 Task: Search one way flight ticket for 5 adults, 1 child, 2 infants in seat and 1 infant on lap in business from Lake Charles: Lake Charles Regional Airport to Laramie: Laramie Regional Airport on 5-3-2023. Choice of flights is JetBlue. Number of bags: 11 checked bags. Price is upto 81000. Outbound departure time preference is 15:15.
Action: Mouse moved to (294, 116)
Screenshot: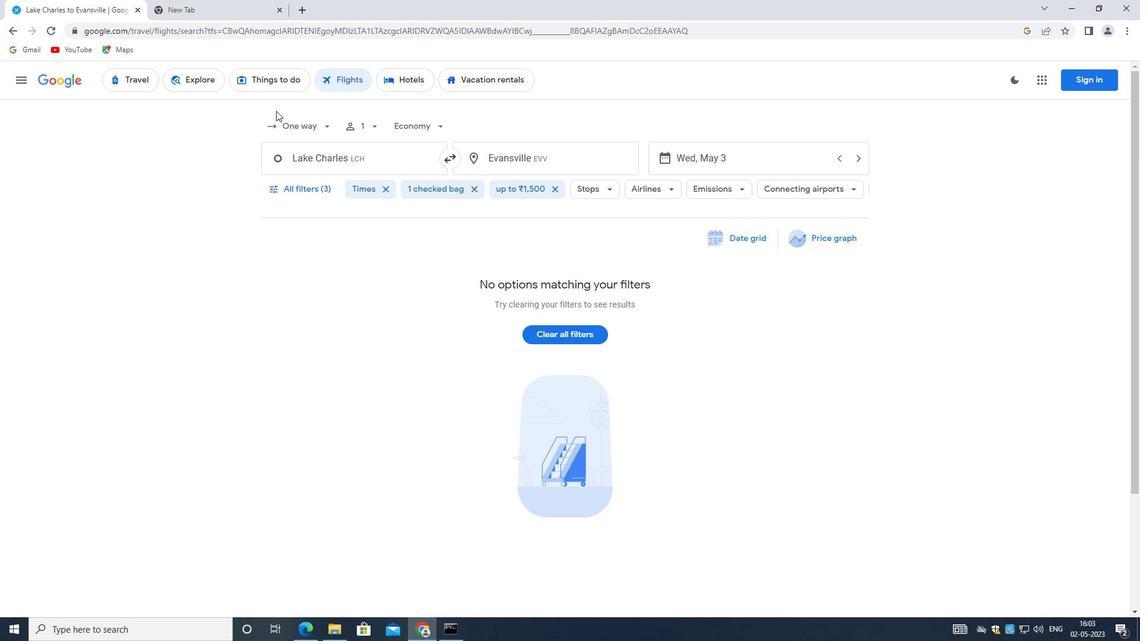 
Action: Mouse pressed left at (294, 116)
Screenshot: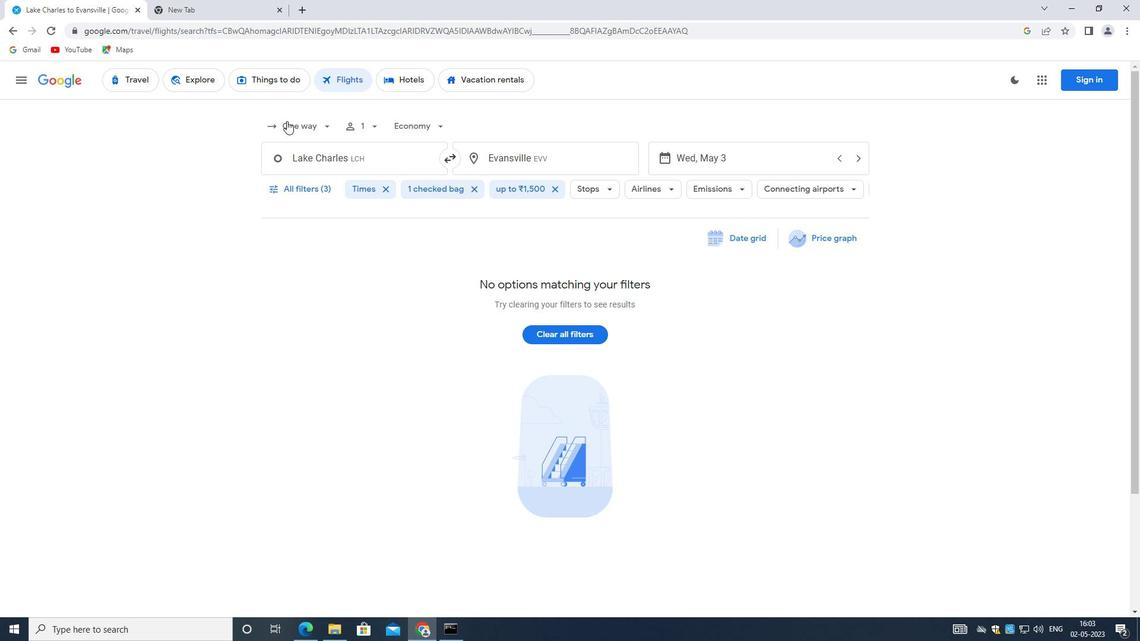 
Action: Mouse moved to (324, 181)
Screenshot: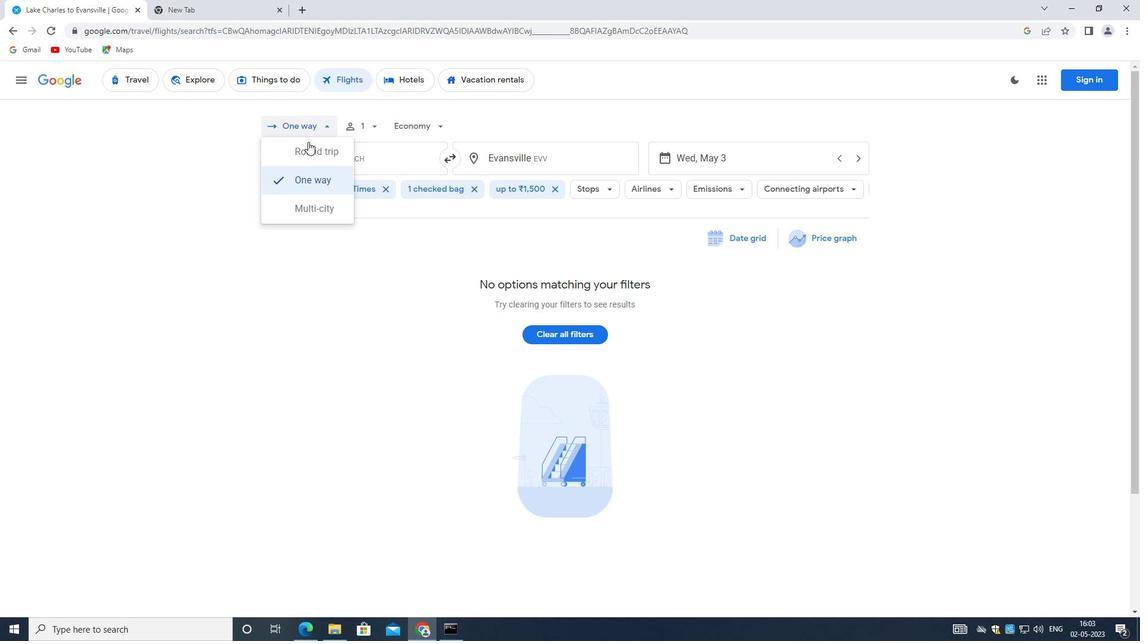 
Action: Mouse pressed left at (324, 181)
Screenshot: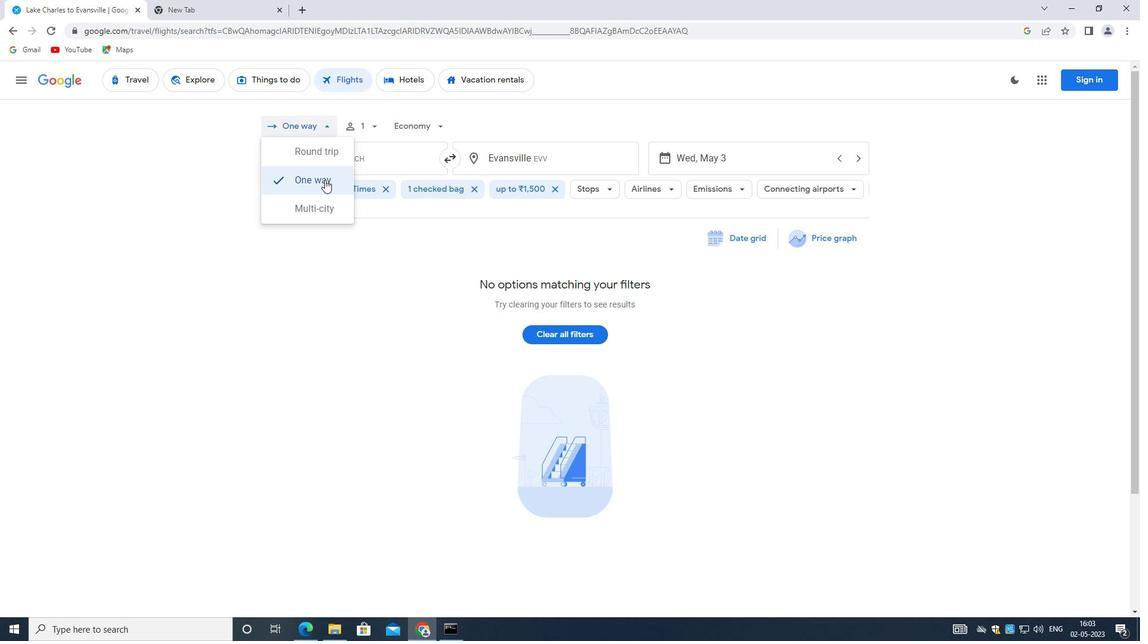 
Action: Mouse moved to (368, 125)
Screenshot: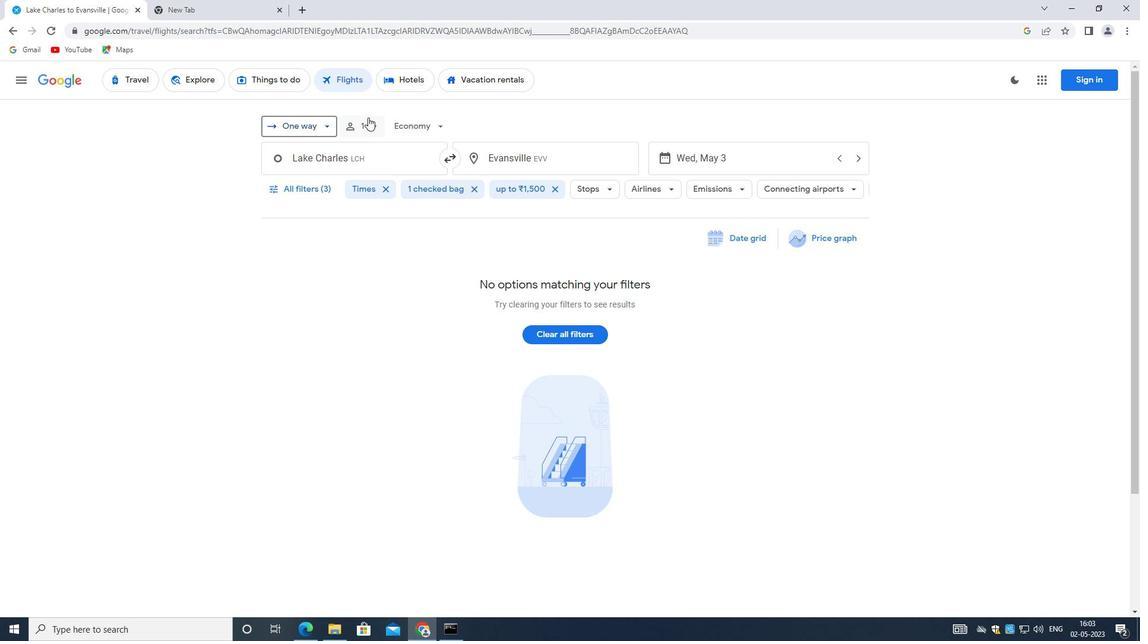 
Action: Mouse pressed left at (368, 125)
Screenshot: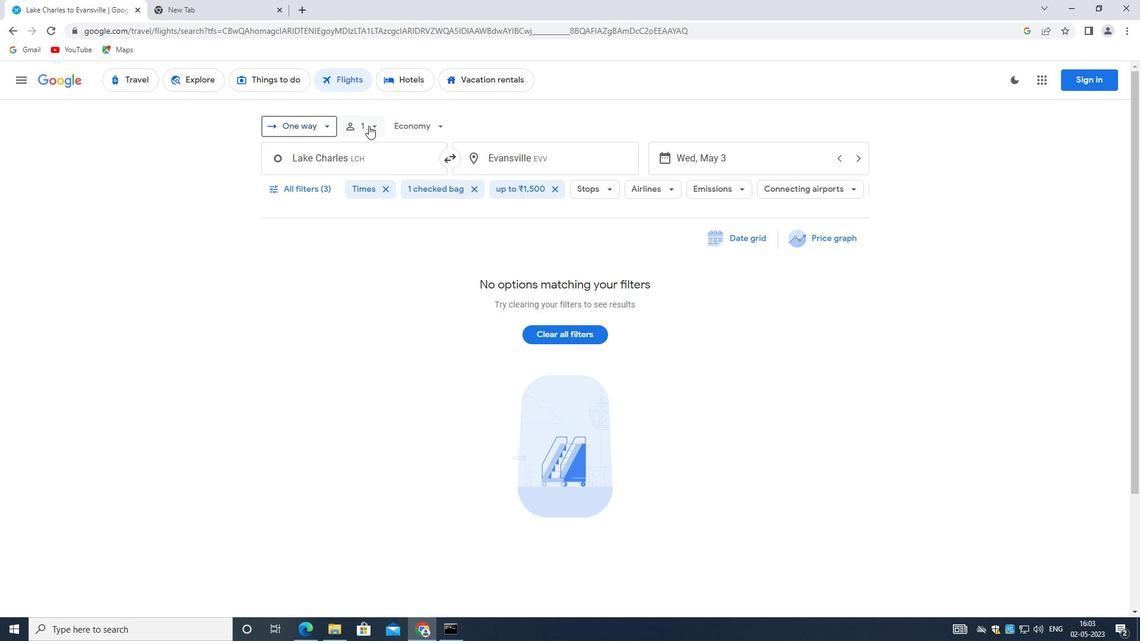 
Action: Mouse moved to (465, 155)
Screenshot: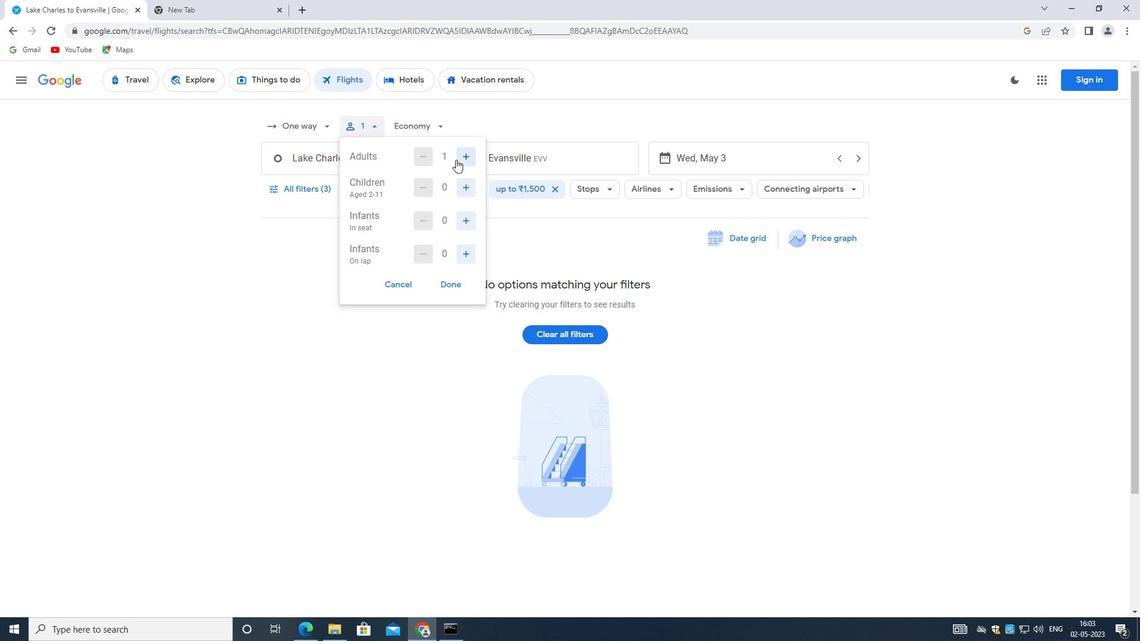 
Action: Mouse pressed left at (465, 155)
Screenshot: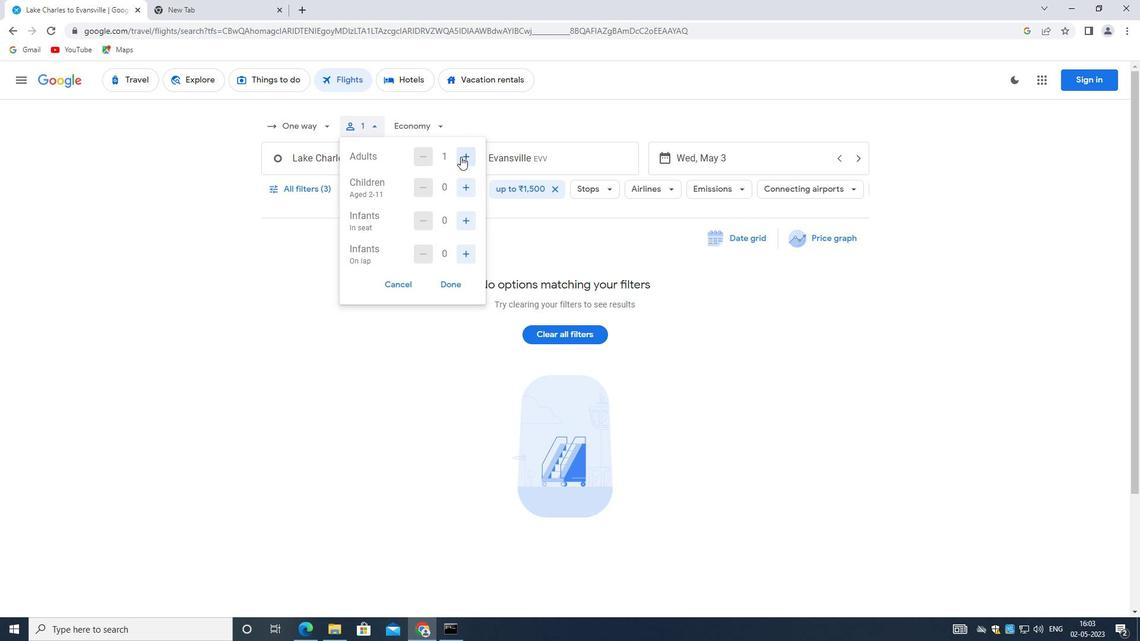 
Action: Mouse moved to (466, 155)
Screenshot: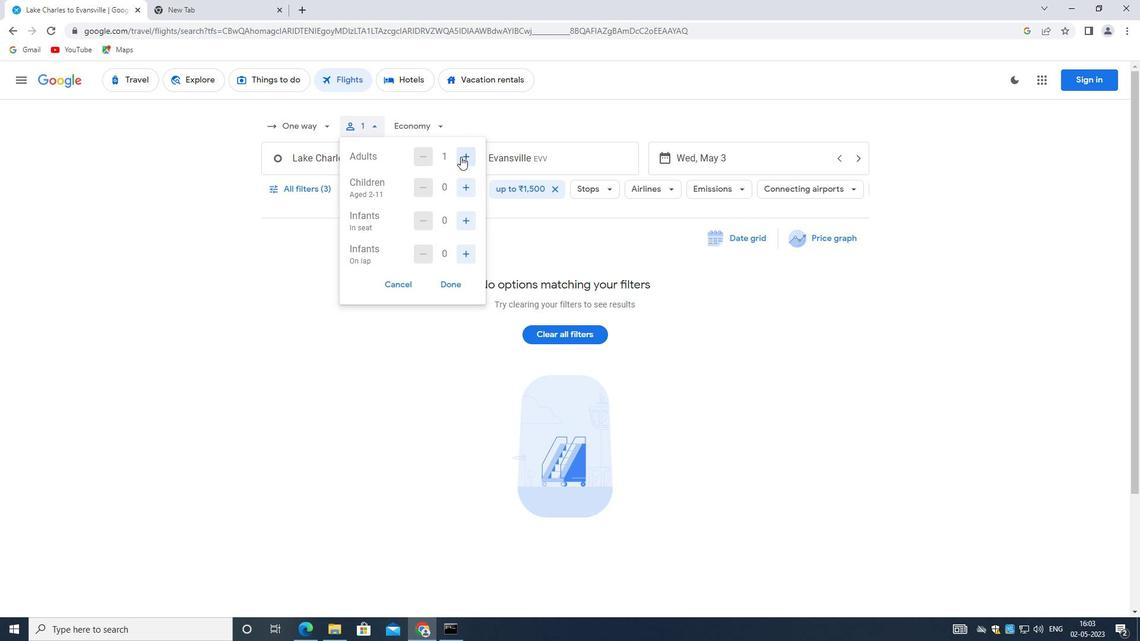 
Action: Mouse pressed left at (466, 155)
Screenshot: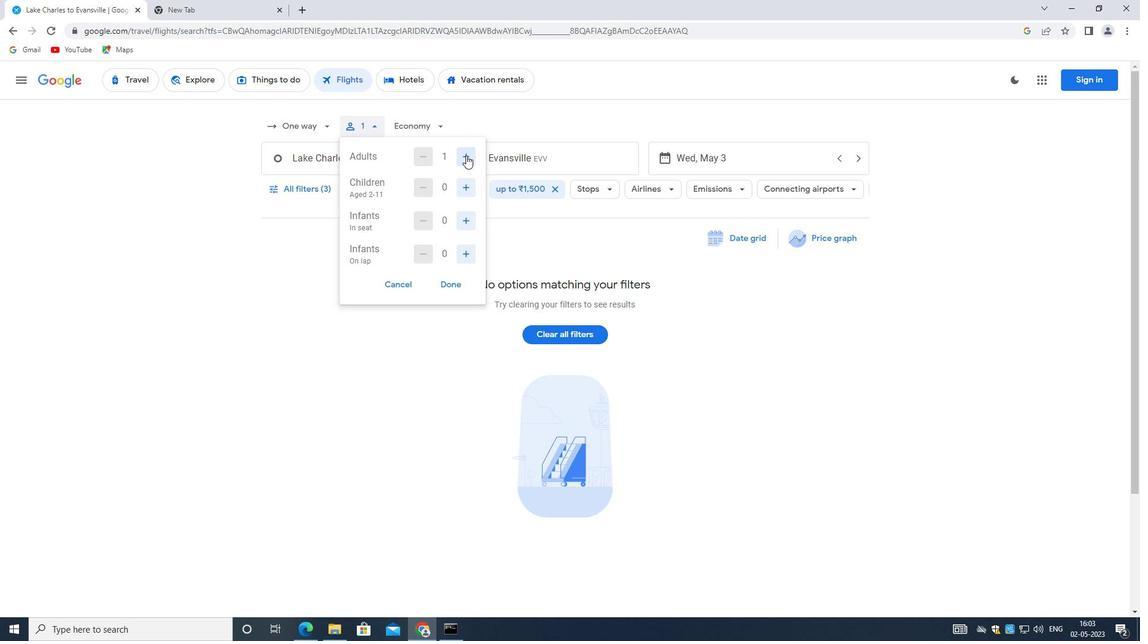 
Action: Mouse pressed left at (466, 155)
Screenshot: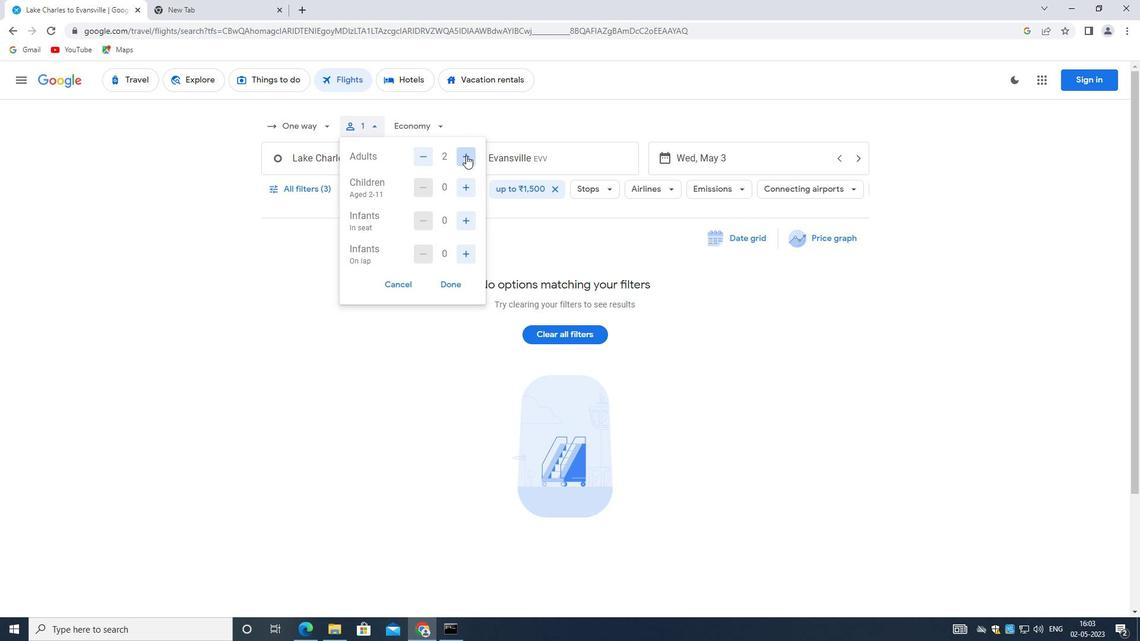 
Action: Mouse pressed left at (466, 155)
Screenshot: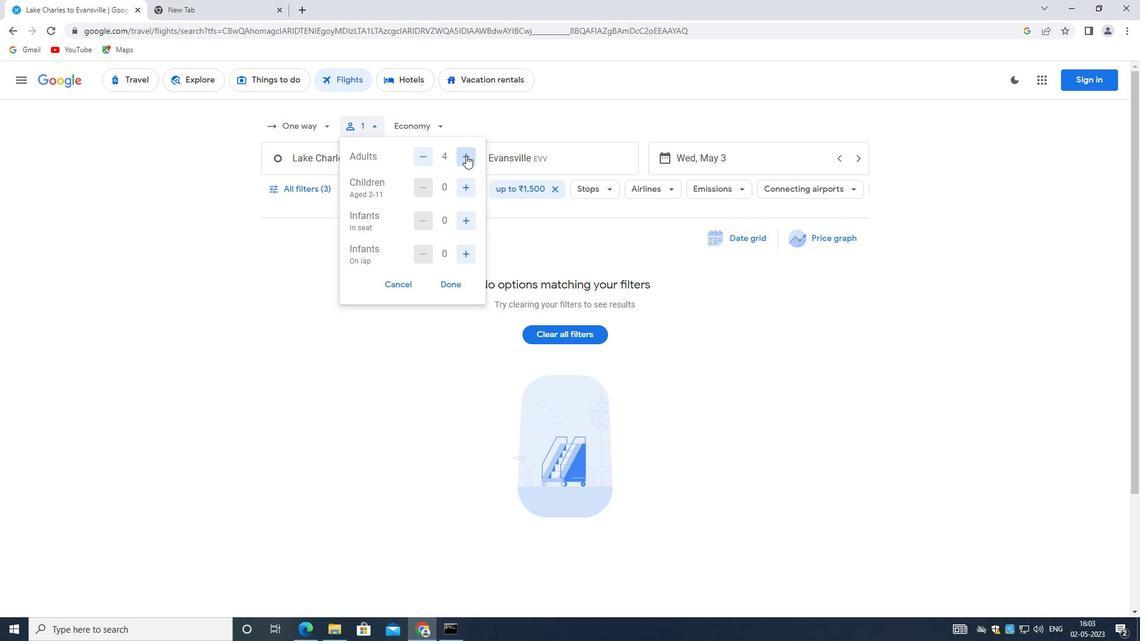 
Action: Mouse moved to (466, 180)
Screenshot: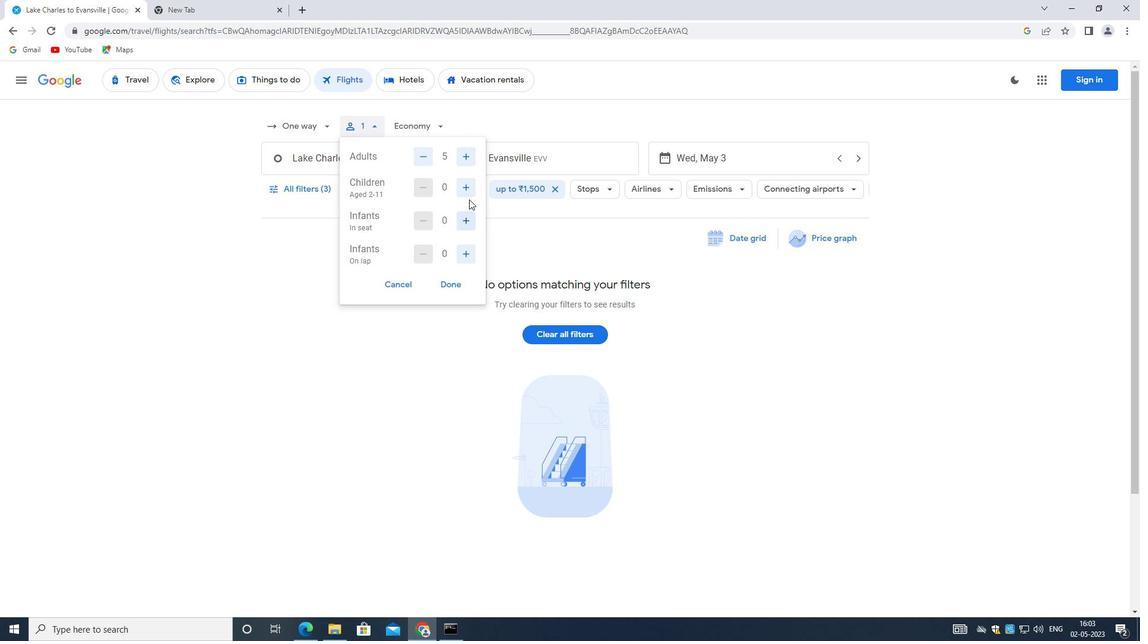 
Action: Mouse pressed left at (466, 180)
Screenshot: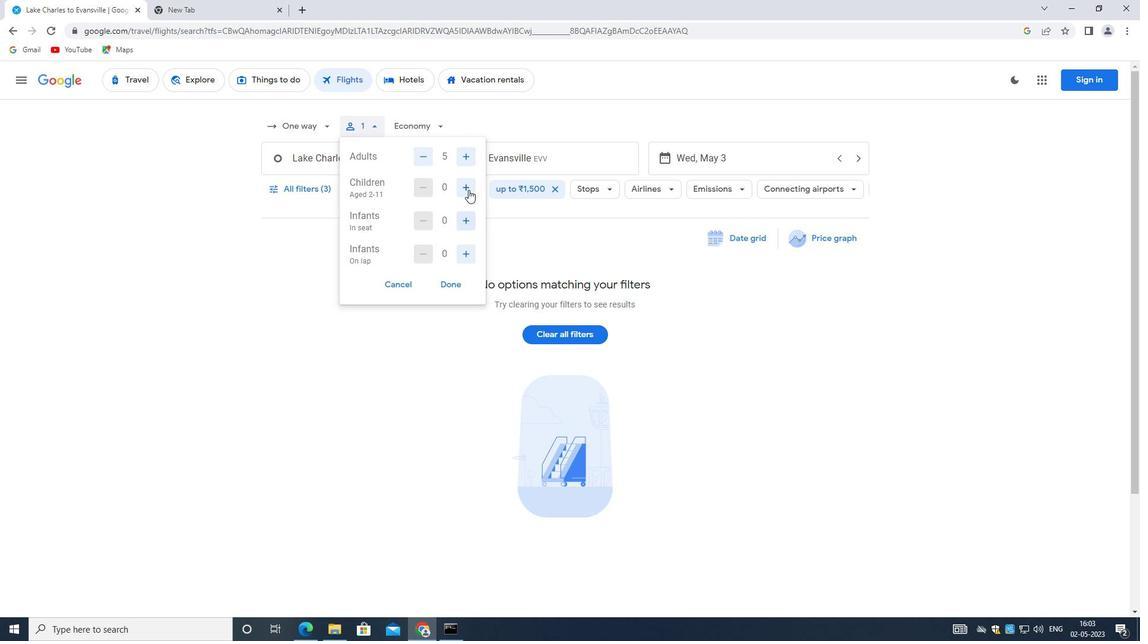 
Action: Mouse moved to (466, 217)
Screenshot: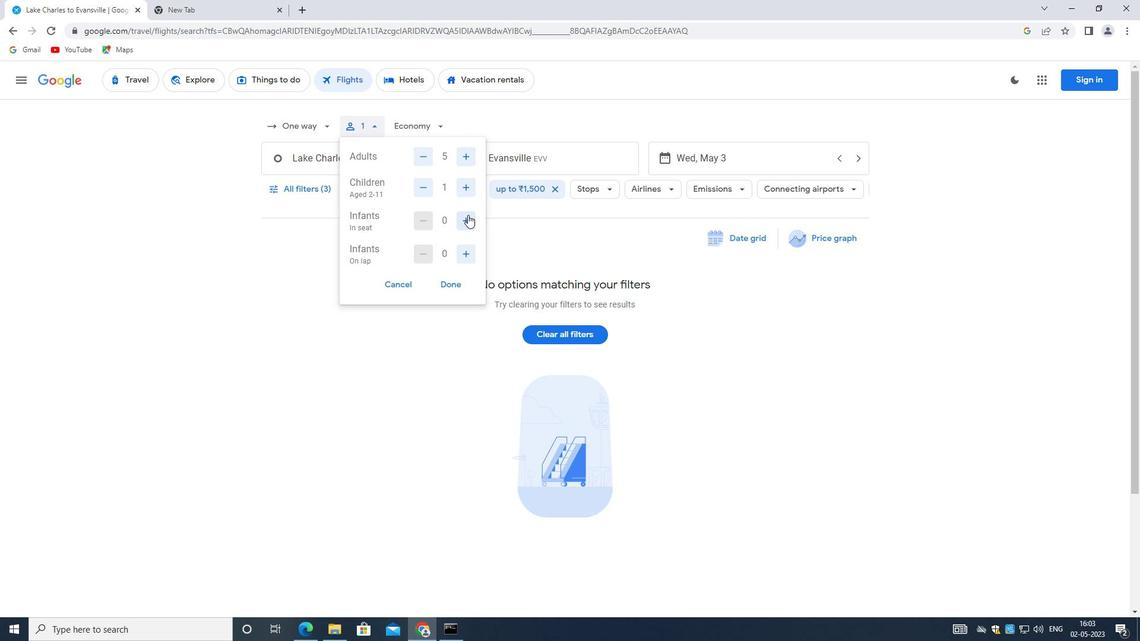 
Action: Mouse pressed left at (466, 217)
Screenshot: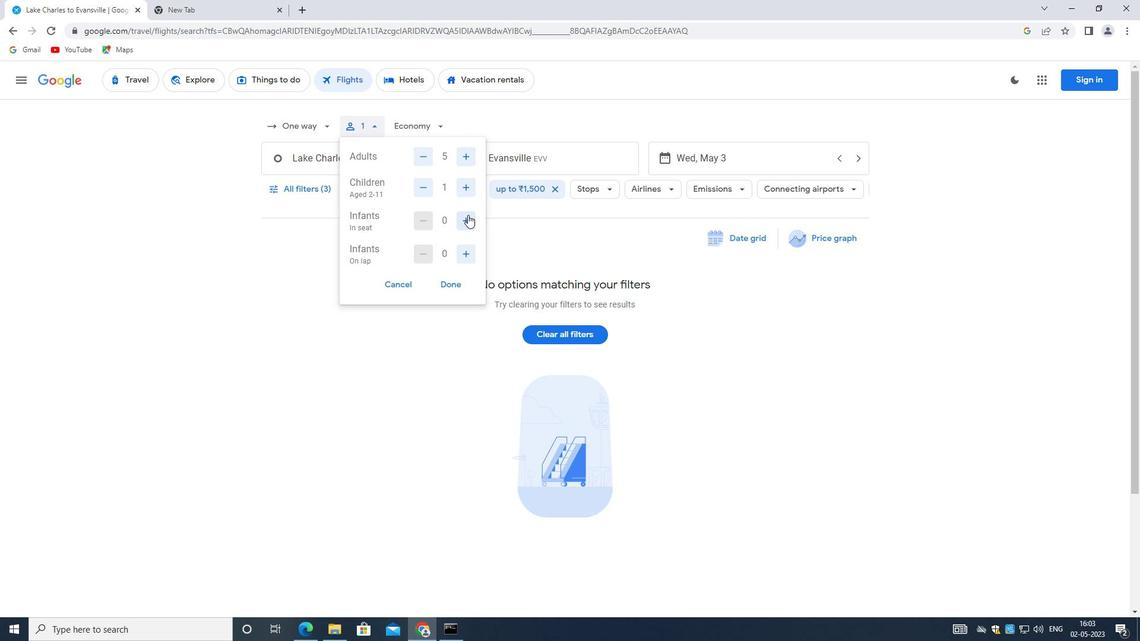 
Action: Mouse moved to (465, 256)
Screenshot: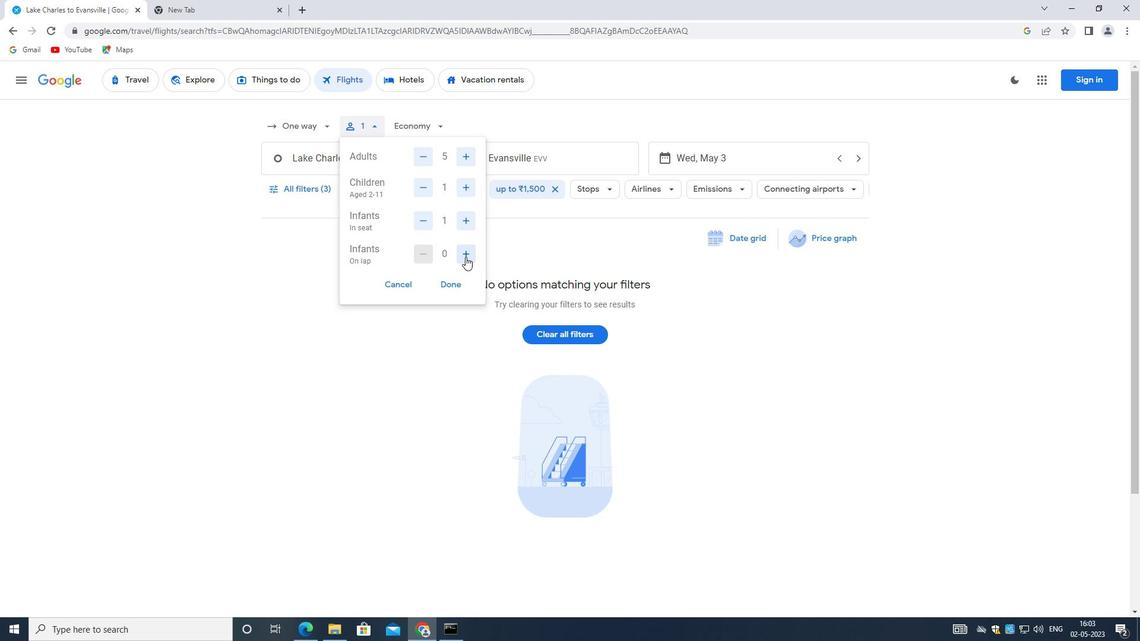 
Action: Mouse pressed left at (465, 256)
Screenshot: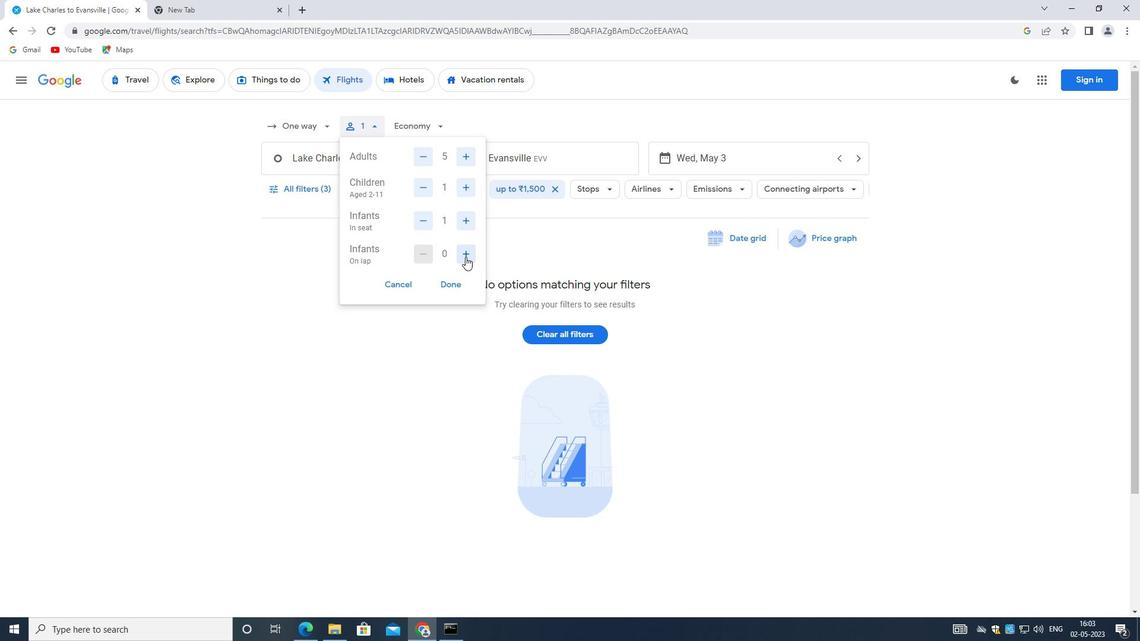 
Action: Mouse moved to (449, 277)
Screenshot: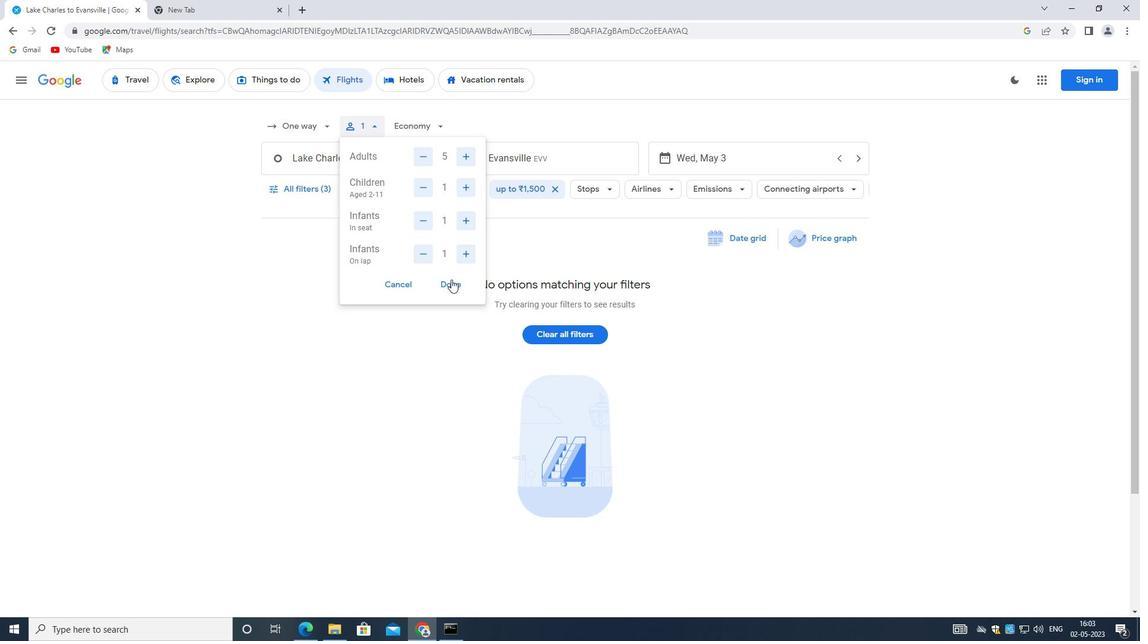 
Action: Mouse pressed left at (449, 277)
Screenshot: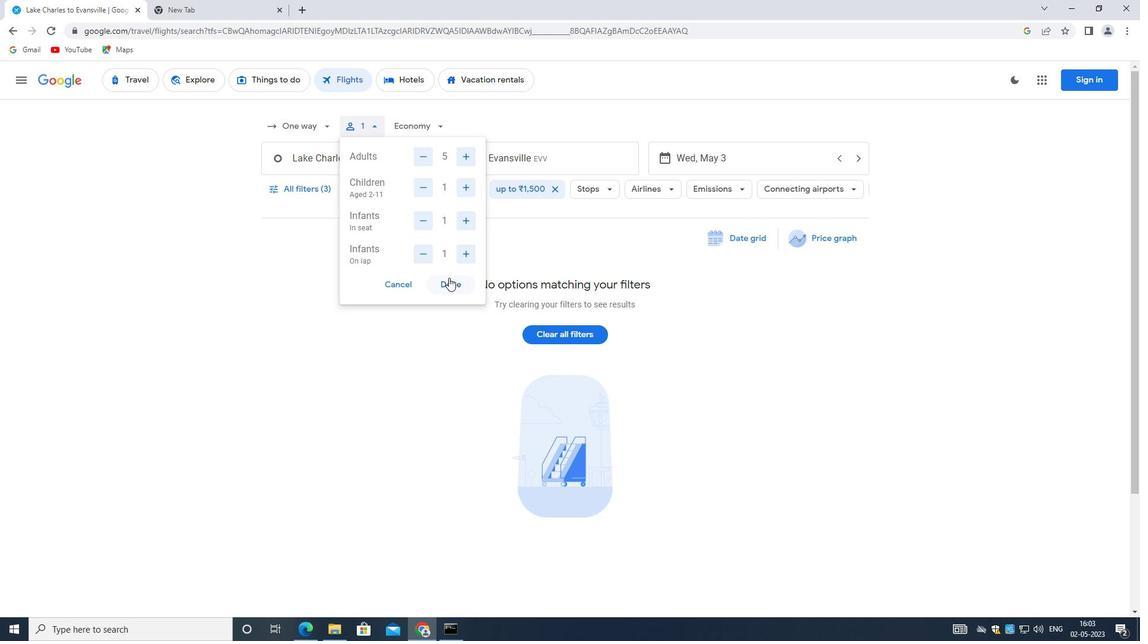 
Action: Mouse moved to (417, 122)
Screenshot: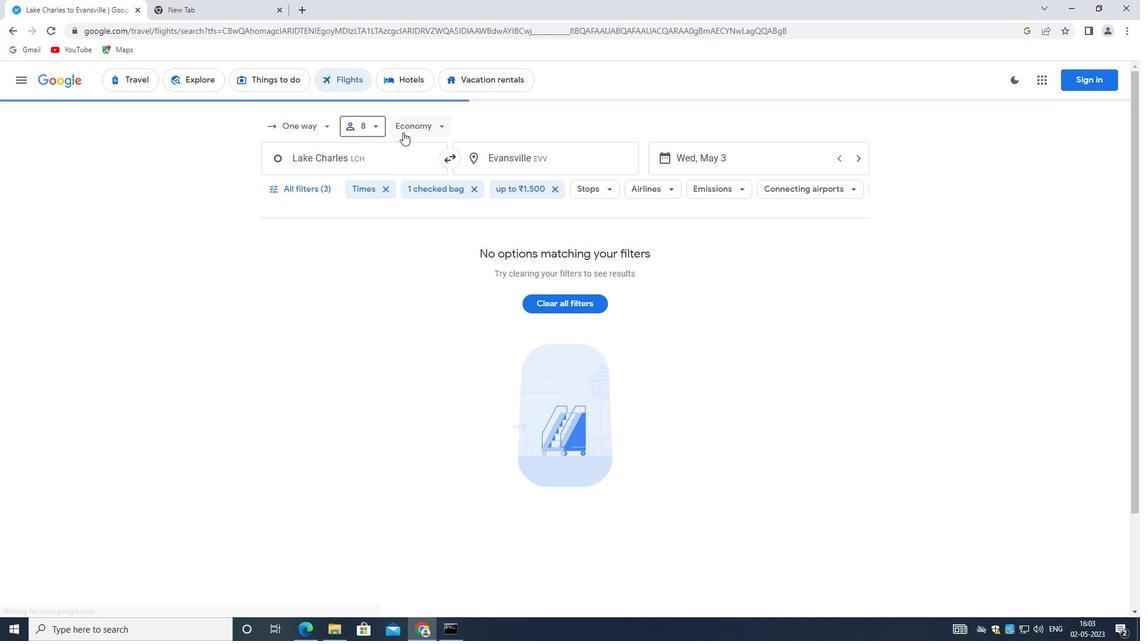 
Action: Mouse pressed left at (417, 122)
Screenshot: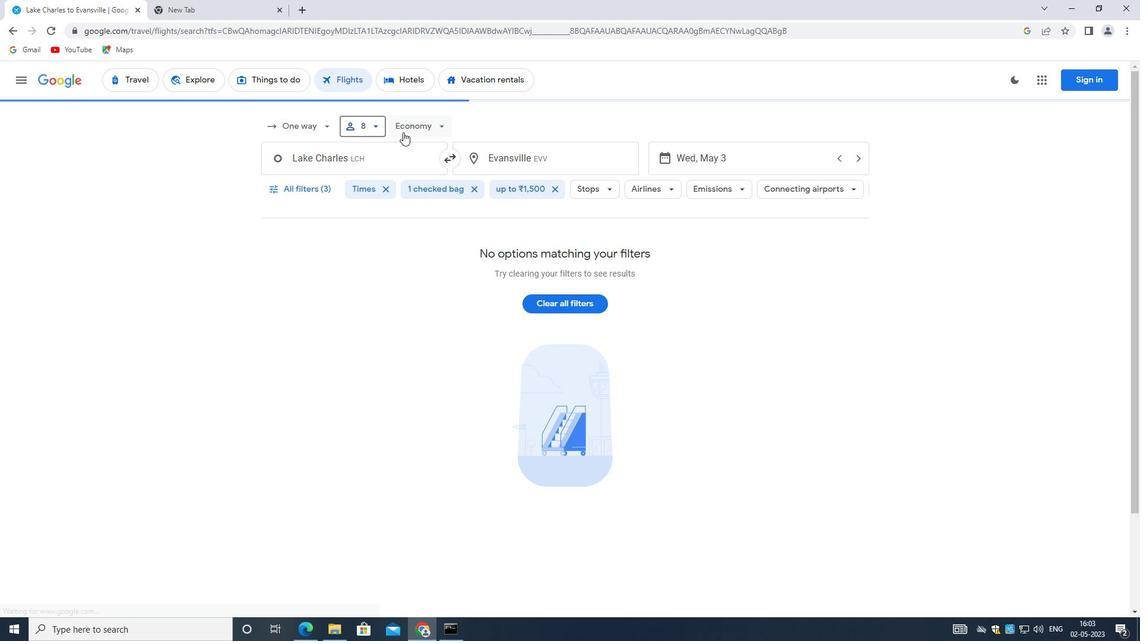 
Action: Mouse moved to (445, 209)
Screenshot: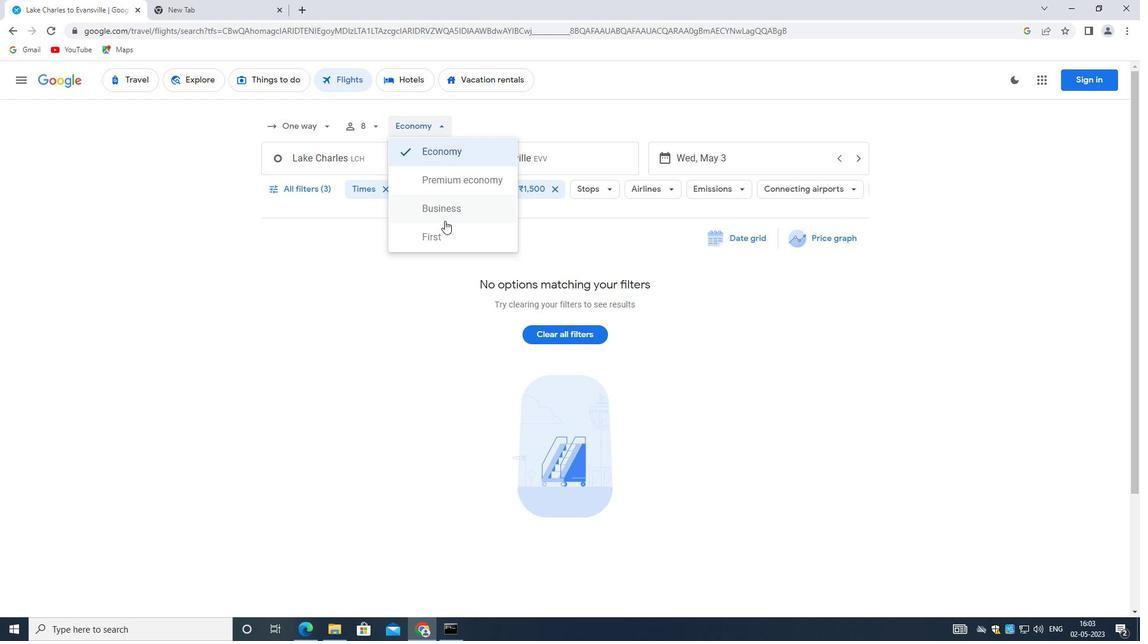 
Action: Mouse pressed left at (445, 209)
Screenshot: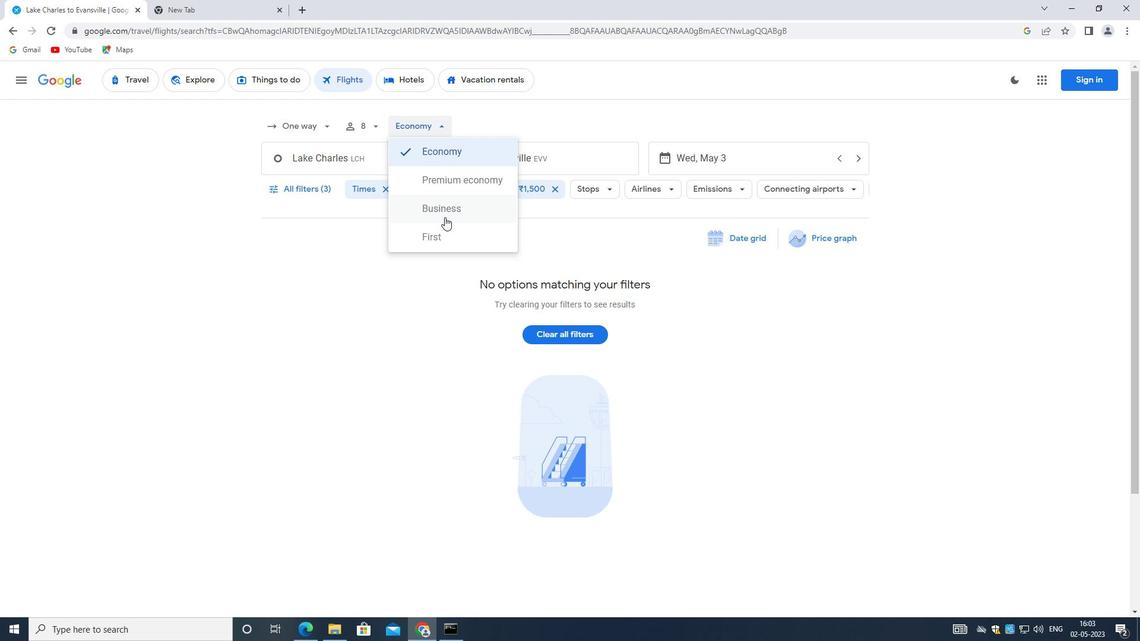 
Action: Mouse moved to (447, 206)
Screenshot: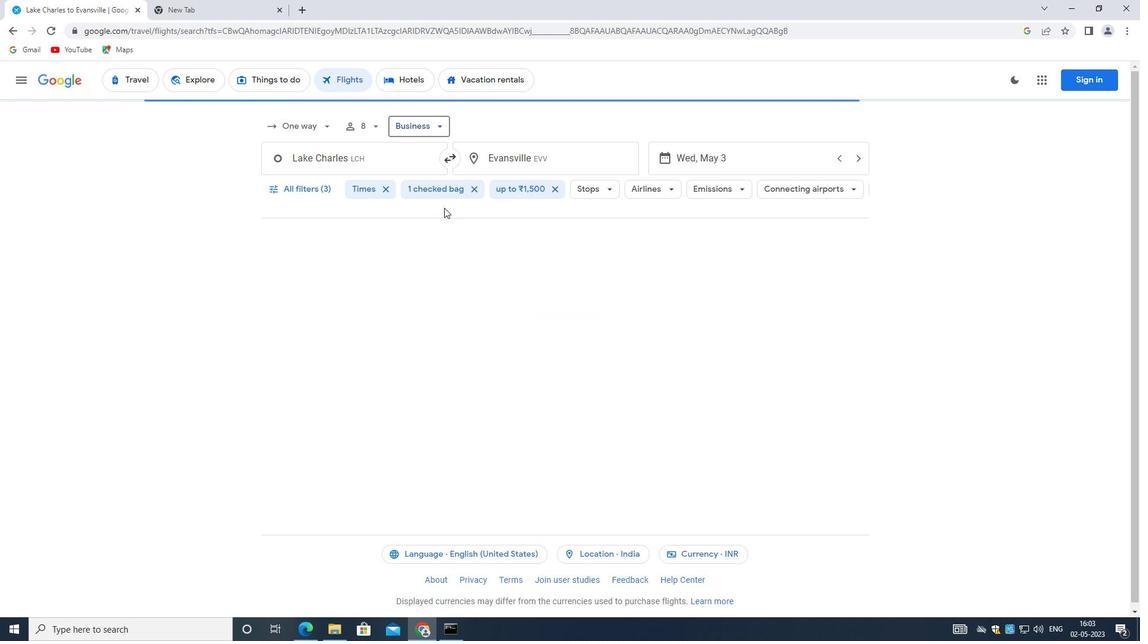 
Action: Mouse scrolled (447, 205) with delta (0, 0)
Screenshot: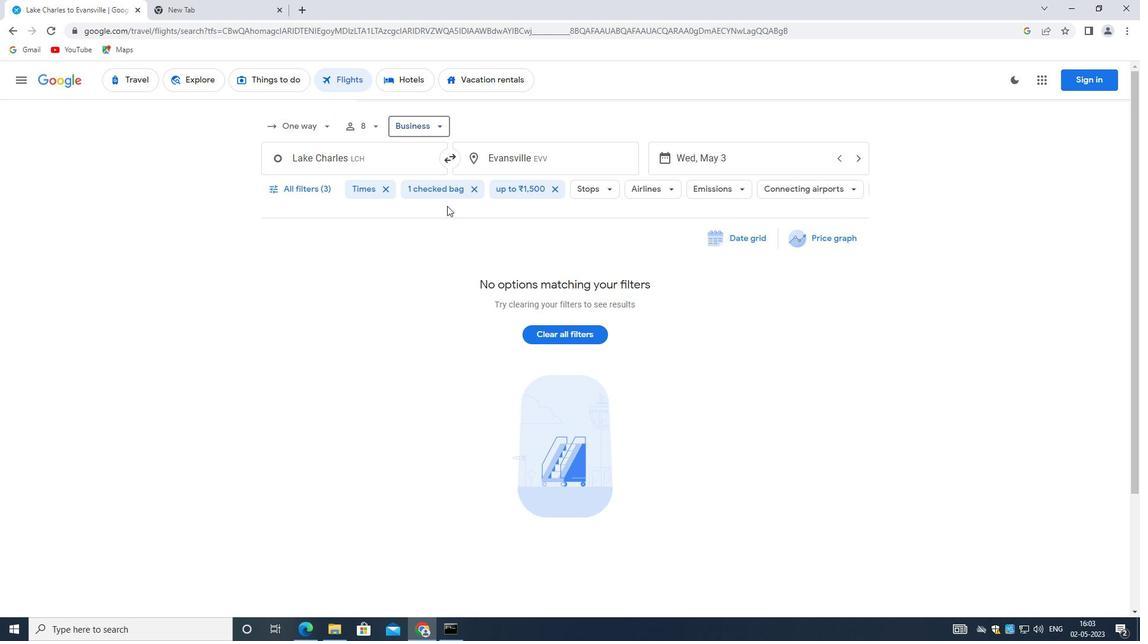 
Action: Mouse moved to (426, 233)
Screenshot: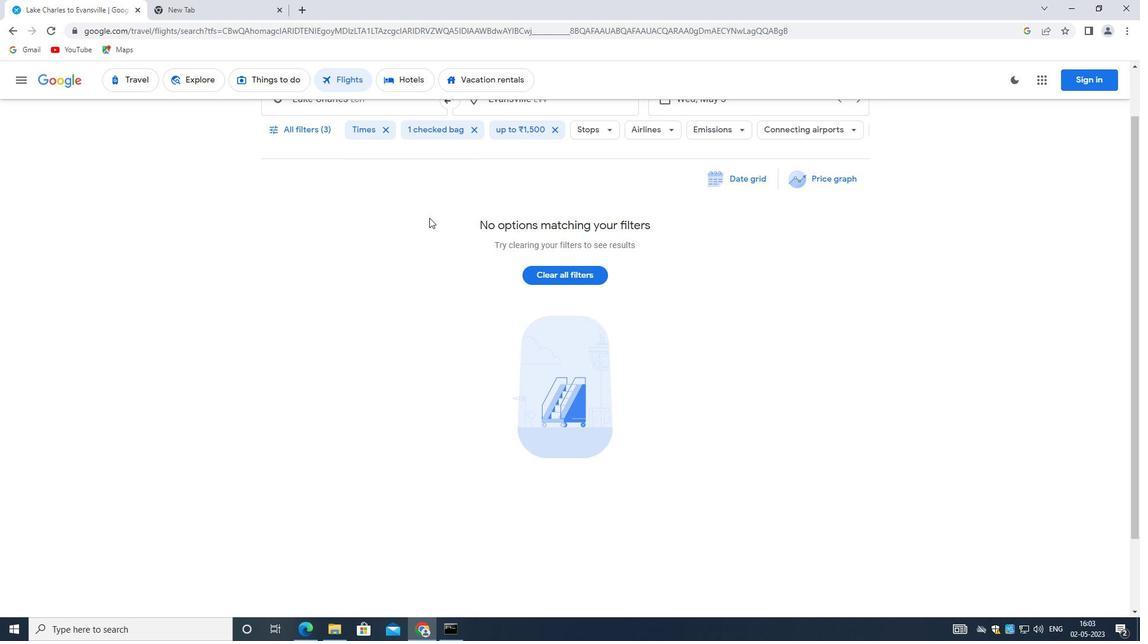 
Action: Mouse scrolled (426, 234) with delta (0, 0)
Screenshot: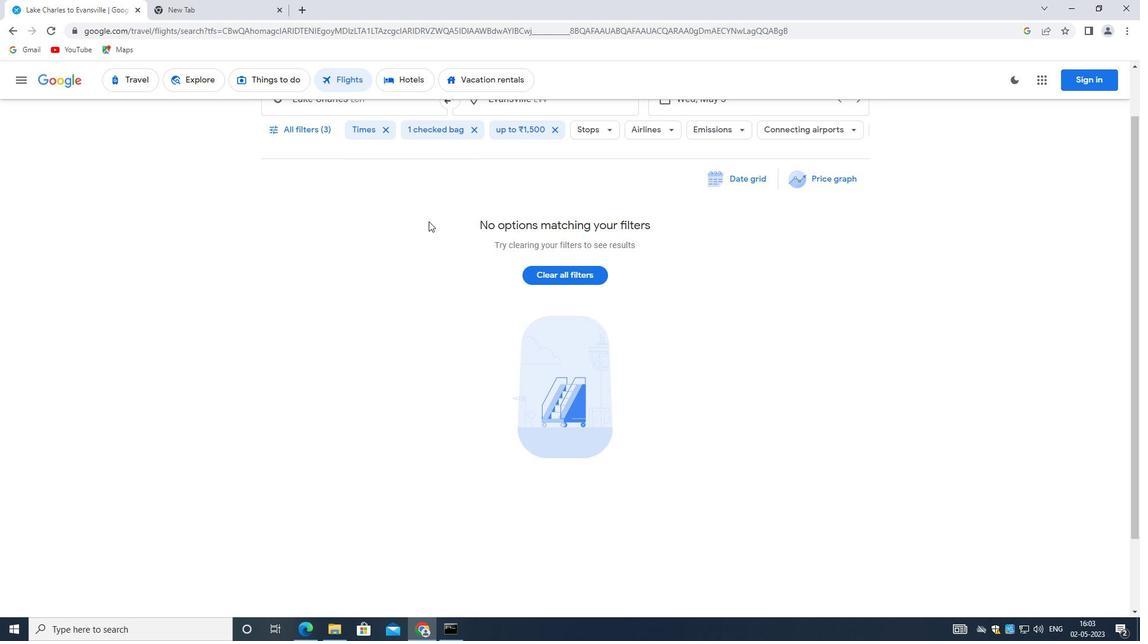 
Action: Mouse scrolled (426, 234) with delta (0, 0)
Screenshot: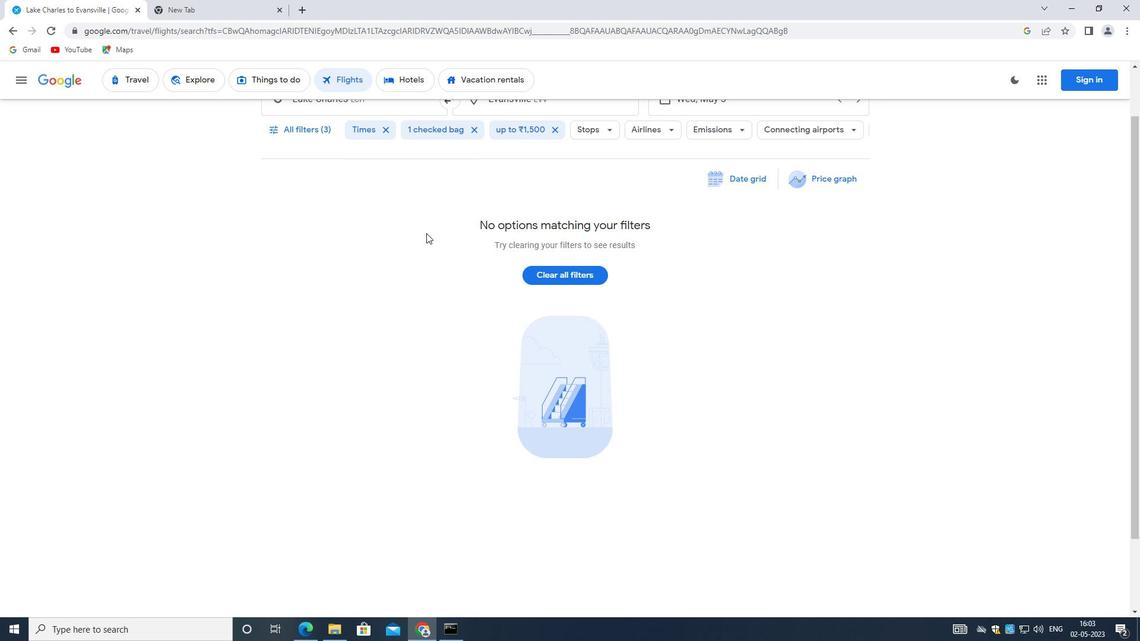 
Action: Mouse moved to (322, 159)
Screenshot: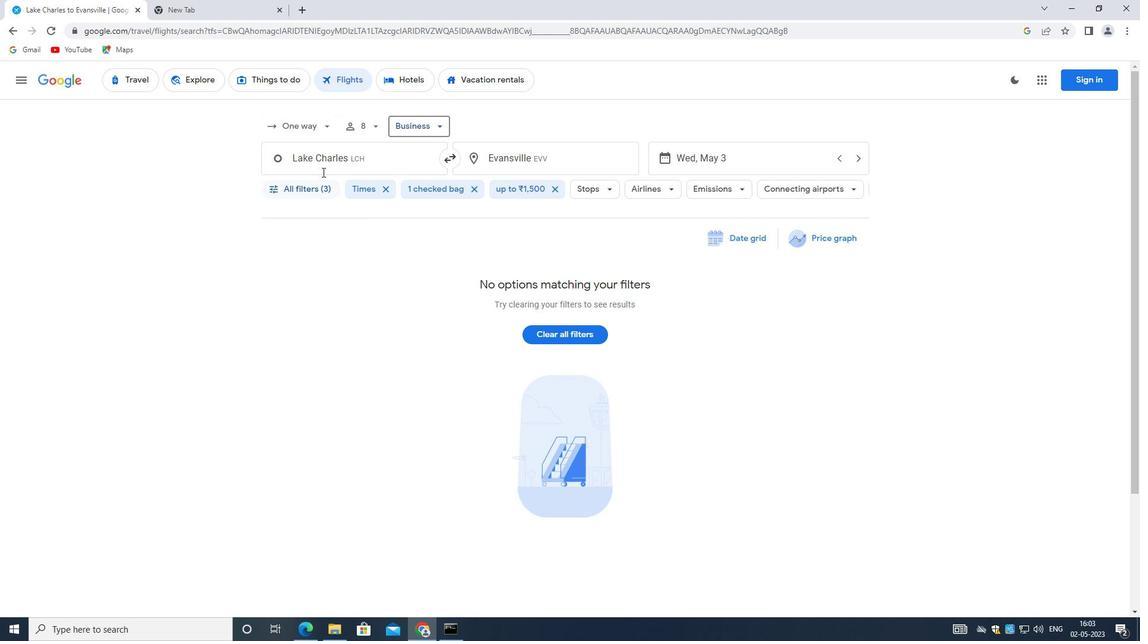 
Action: Mouse pressed left at (322, 159)
Screenshot: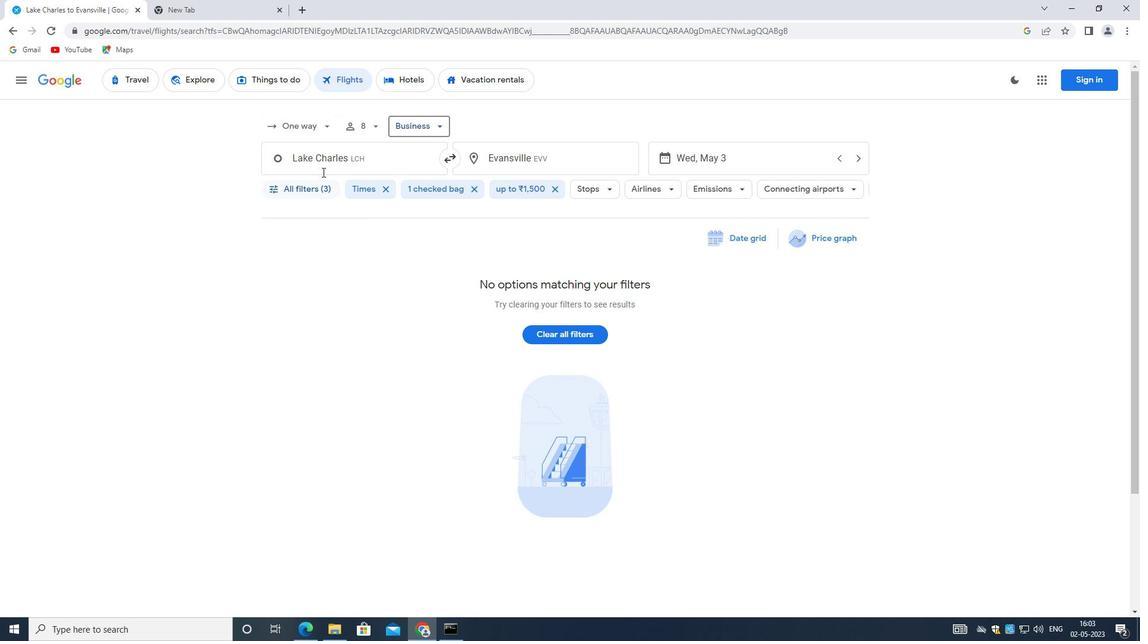 
Action: Mouse moved to (374, 288)
Screenshot: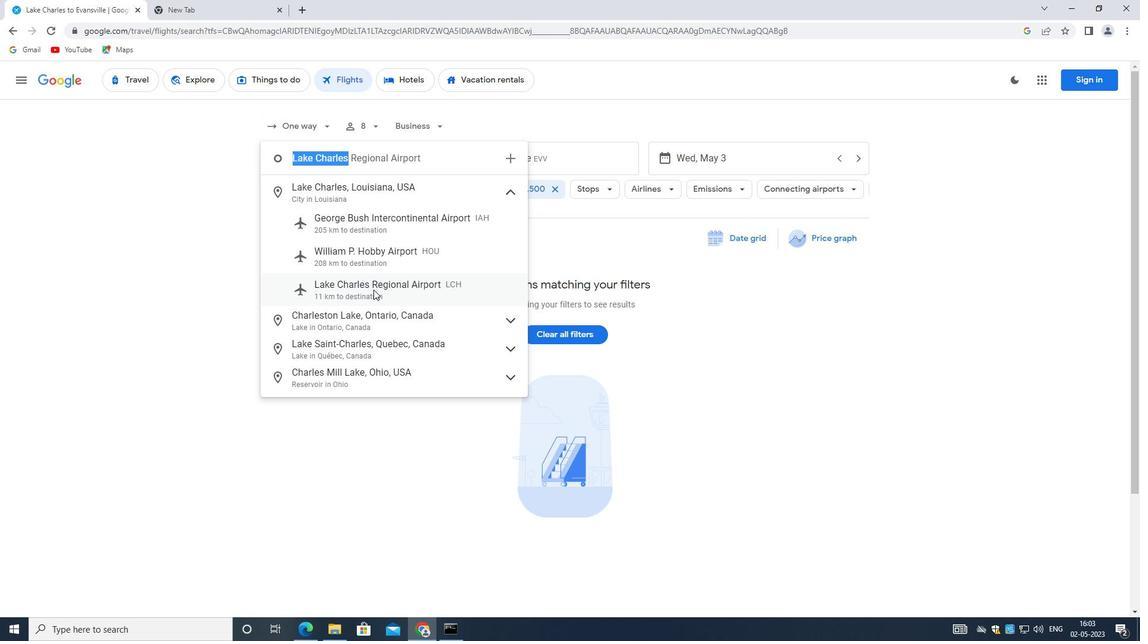 
Action: Mouse pressed left at (374, 288)
Screenshot: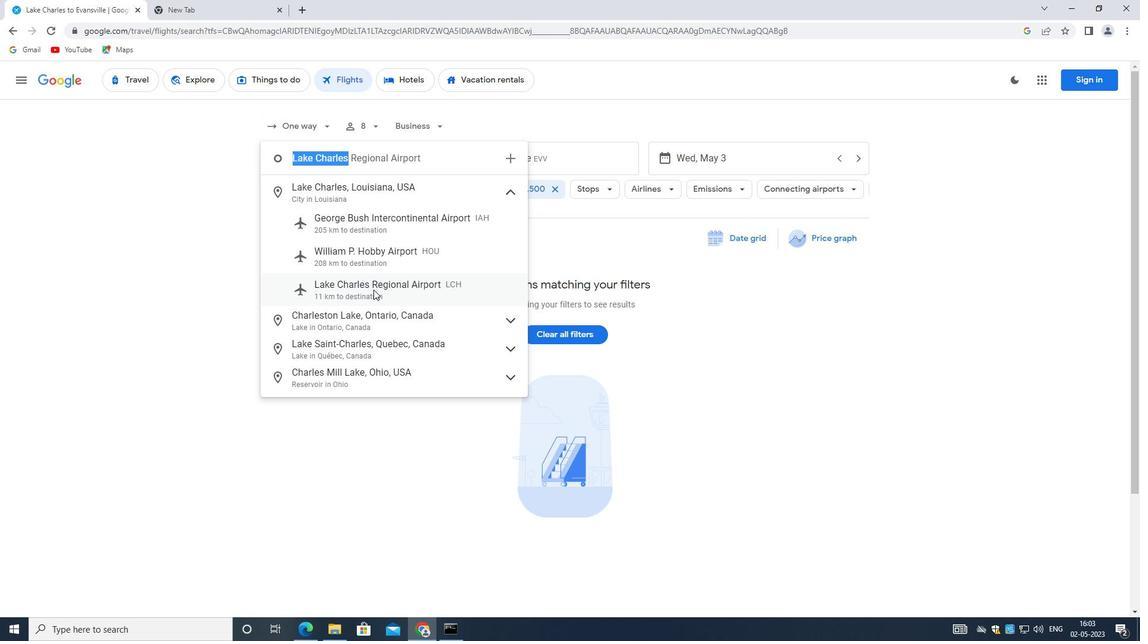 
Action: Mouse moved to (532, 159)
Screenshot: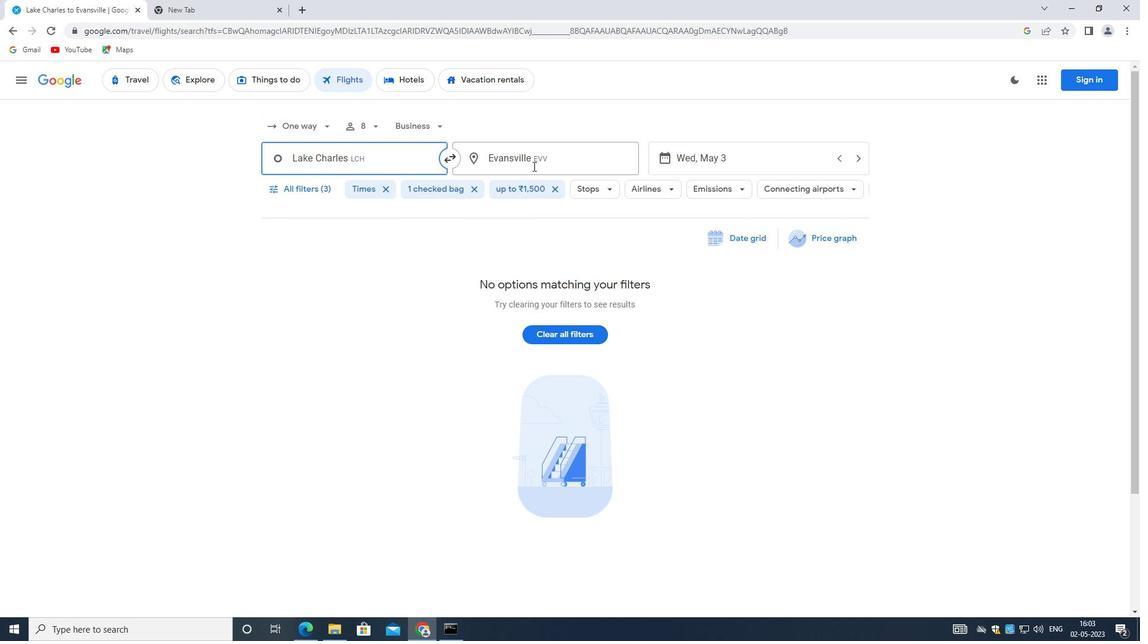 
Action: Mouse pressed left at (532, 159)
Screenshot: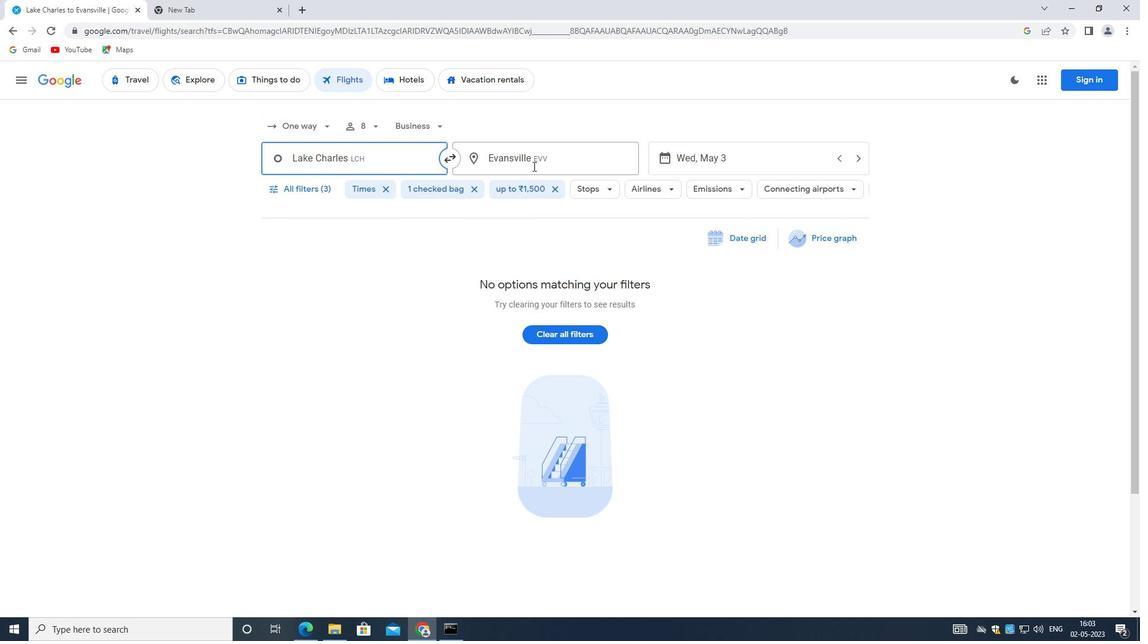
Action: Mouse moved to (518, 162)
Screenshot: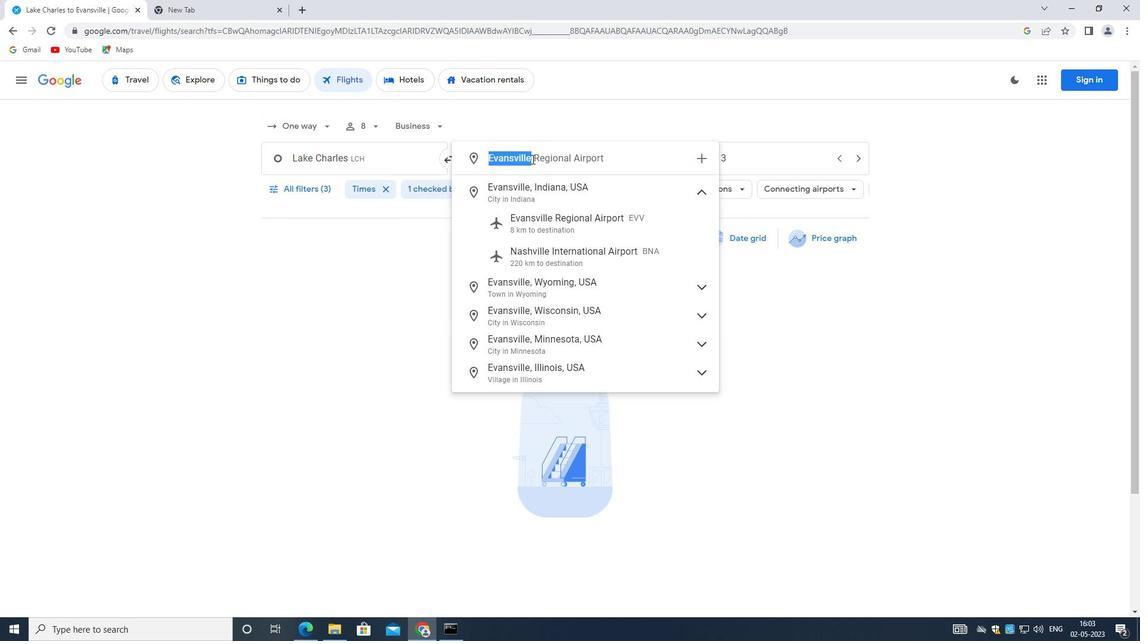 
Action: Key pressed <Key.backspace><Key.shift_r>Laramie<Key.space><Key.shift><Key.shift><Key.shift><Key.shift><Key.shift><Key.shift><Key.shift><Key.shift>REGIONAL<Key.space><Key.shift>A
Screenshot: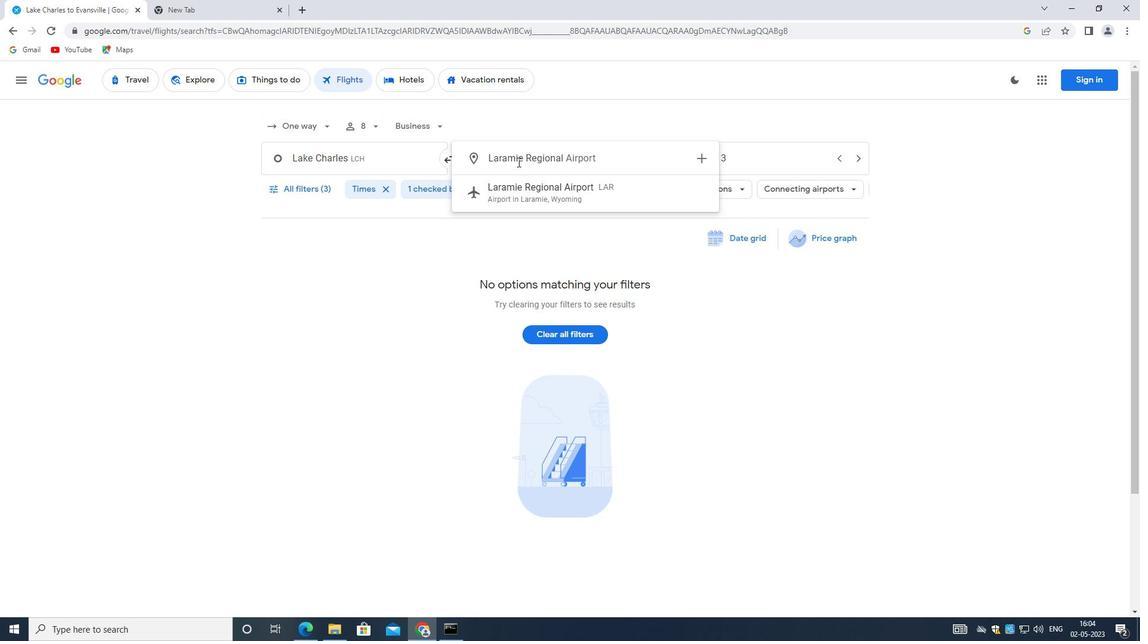 
Action: Mouse moved to (551, 188)
Screenshot: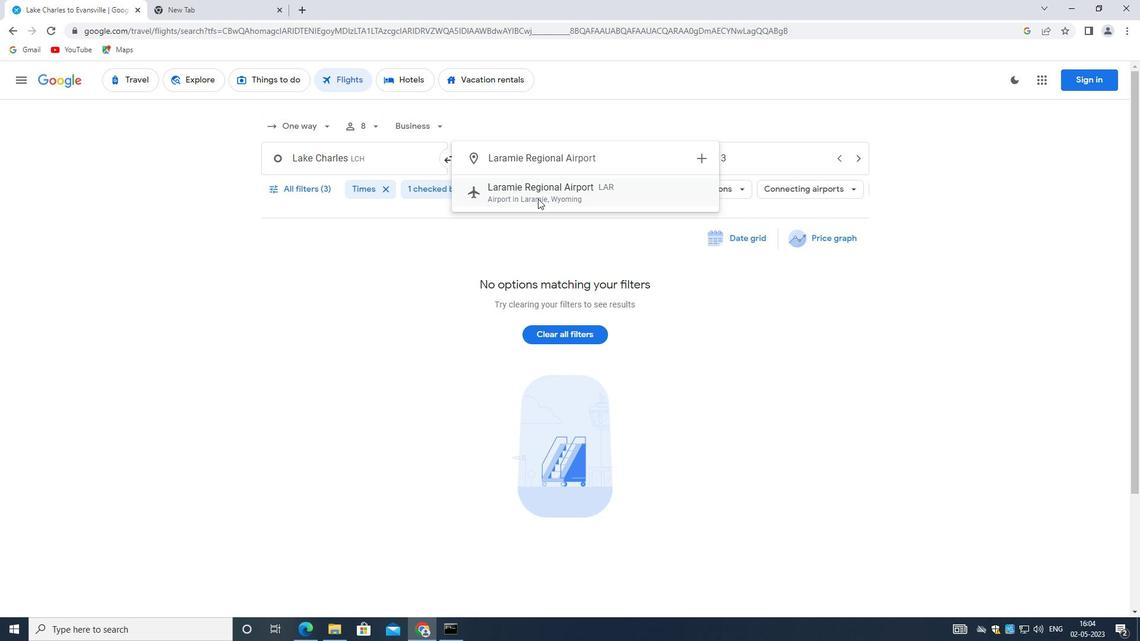 
Action: Mouse pressed left at (551, 188)
Screenshot: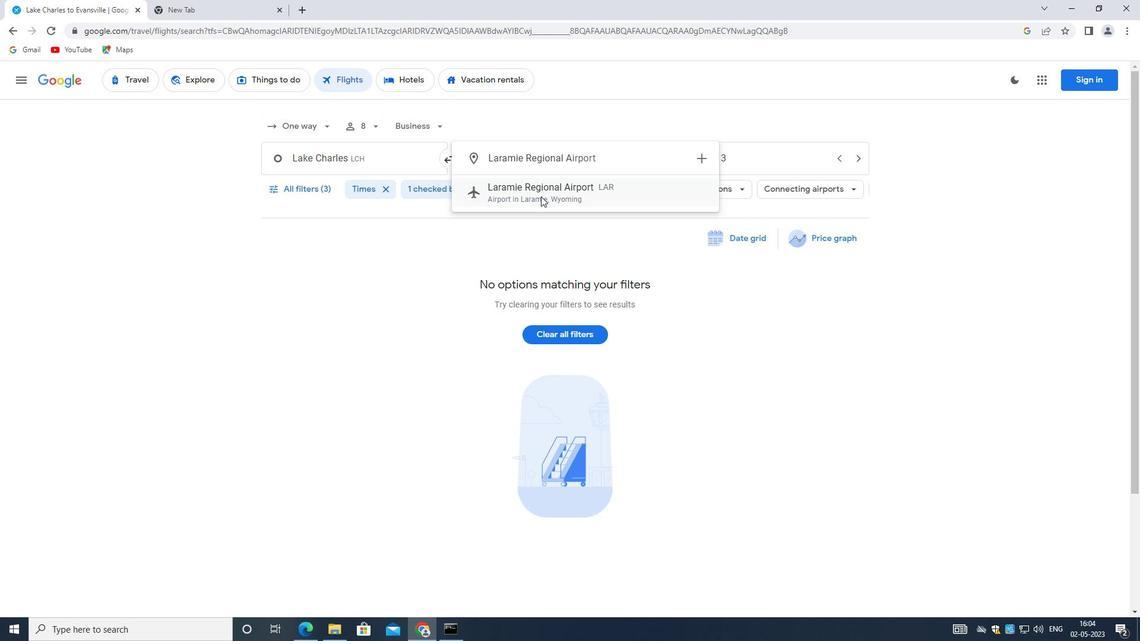 
Action: Mouse moved to (740, 160)
Screenshot: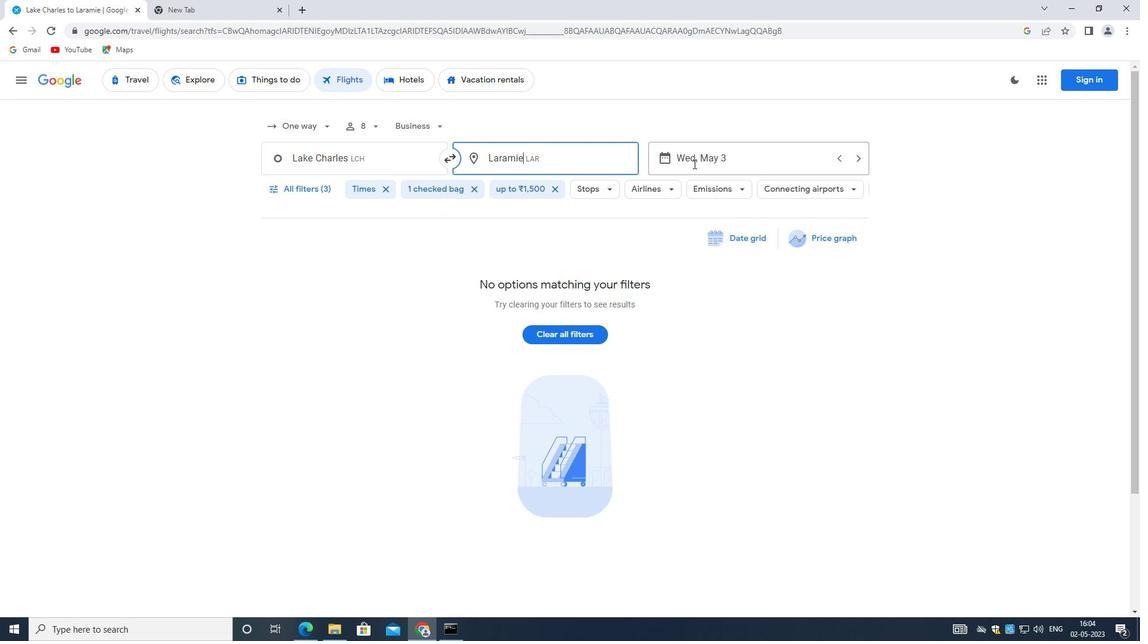 
Action: Mouse pressed left at (740, 160)
Screenshot: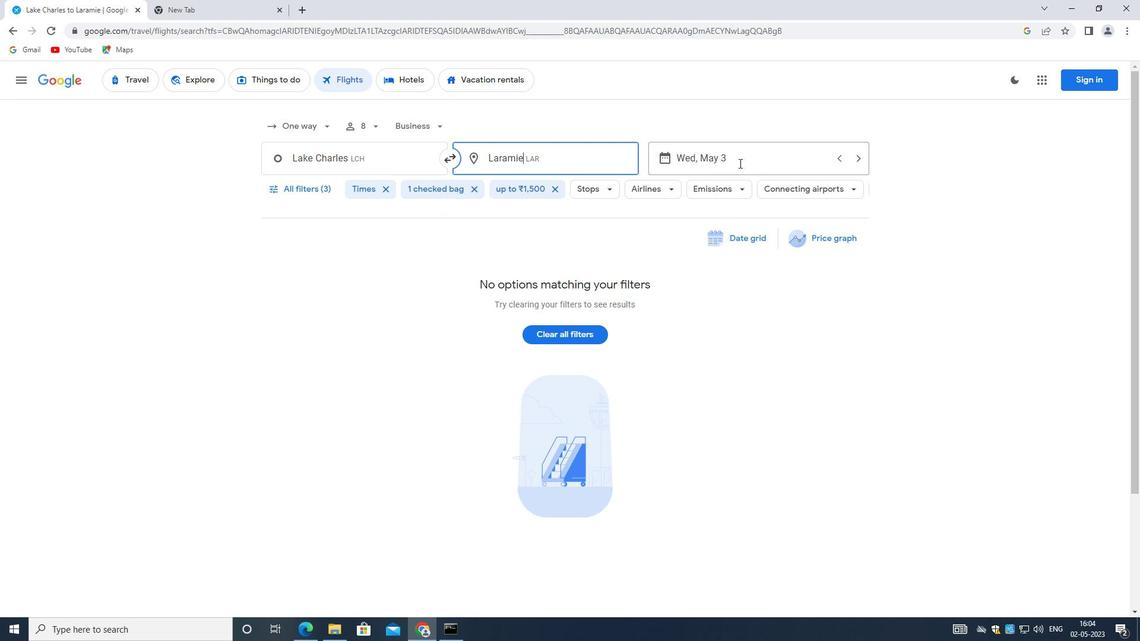 
Action: Mouse moved to (850, 449)
Screenshot: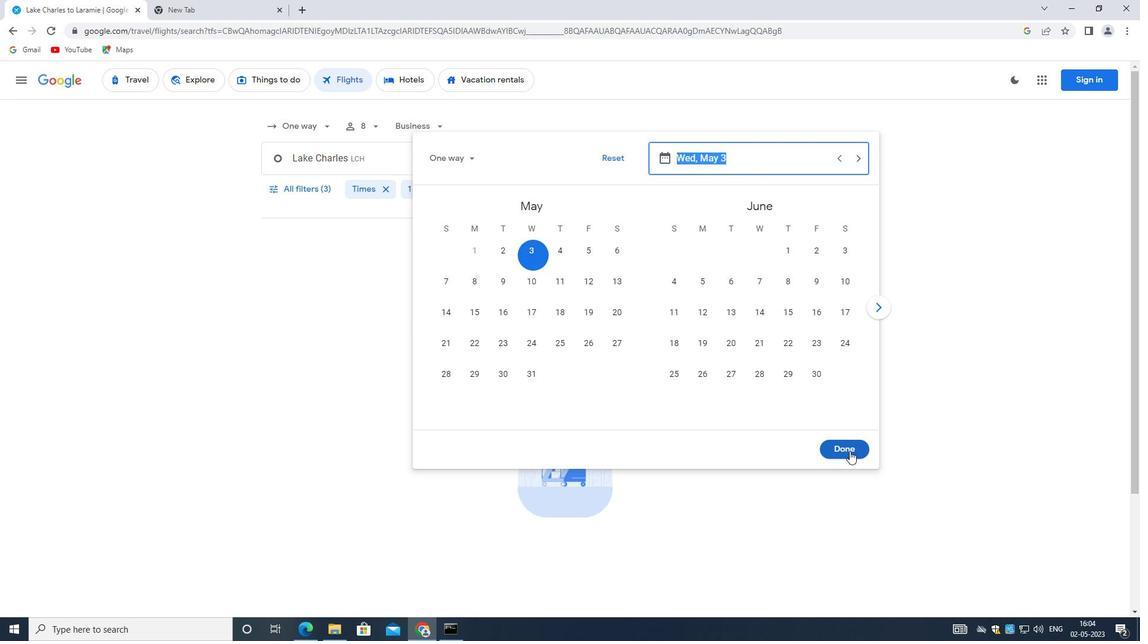 
Action: Mouse pressed left at (850, 449)
Screenshot: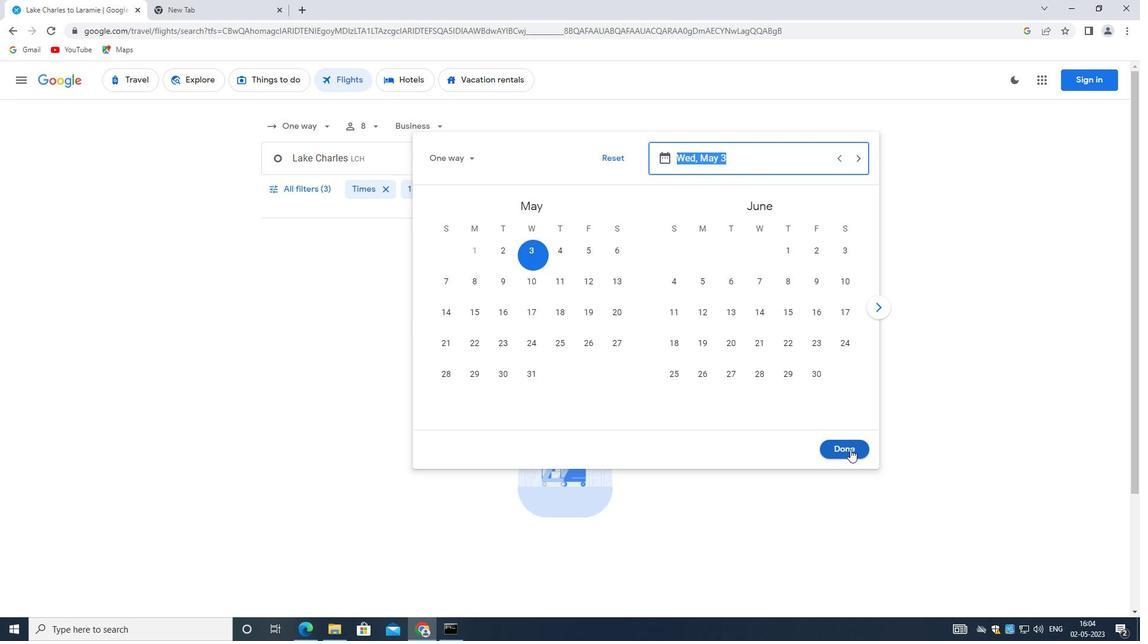 
Action: Mouse moved to (283, 187)
Screenshot: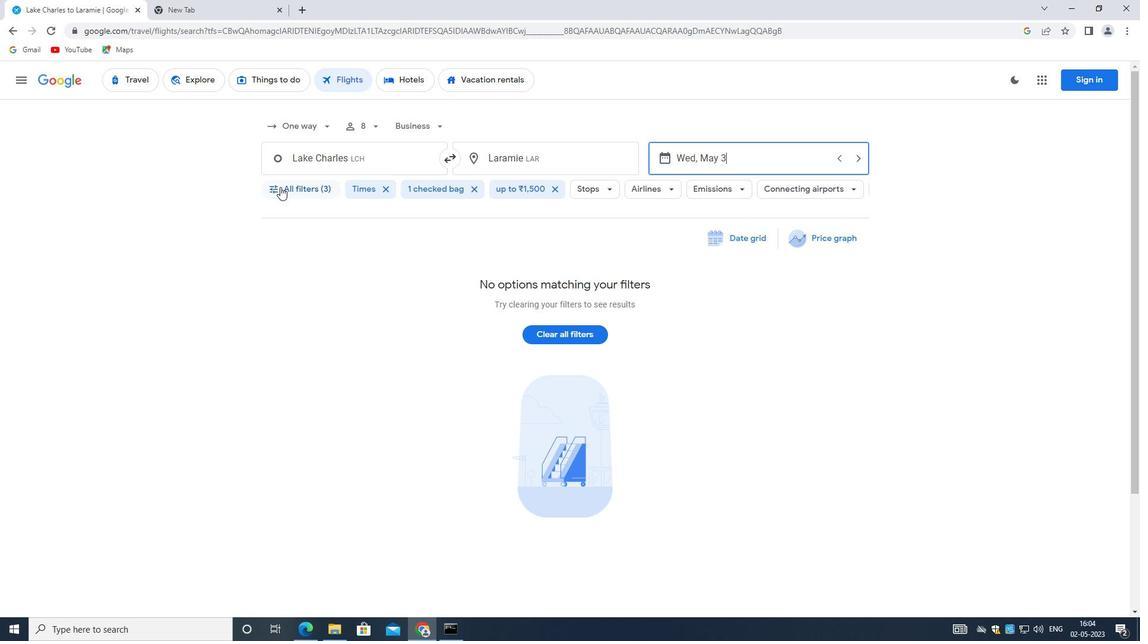
Action: Mouse pressed left at (283, 187)
Screenshot: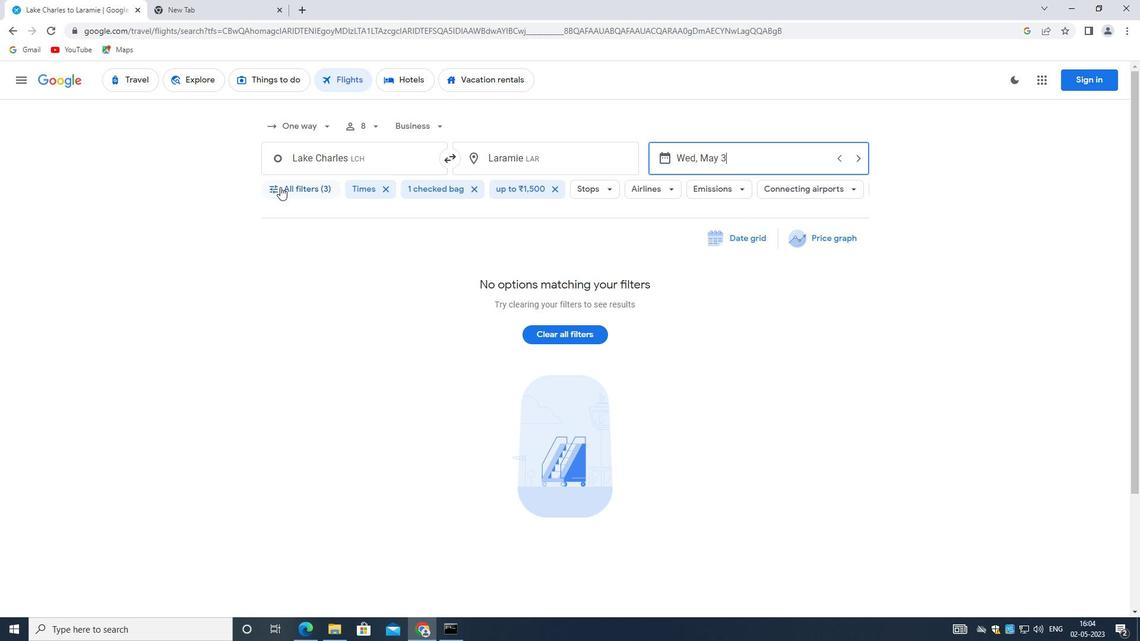 
Action: Mouse moved to (342, 396)
Screenshot: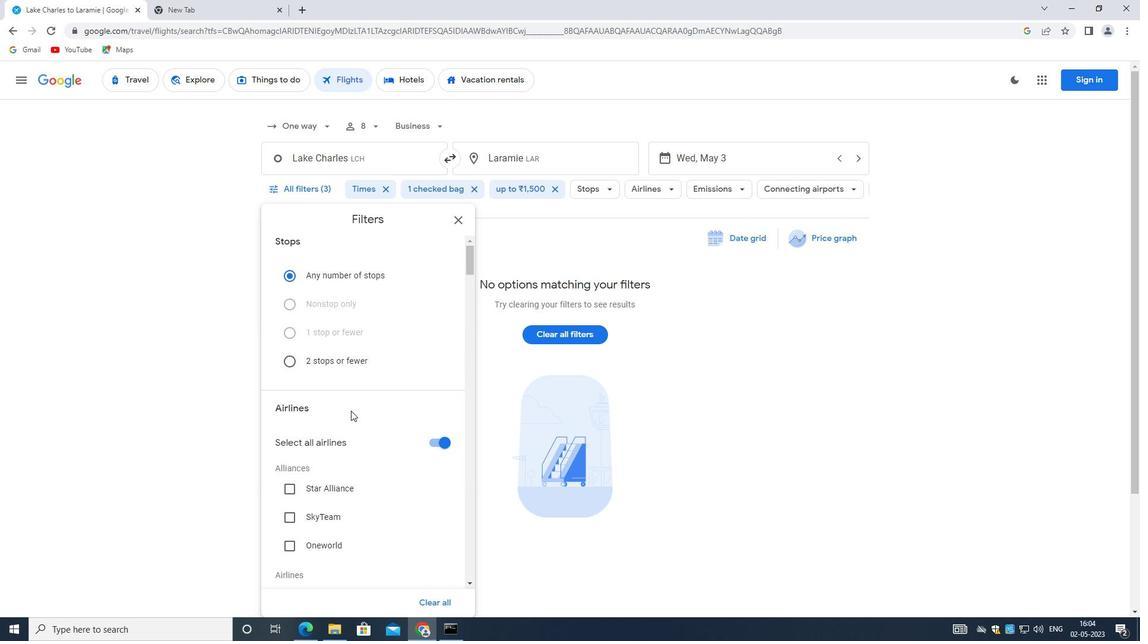 
Action: Mouse scrolled (342, 395) with delta (0, 0)
Screenshot: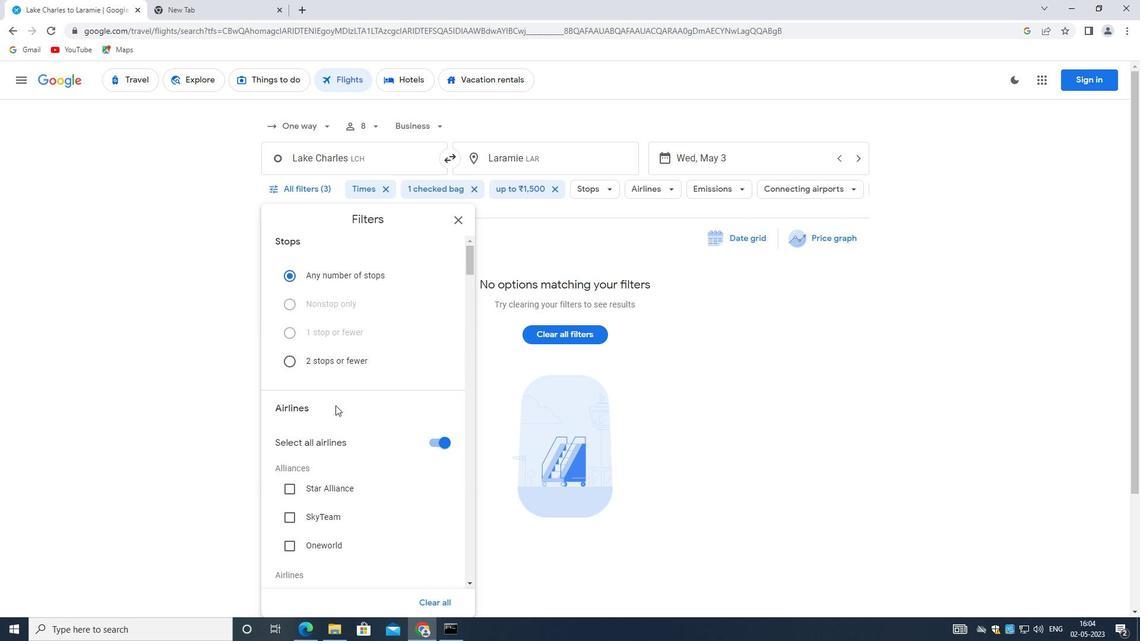 
Action: Mouse scrolled (342, 395) with delta (0, 0)
Screenshot: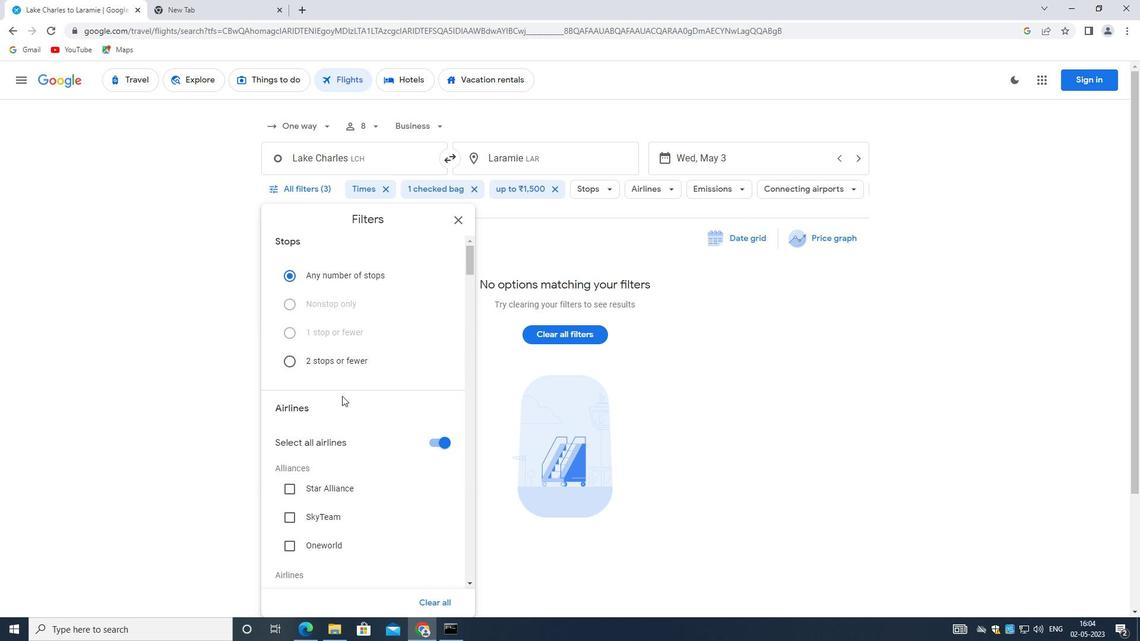
Action: Mouse moved to (287, 361)
Screenshot: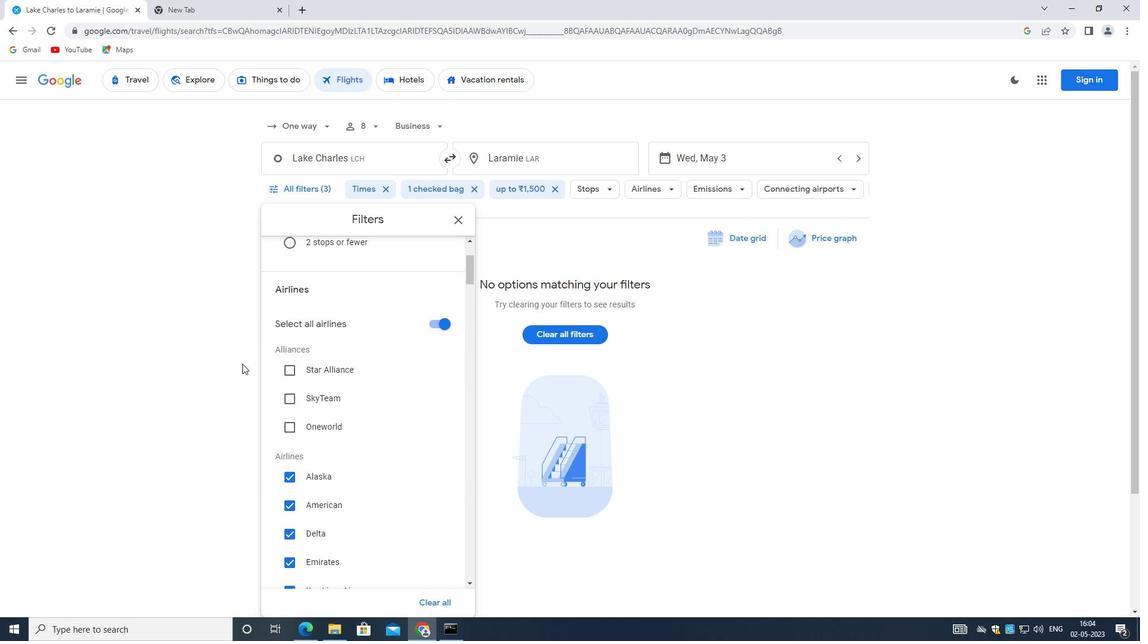 
Action: Mouse scrolled (287, 361) with delta (0, 0)
Screenshot: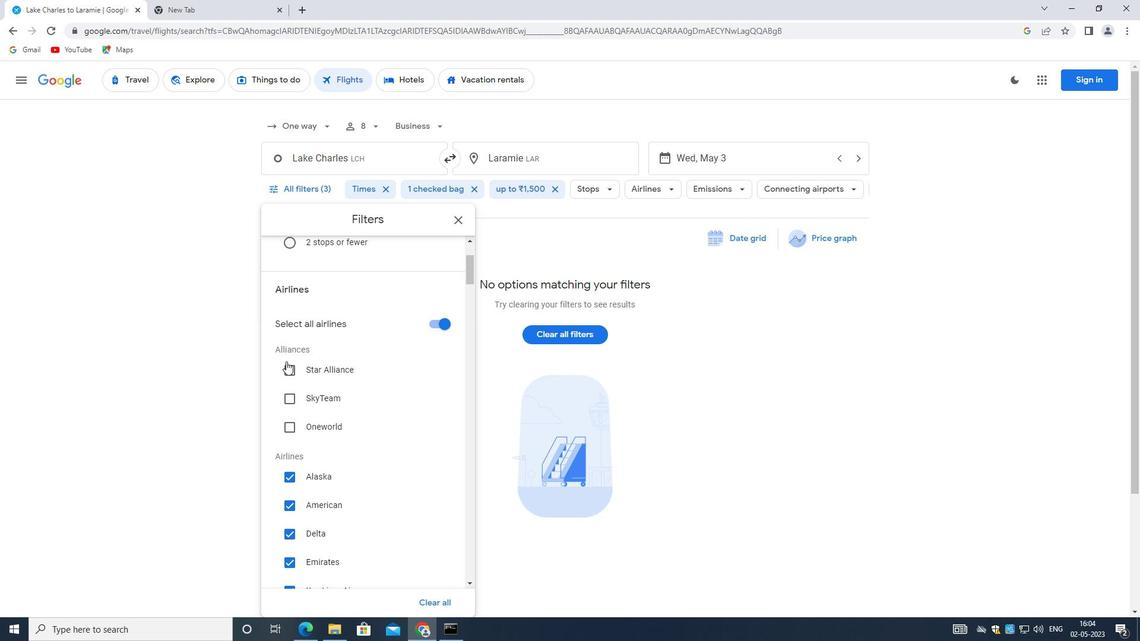 
Action: Mouse moved to (287, 361)
Screenshot: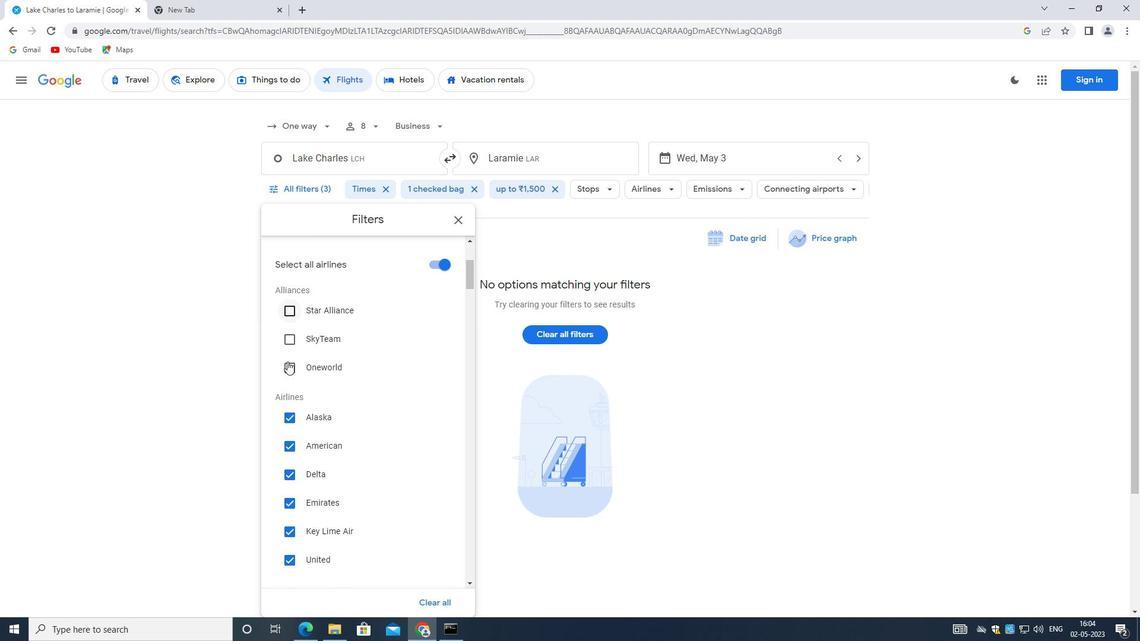 
Action: Mouse scrolled (287, 361) with delta (0, 0)
Screenshot: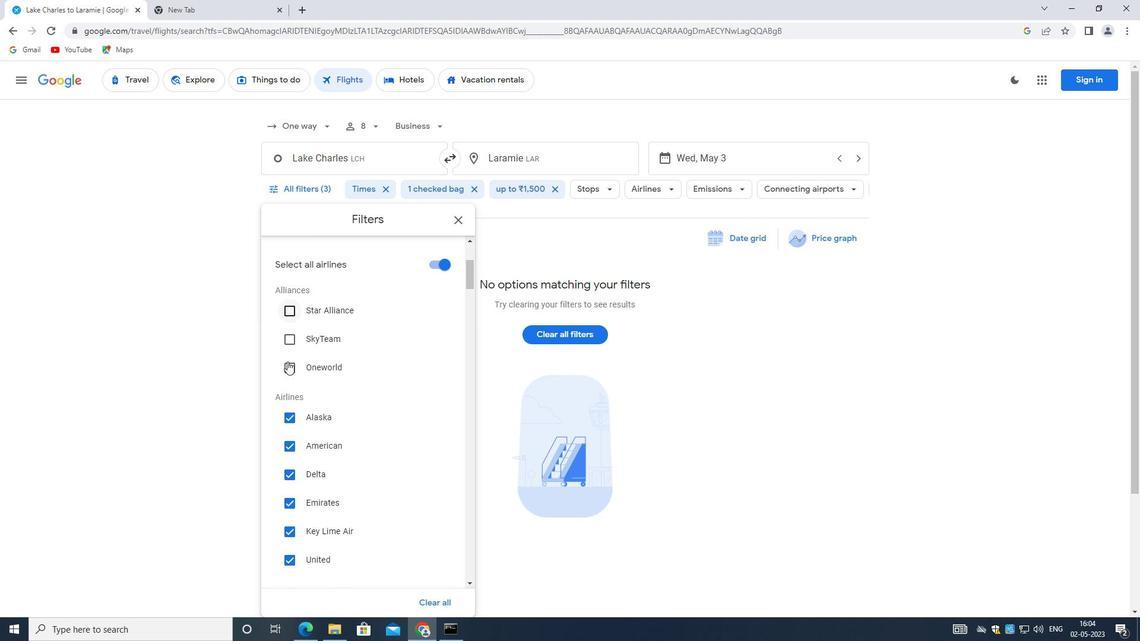 
Action: Mouse moved to (408, 319)
Screenshot: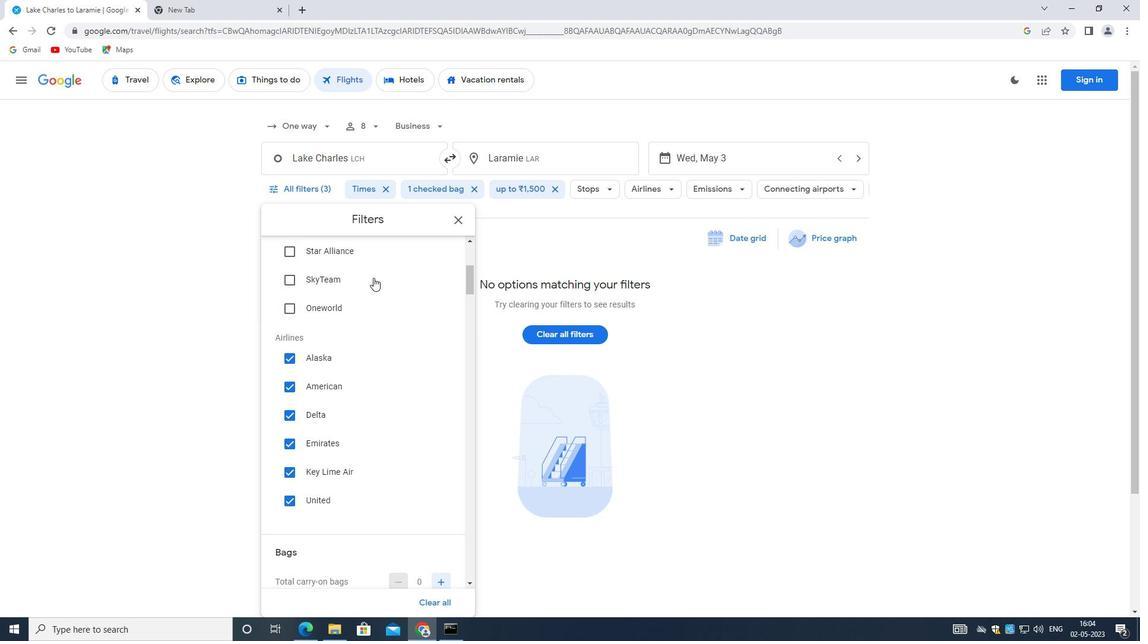 
Action: Mouse scrolled (408, 320) with delta (0, 0)
Screenshot: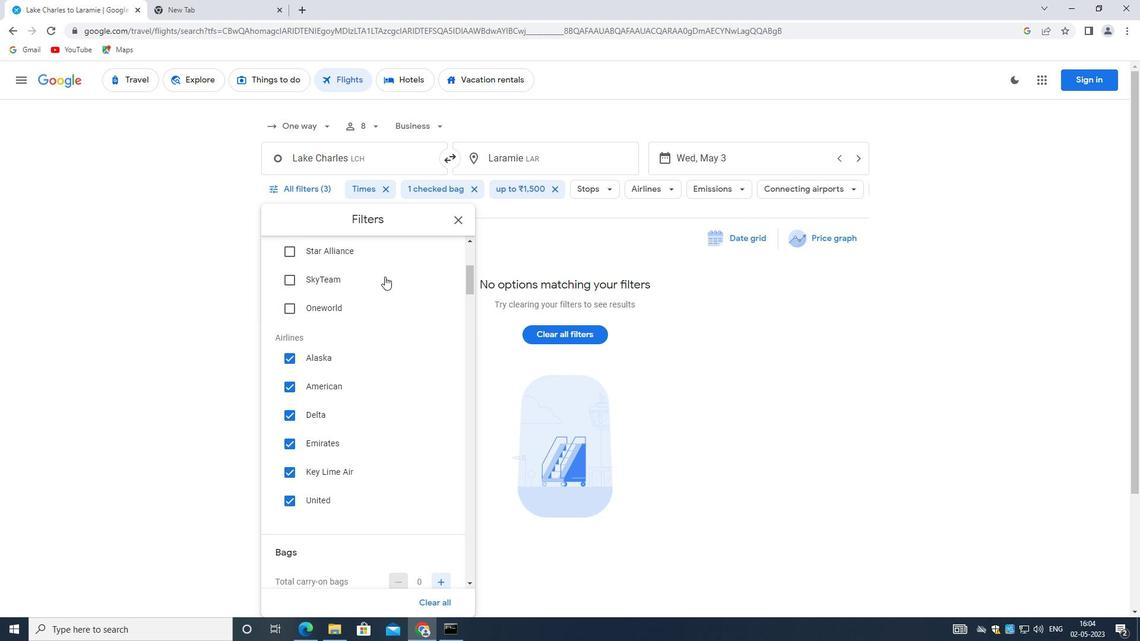 
Action: Mouse moved to (407, 319)
Screenshot: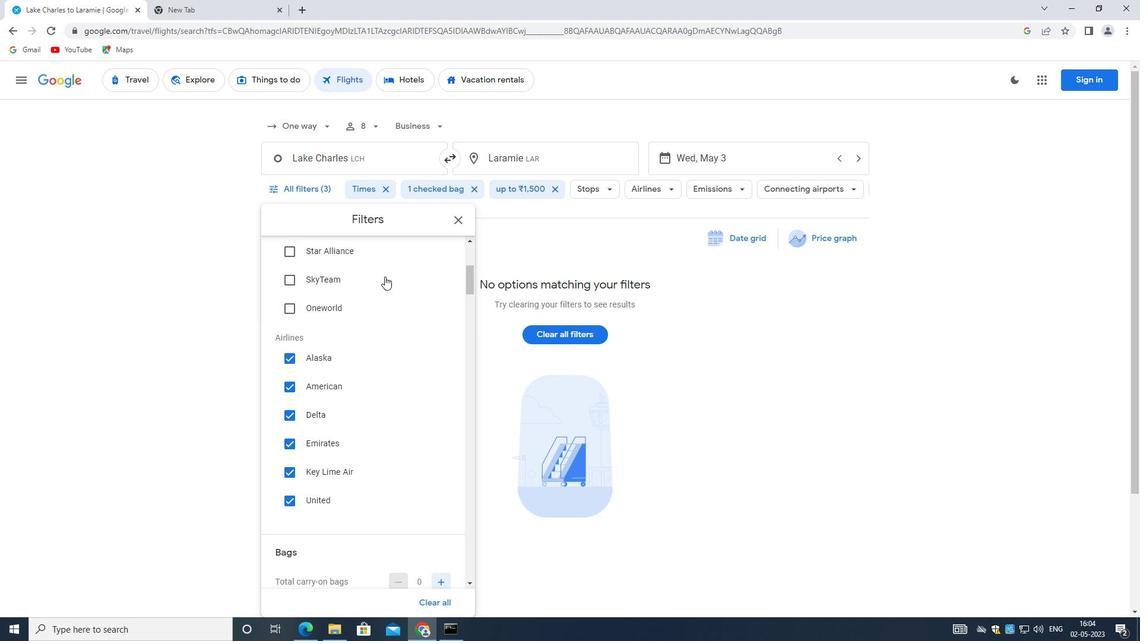 
Action: Mouse scrolled (407, 320) with delta (0, 0)
Screenshot: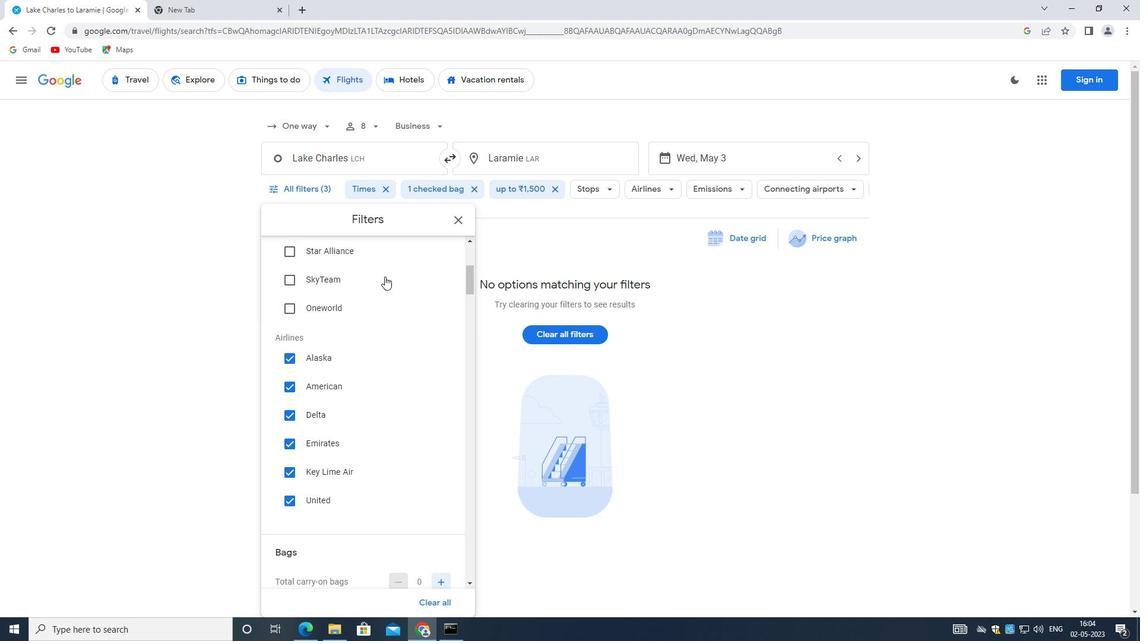 
Action: Mouse moved to (430, 324)
Screenshot: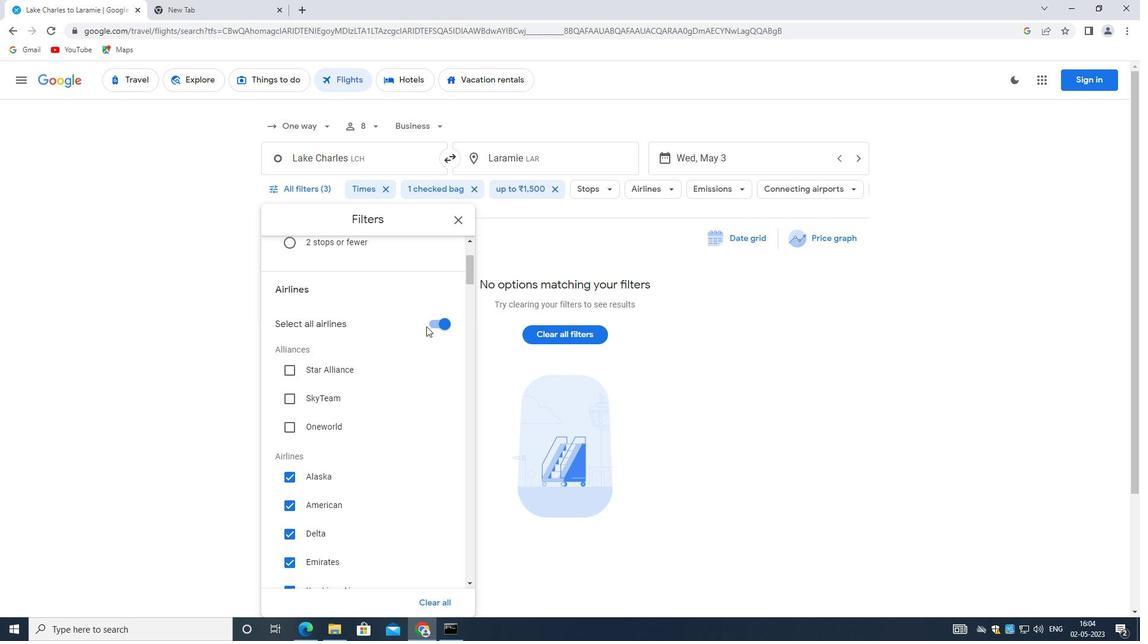 
Action: Mouse pressed left at (430, 324)
Screenshot: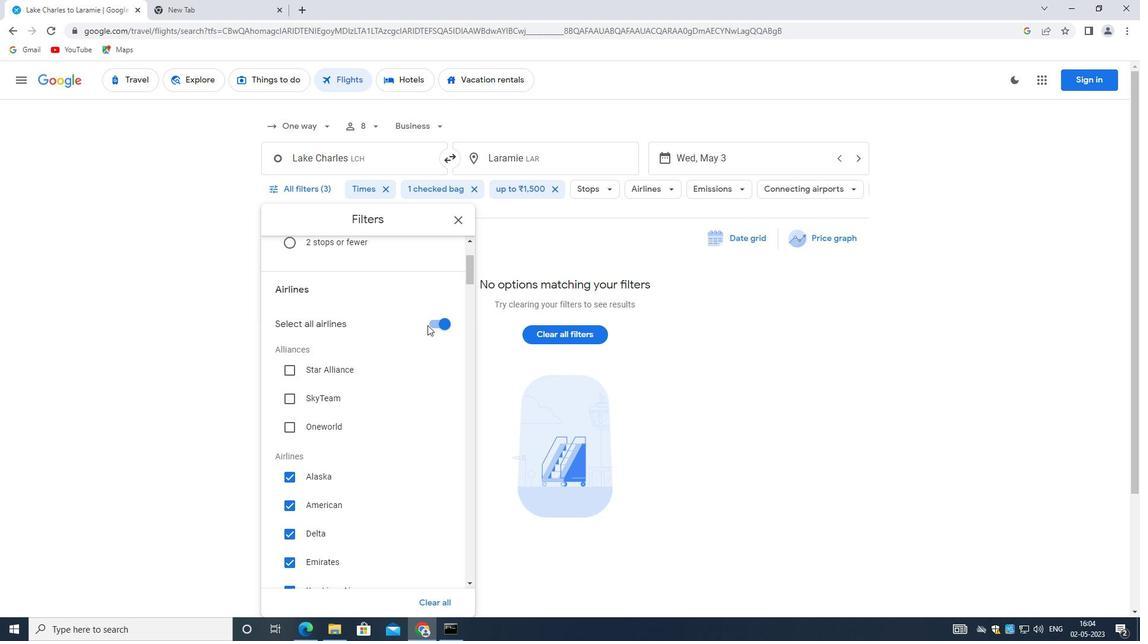 
Action: Mouse moved to (377, 344)
Screenshot: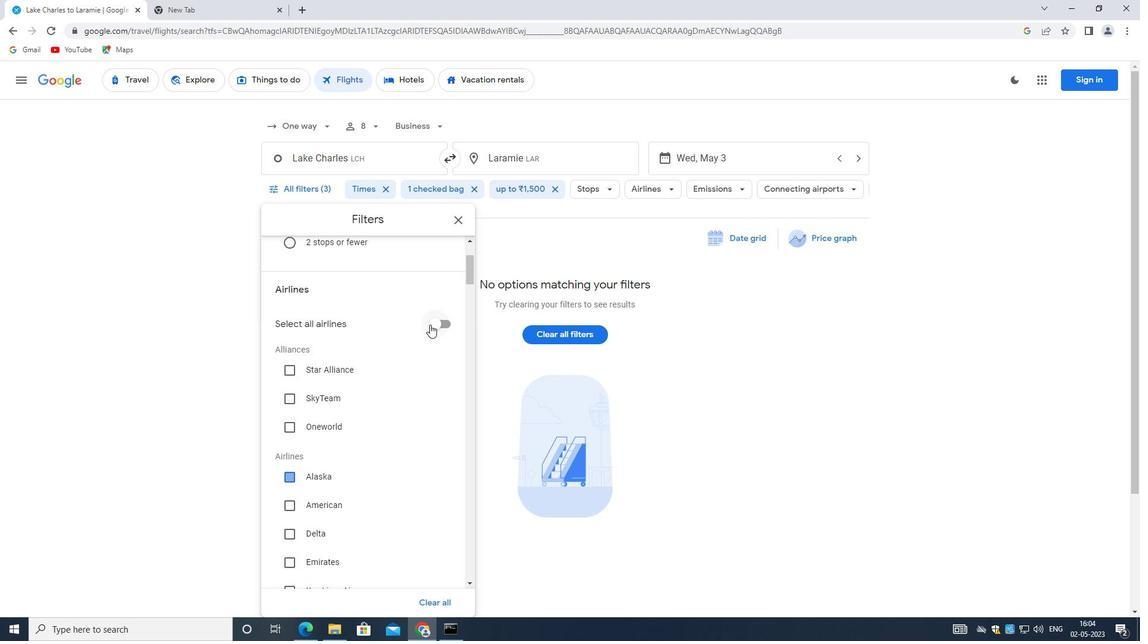 
Action: Mouse scrolled (377, 343) with delta (0, 0)
Screenshot: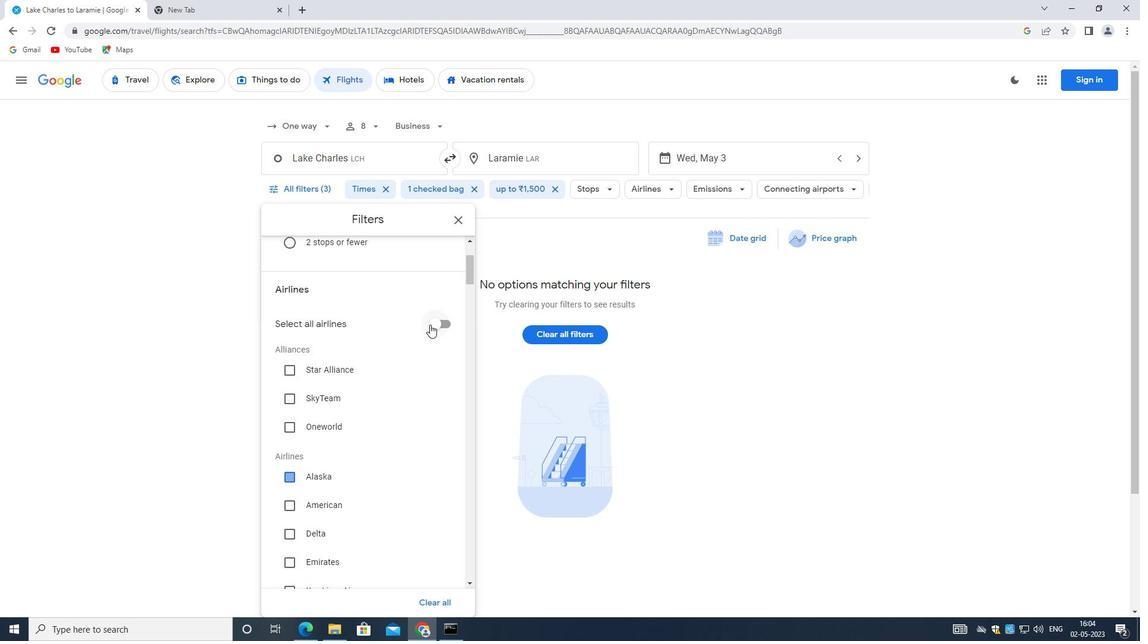 
Action: Mouse moved to (374, 348)
Screenshot: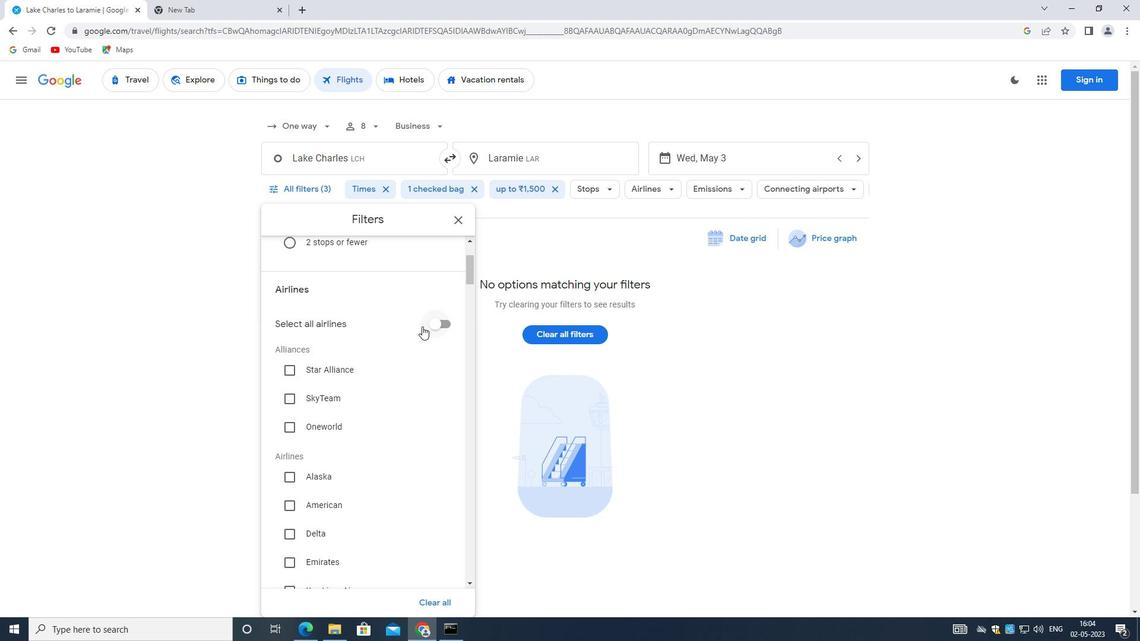 
Action: Mouse scrolled (374, 347) with delta (0, 0)
Screenshot: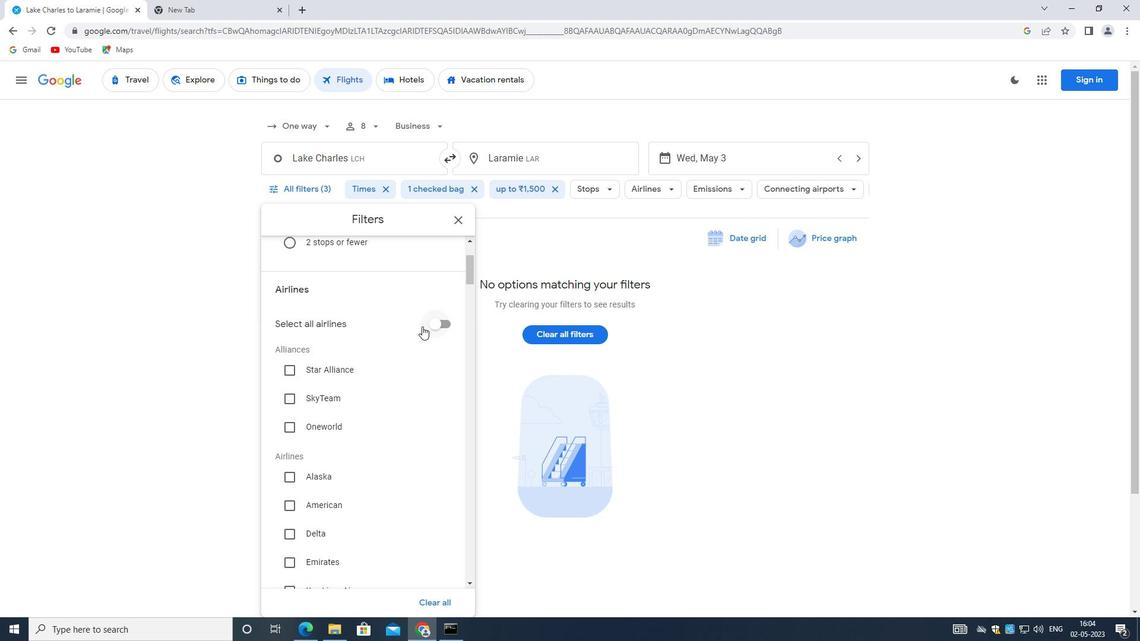 
Action: Mouse moved to (374, 349)
Screenshot: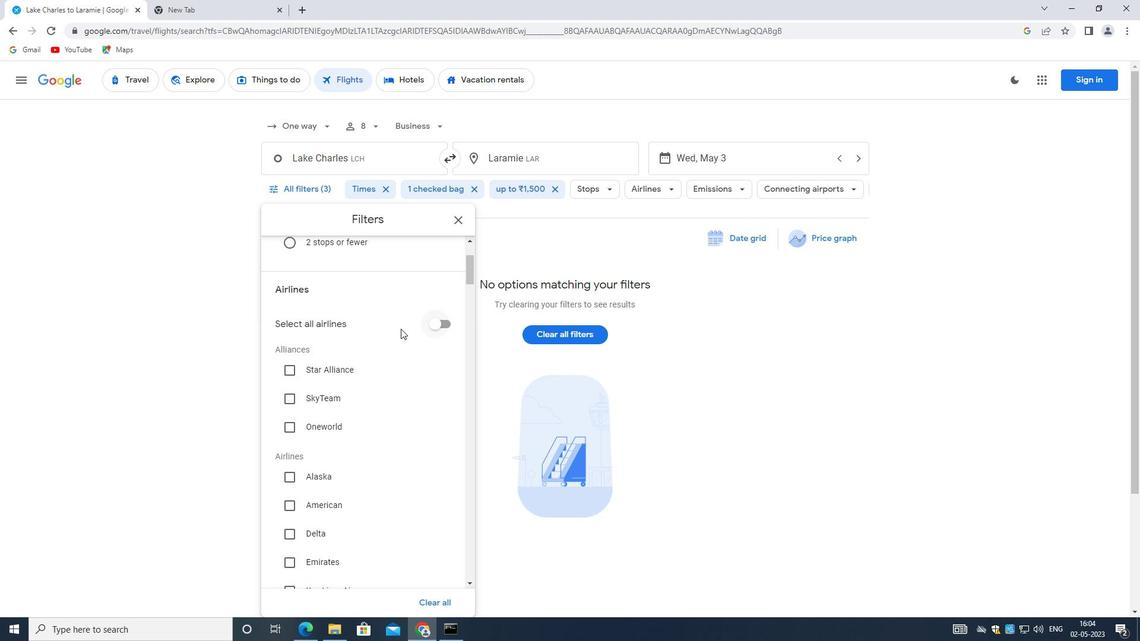 
Action: Mouse scrolled (374, 348) with delta (0, 0)
Screenshot: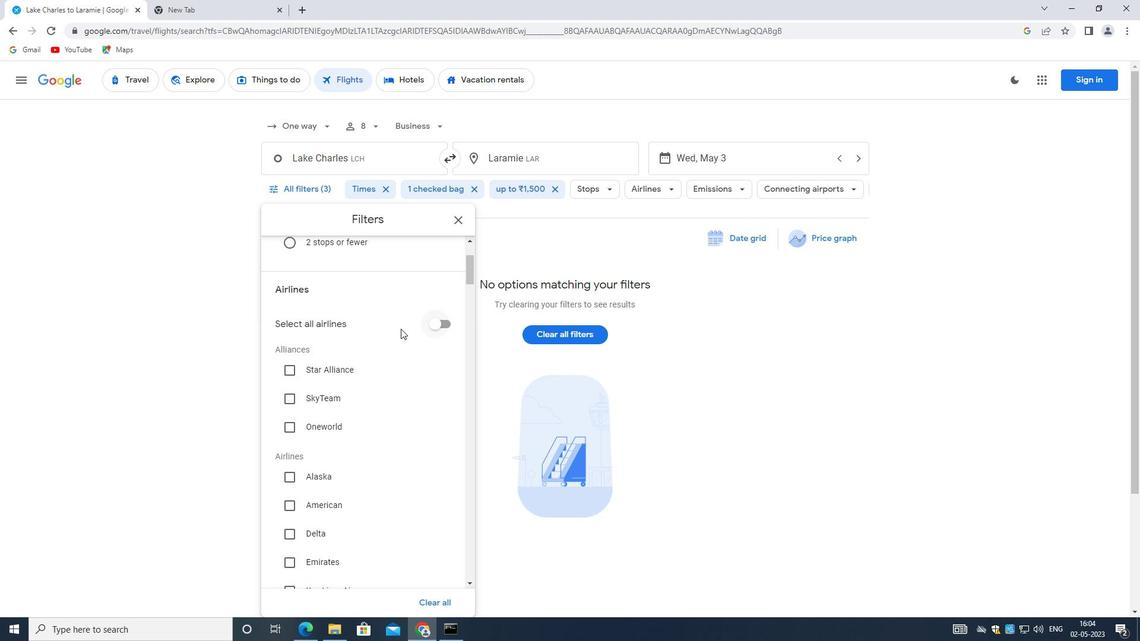 
Action: Mouse moved to (374, 349)
Screenshot: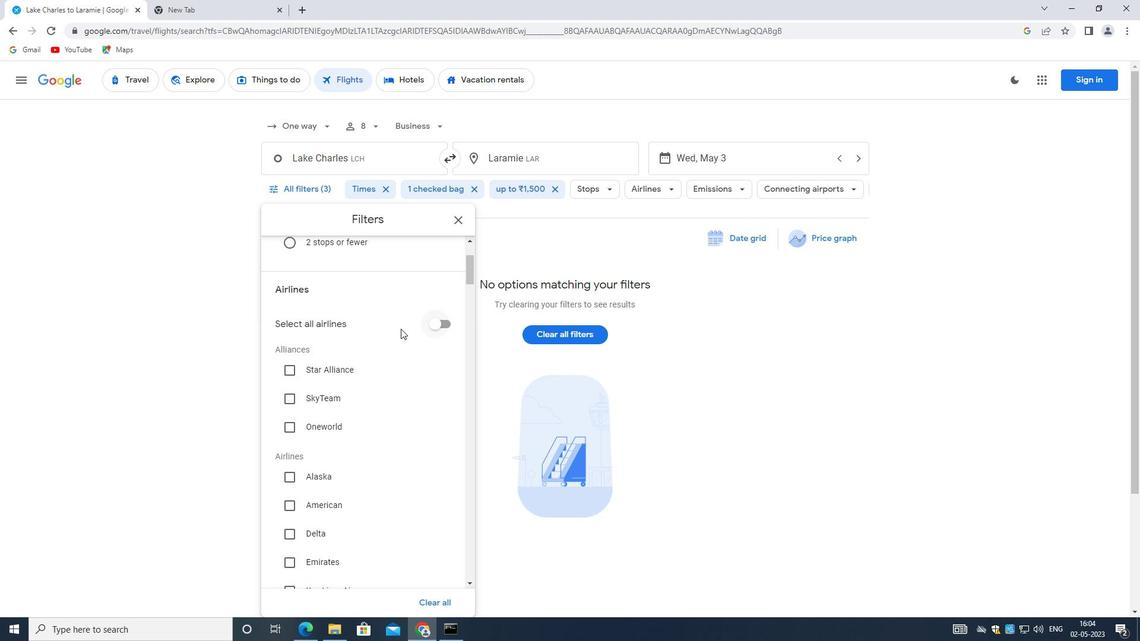 
Action: Mouse scrolled (374, 349) with delta (0, 0)
Screenshot: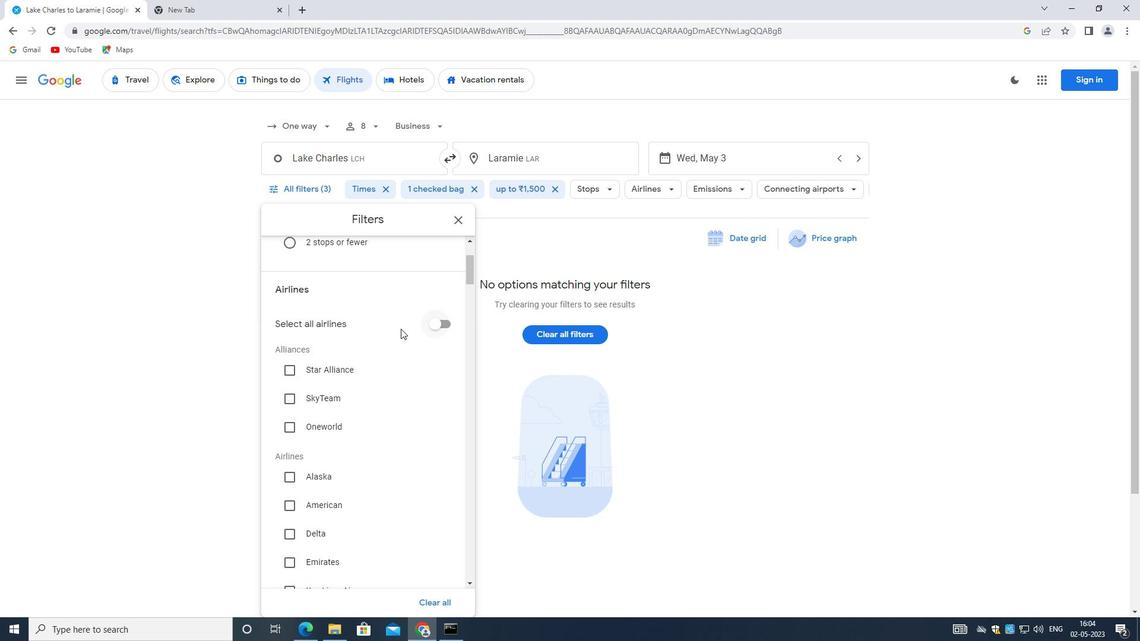 
Action: Mouse moved to (373, 349)
Screenshot: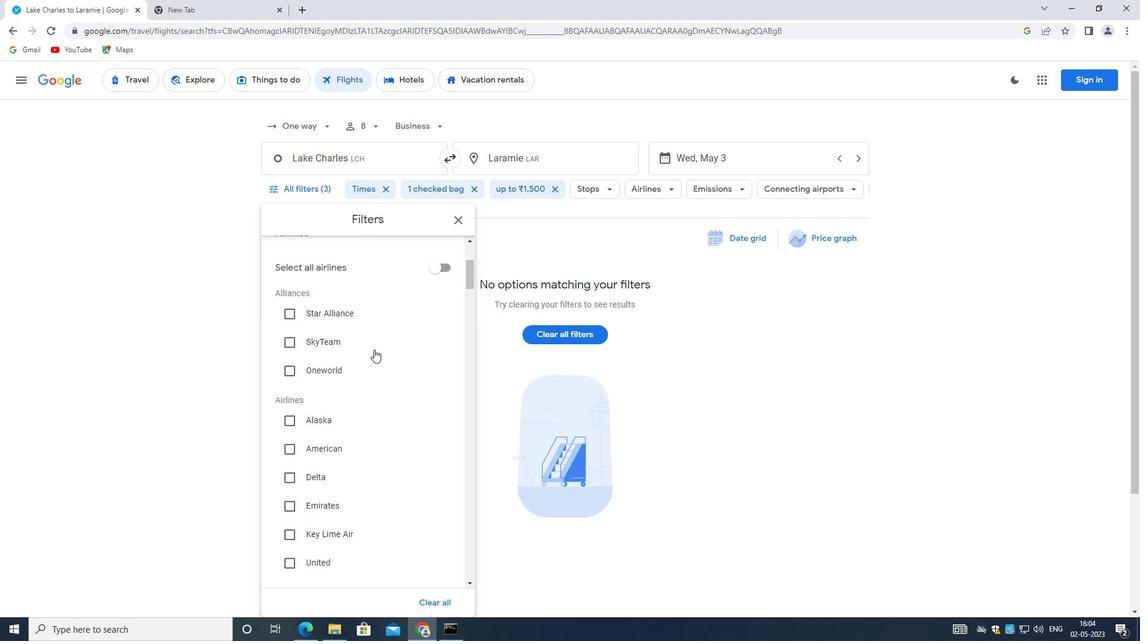 
Action: Mouse scrolled (373, 349) with delta (0, 0)
Screenshot: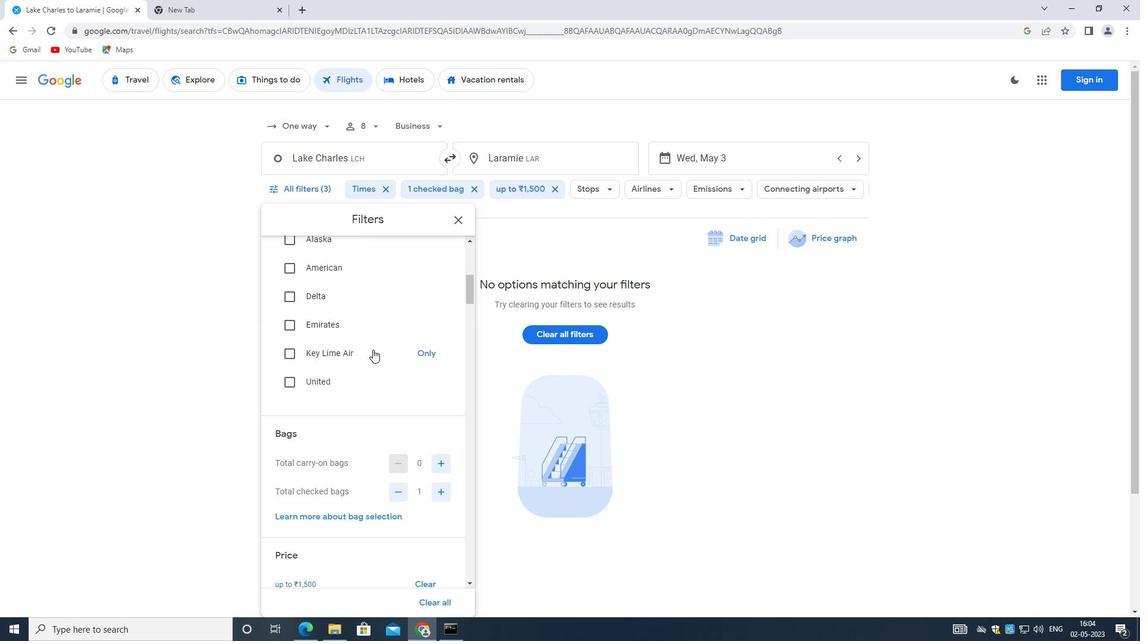 
Action: Mouse scrolled (373, 349) with delta (0, 0)
Screenshot: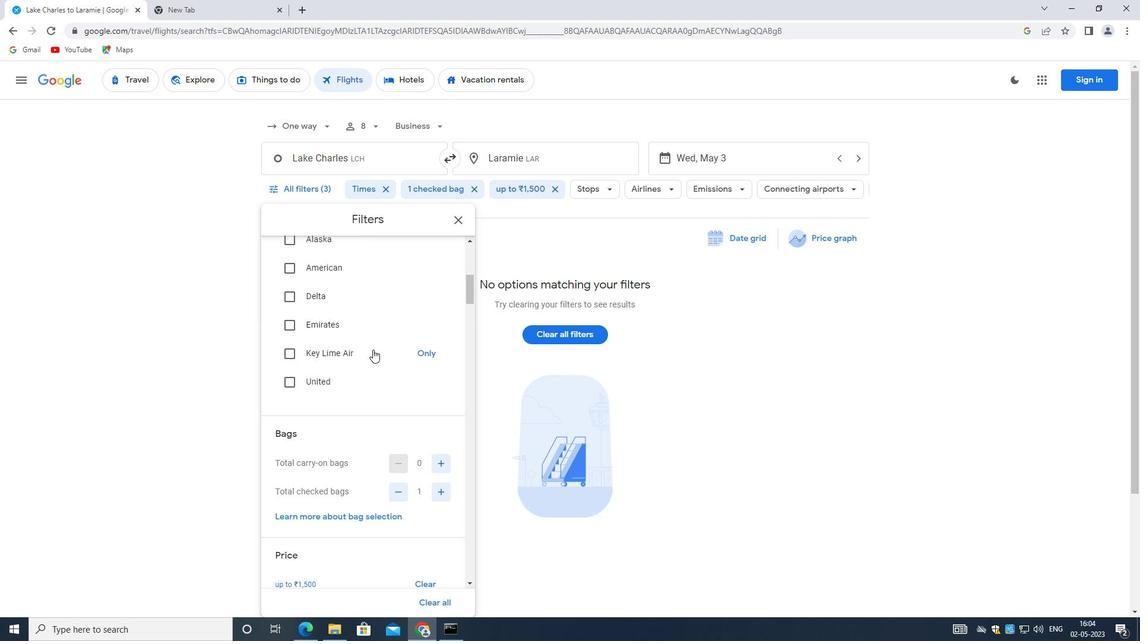 
Action: Mouse moved to (427, 366)
Screenshot: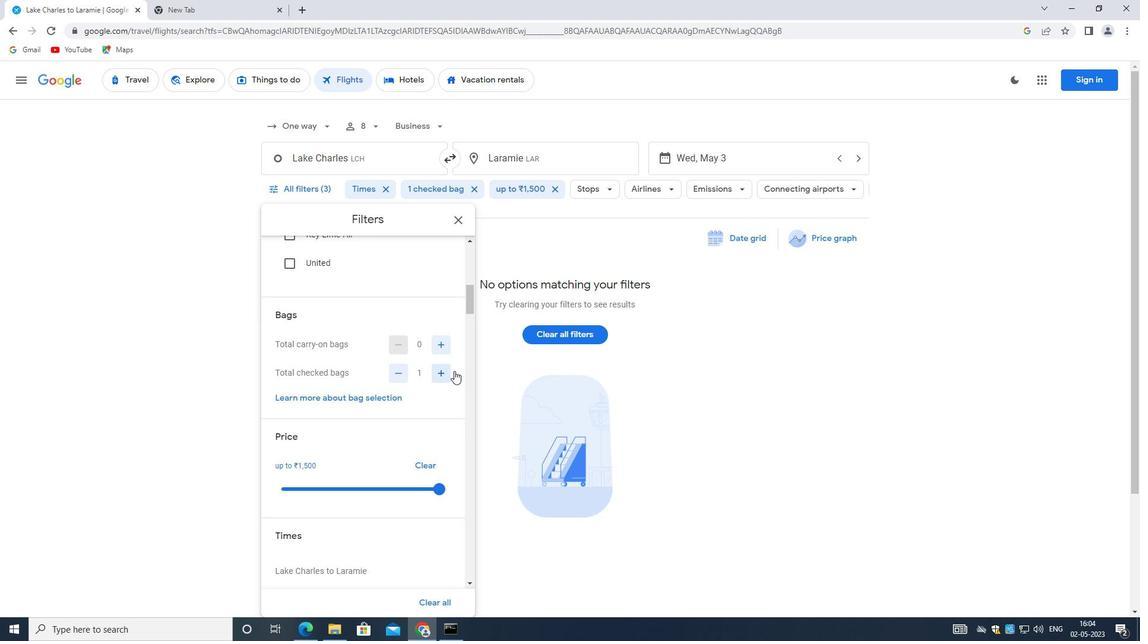 
Action: Mouse pressed left at (427, 366)
Screenshot: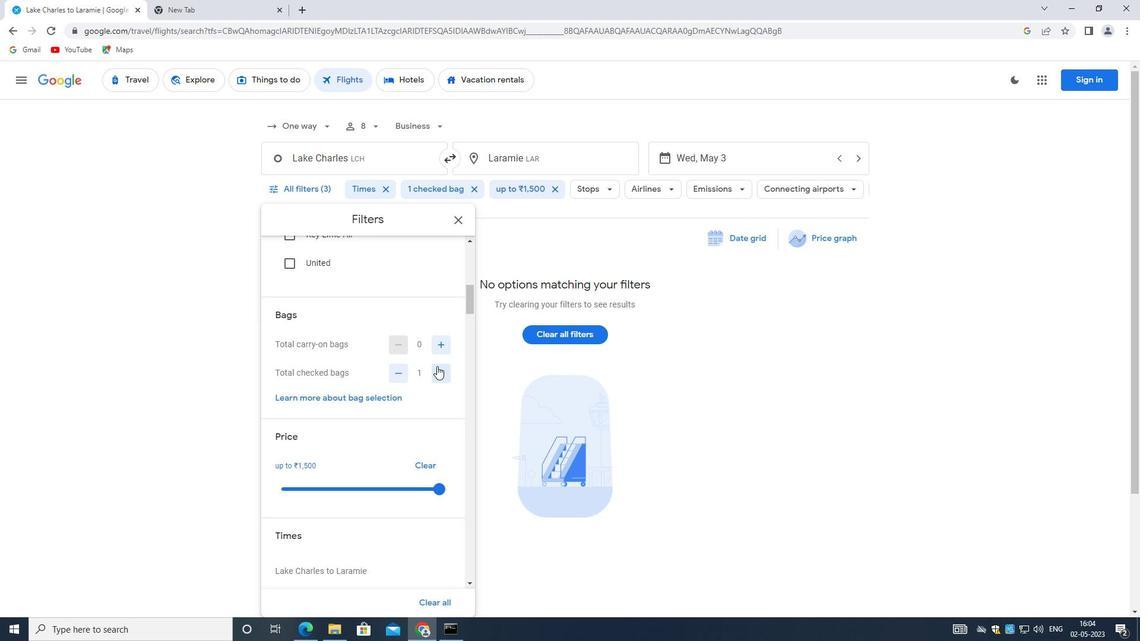 
Action: Mouse moved to (437, 372)
Screenshot: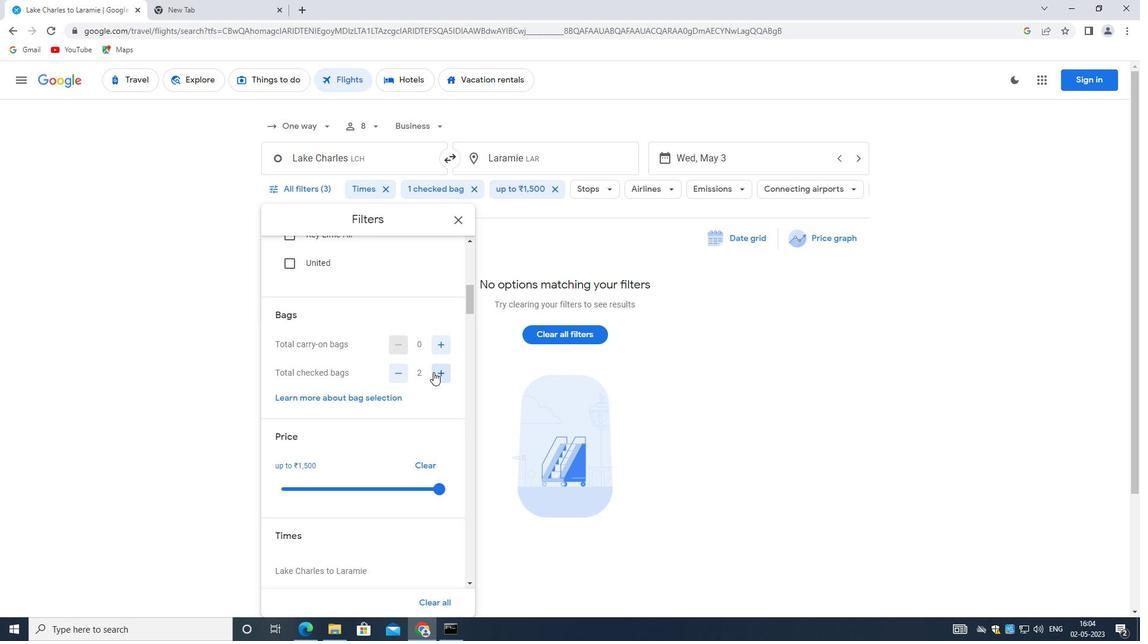 
Action: Mouse pressed left at (437, 372)
Screenshot: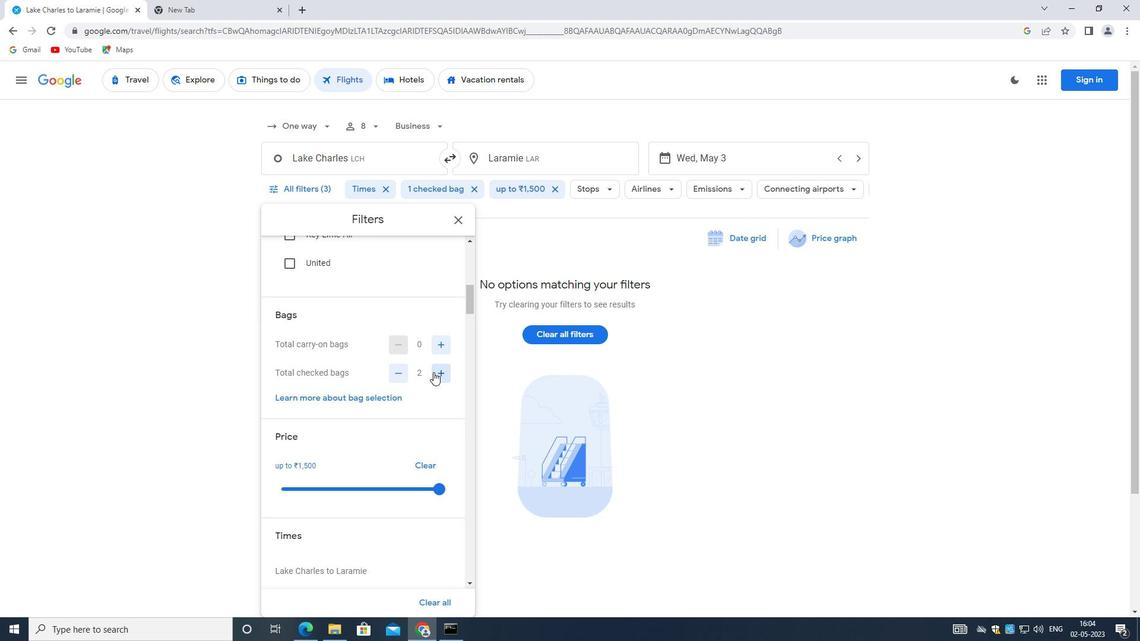 
Action: Mouse pressed left at (437, 372)
Screenshot: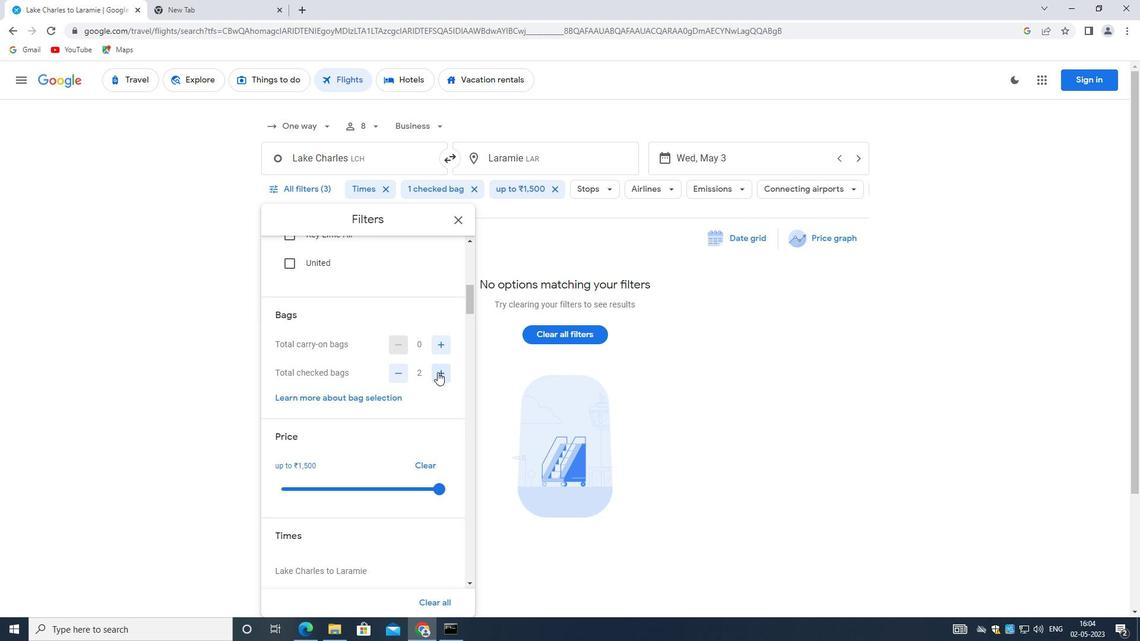 
Action: Mouse pressed left at (437, 372)
Screenshot: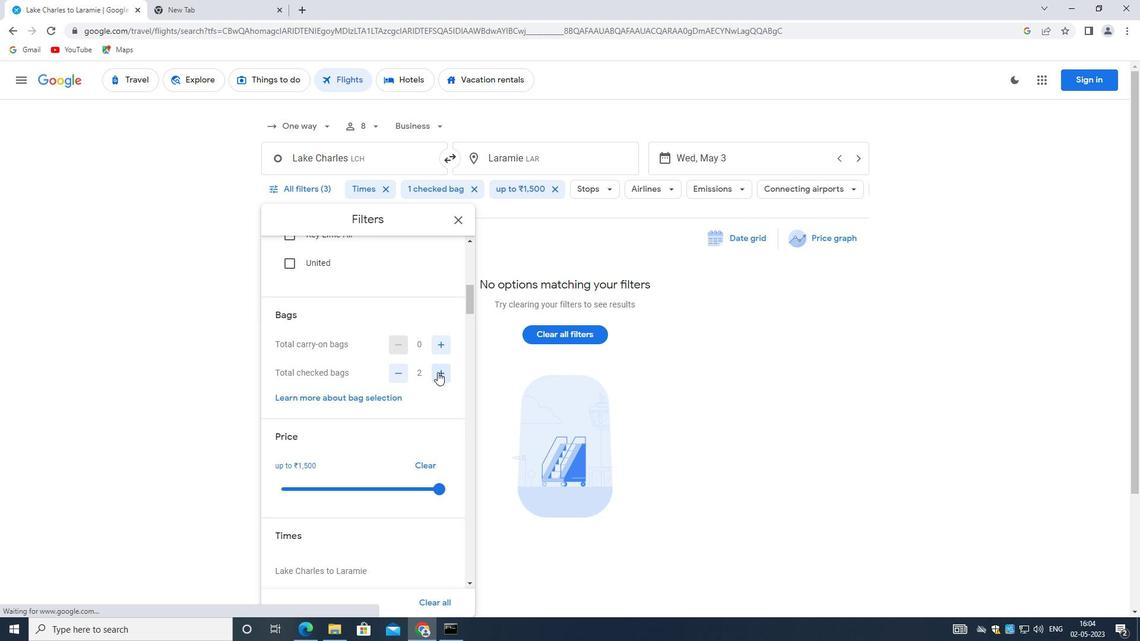 
Action: Mouse moved to (439, 371)
Screenshot: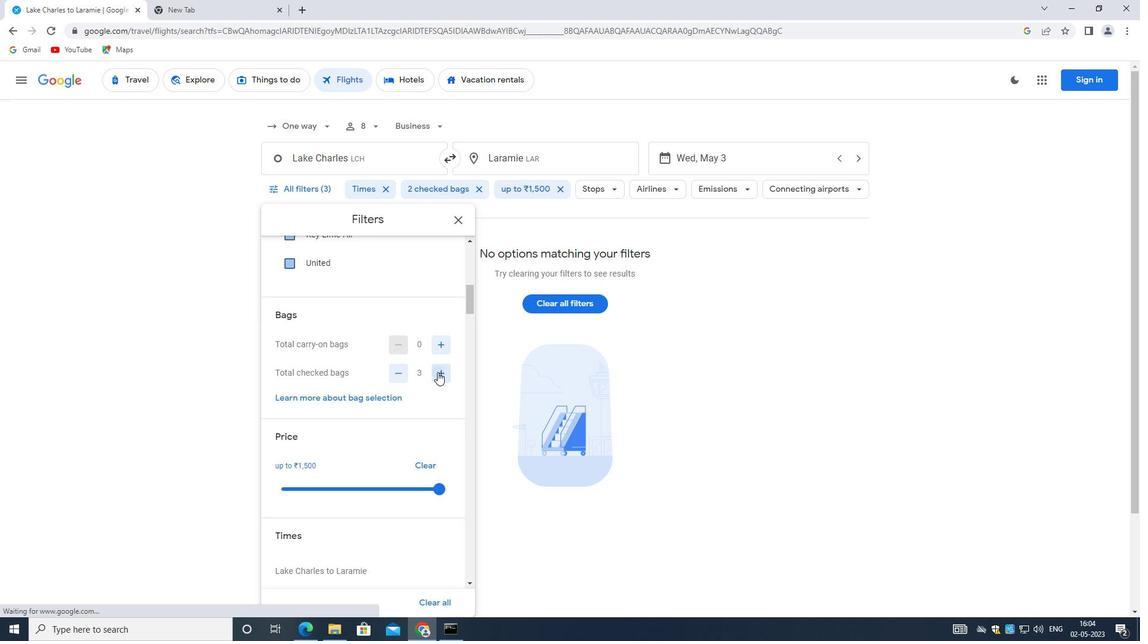 
Action: Mouse pressed left at (439, 371)
Screenshot: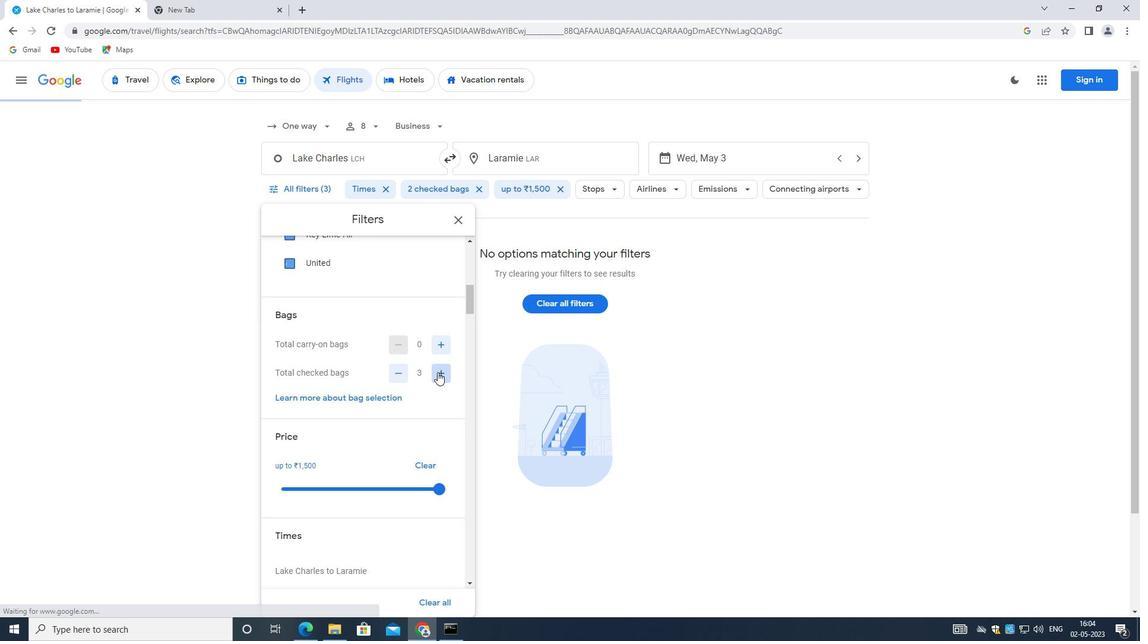 
Action: Mouse moved to (439, 370)
Screenshot: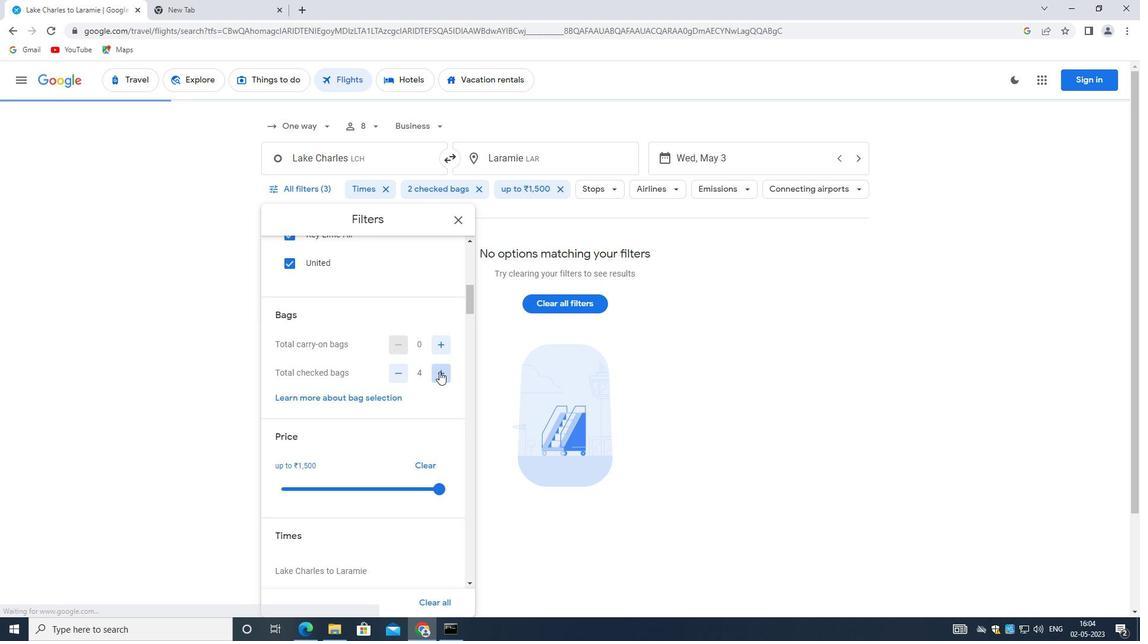 
Action: Mouse pressed left at (439, 370)
Screenshot: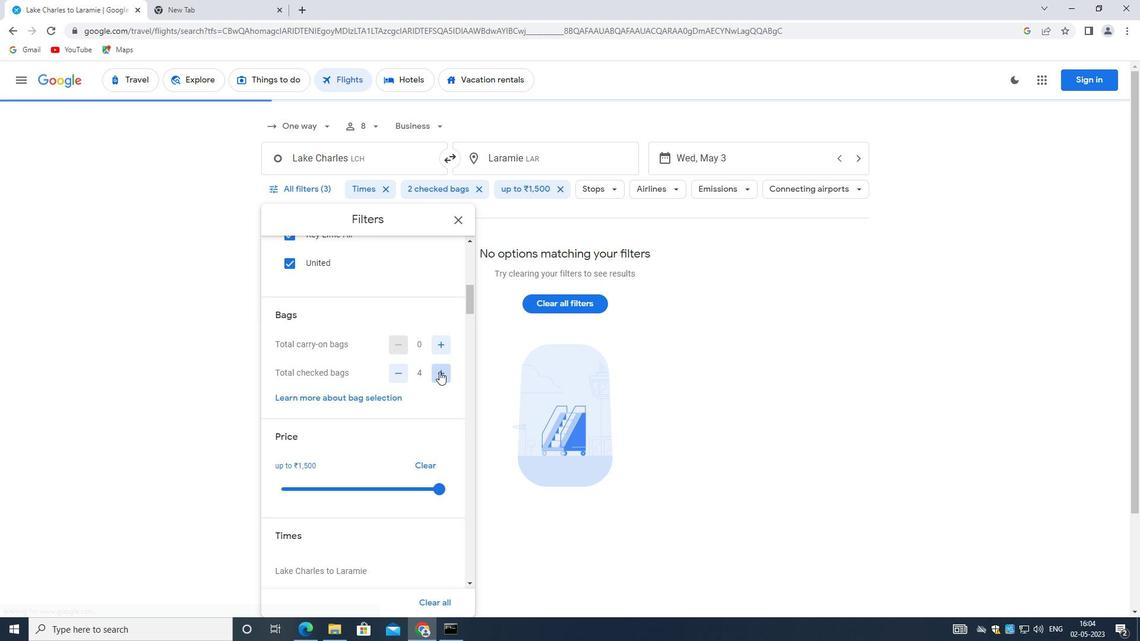 
Action: Mouse pressed left at (439, 370)
Screenshot: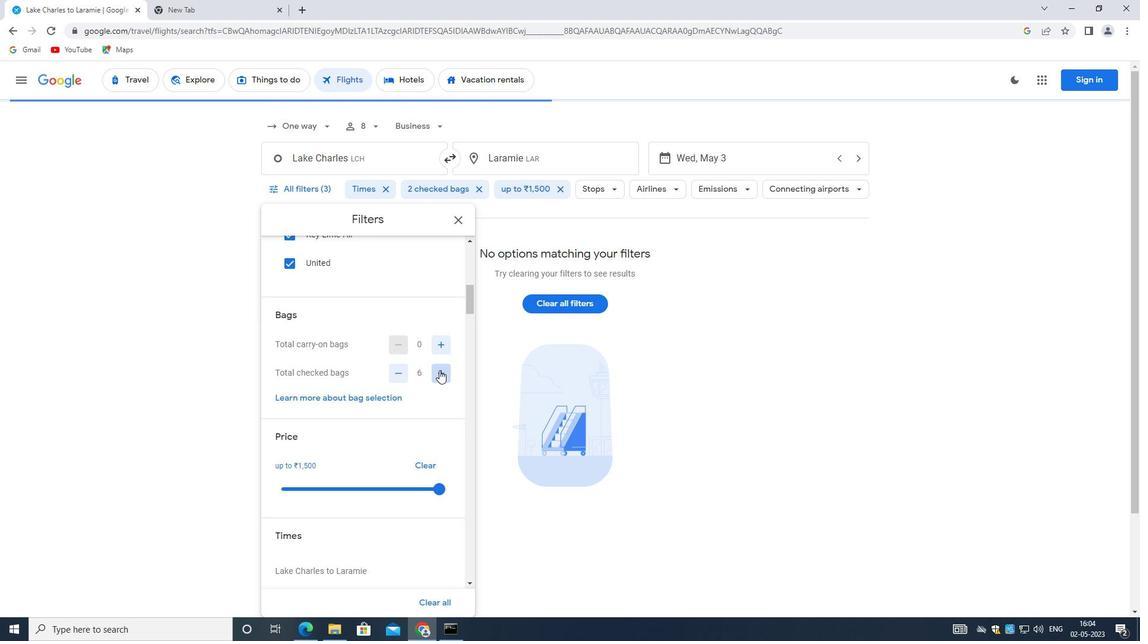 
Action: Mouse pressed left at (439, 370)
Screenshot: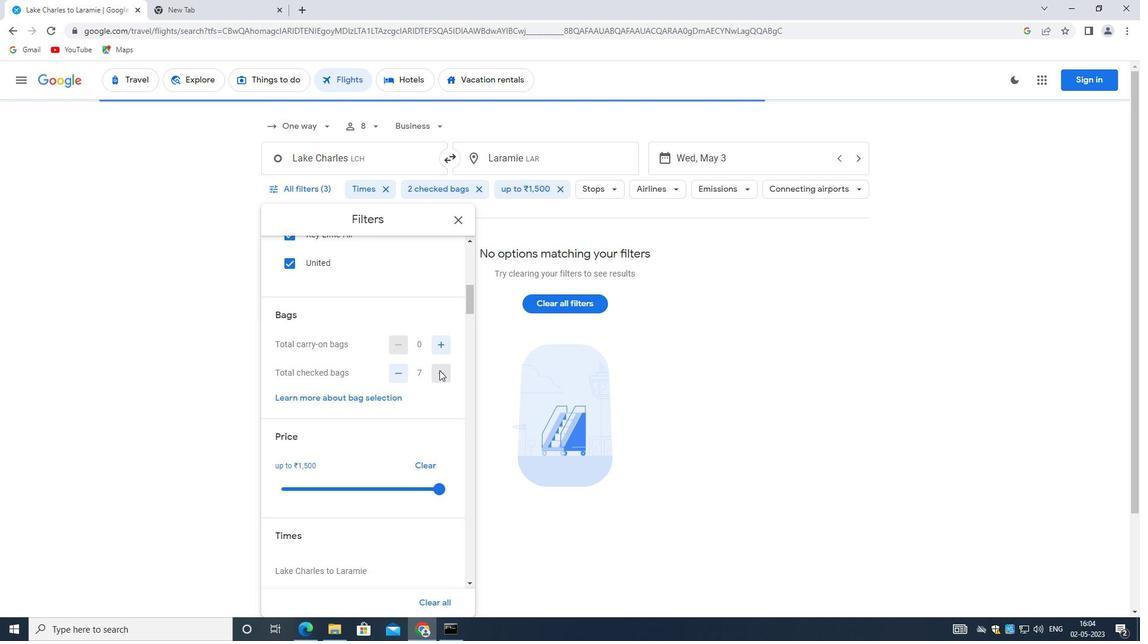 
Action: Mouse moved to (382, 335)
Screenshot: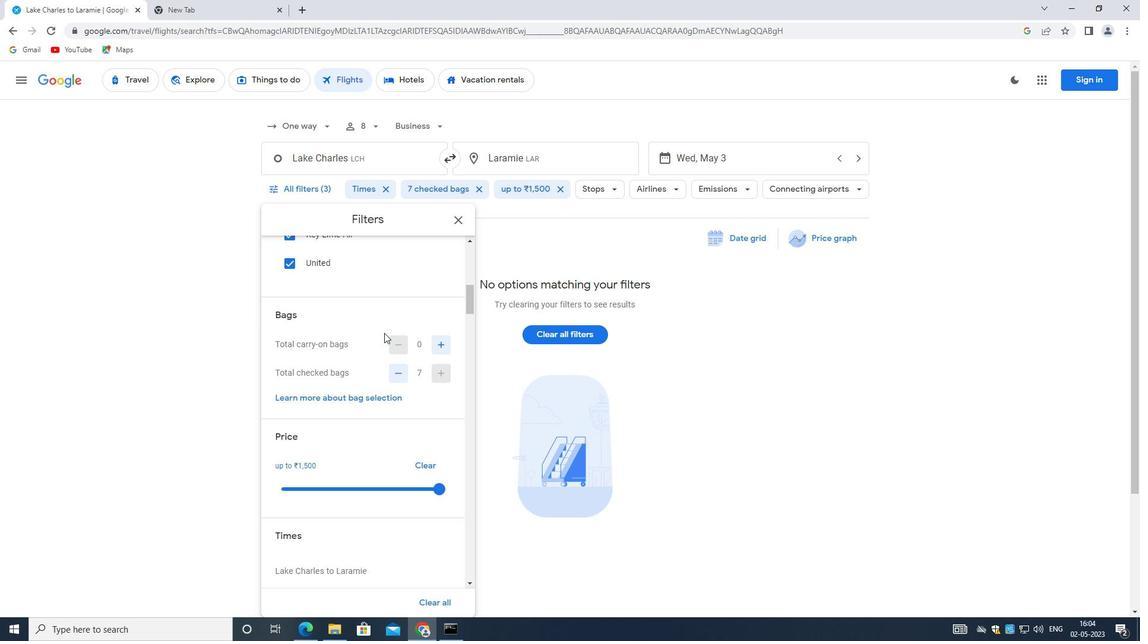 
Action: Mouse scrolled (382, 334) with delta (0, 0)
Screenshot: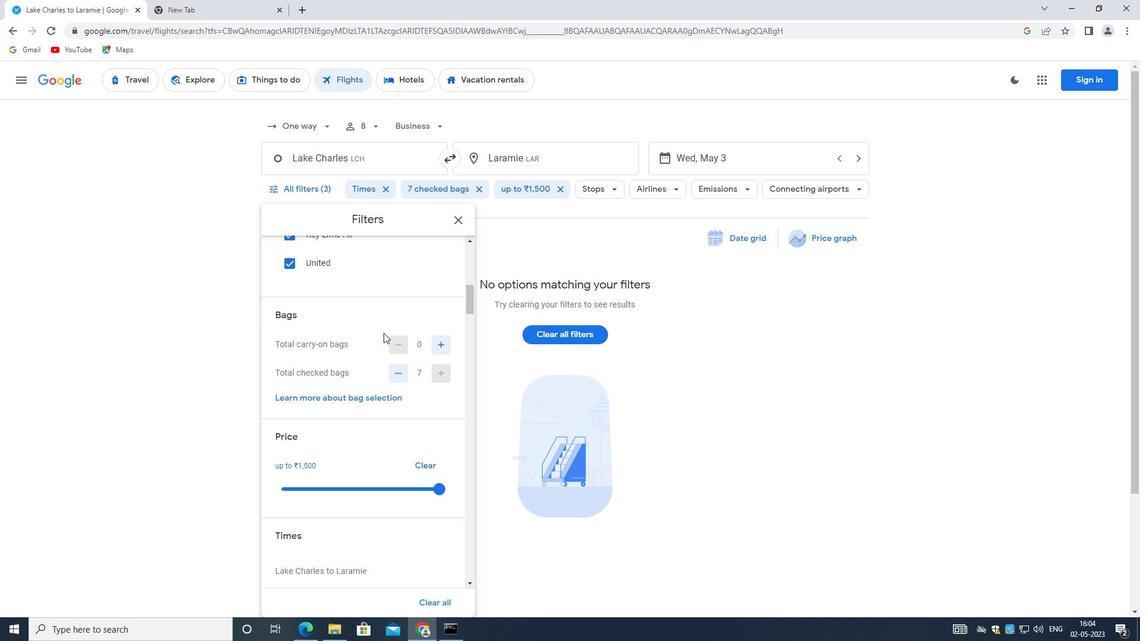 
Action: Mouse moved to (351, 315)
Screenshot: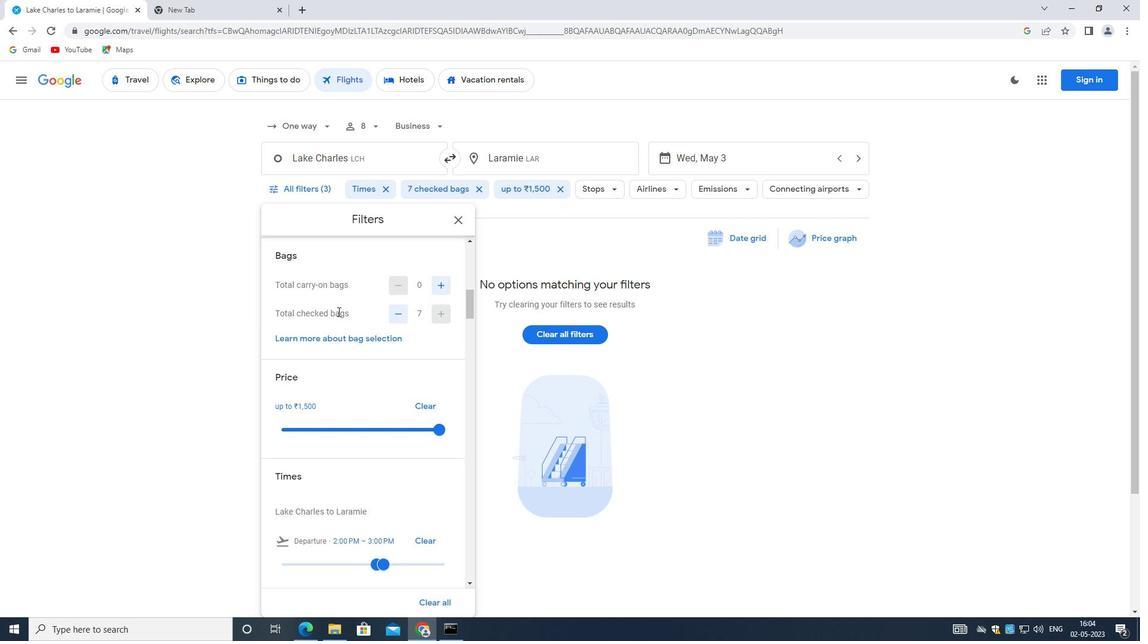 
Action: Mouse scrolled (351, 314) with delta (0, 0)
Screenshot: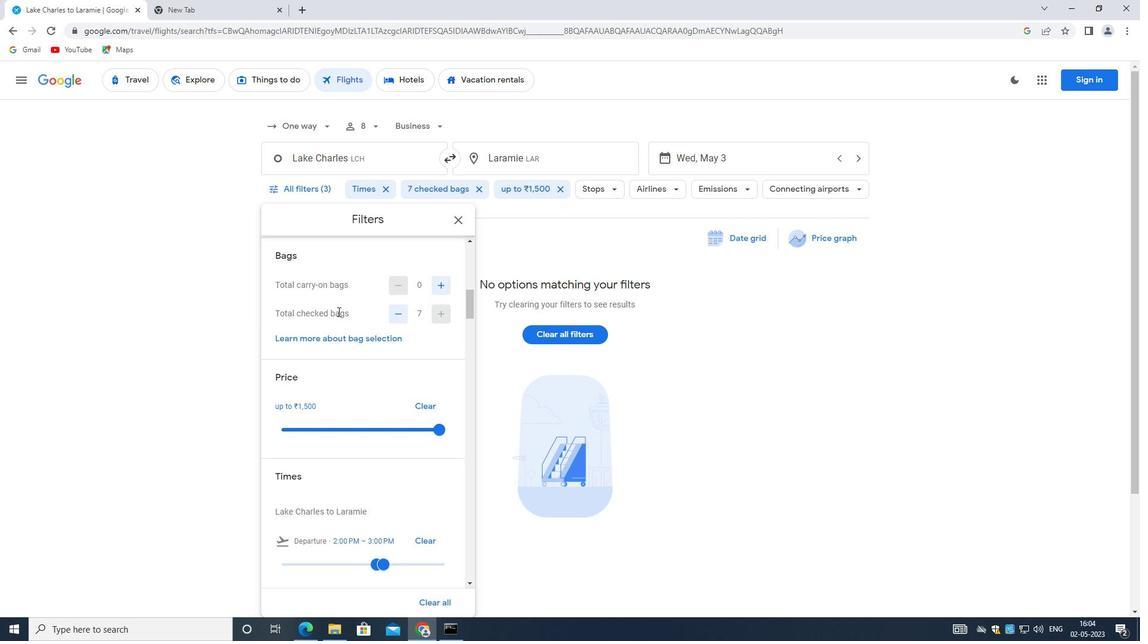 
Action: Mouse moved to (355, 318)
Screenshot: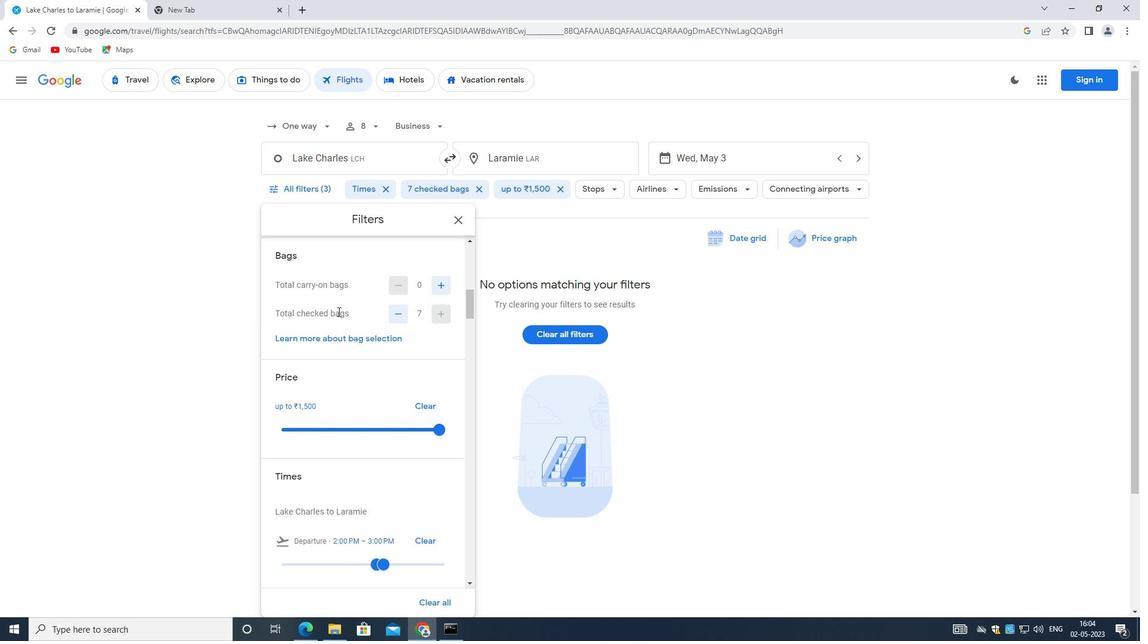
Action: Mouse scrolled (355, 317) with delta (0, 0)
Screenshot: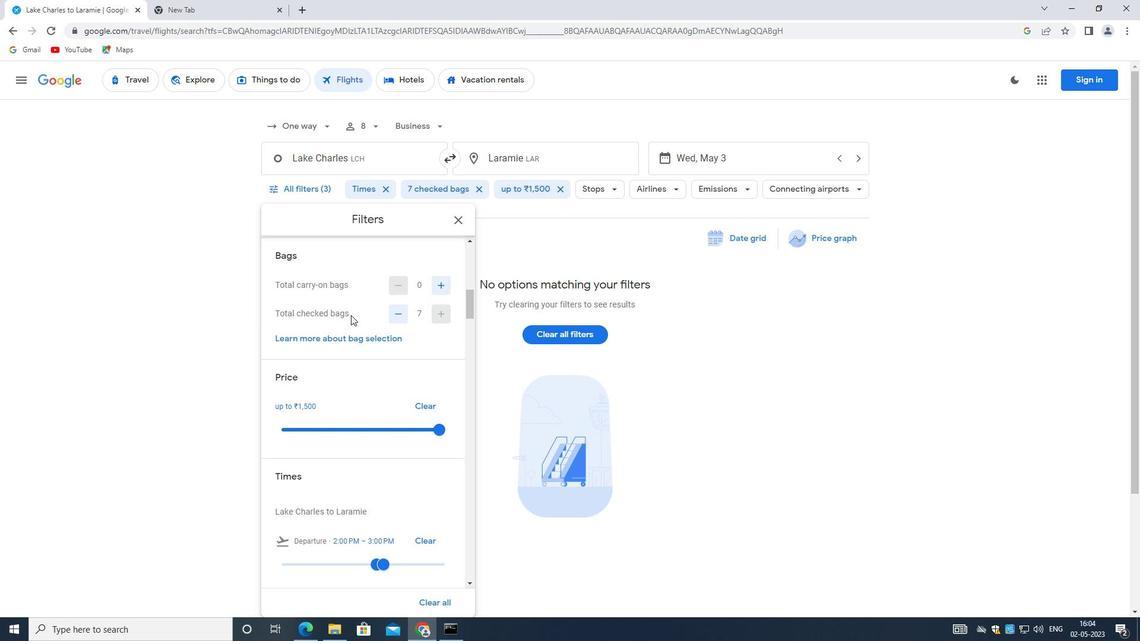 
Action: Mouse moved to (434, 312)
Screenshot: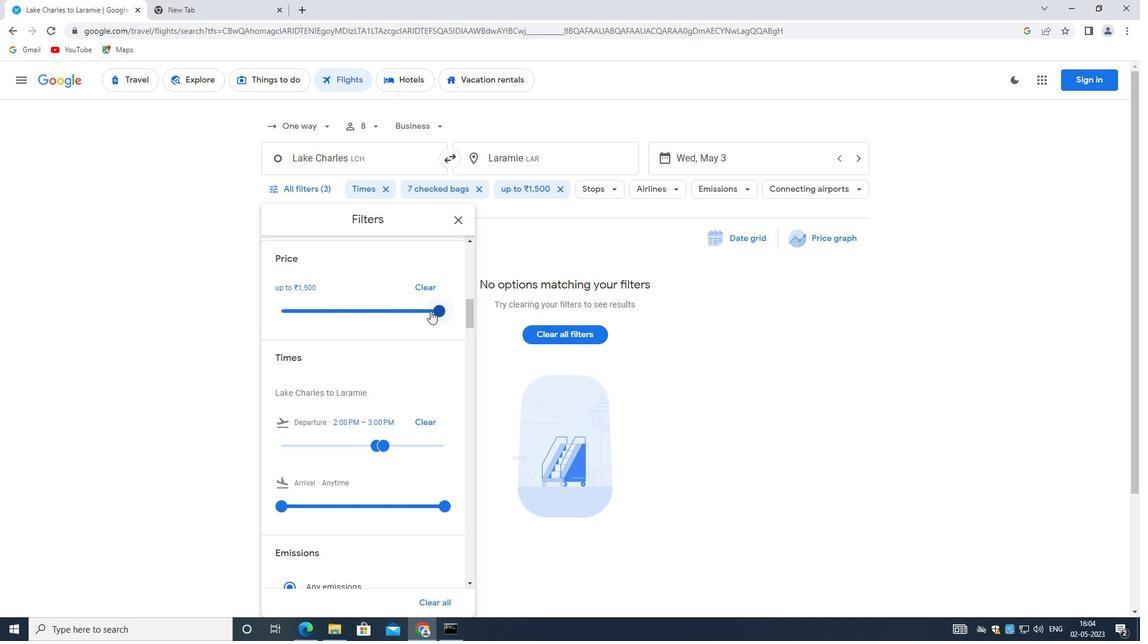 
Action: Mouse pressed left at (434, 312)
Screenshot: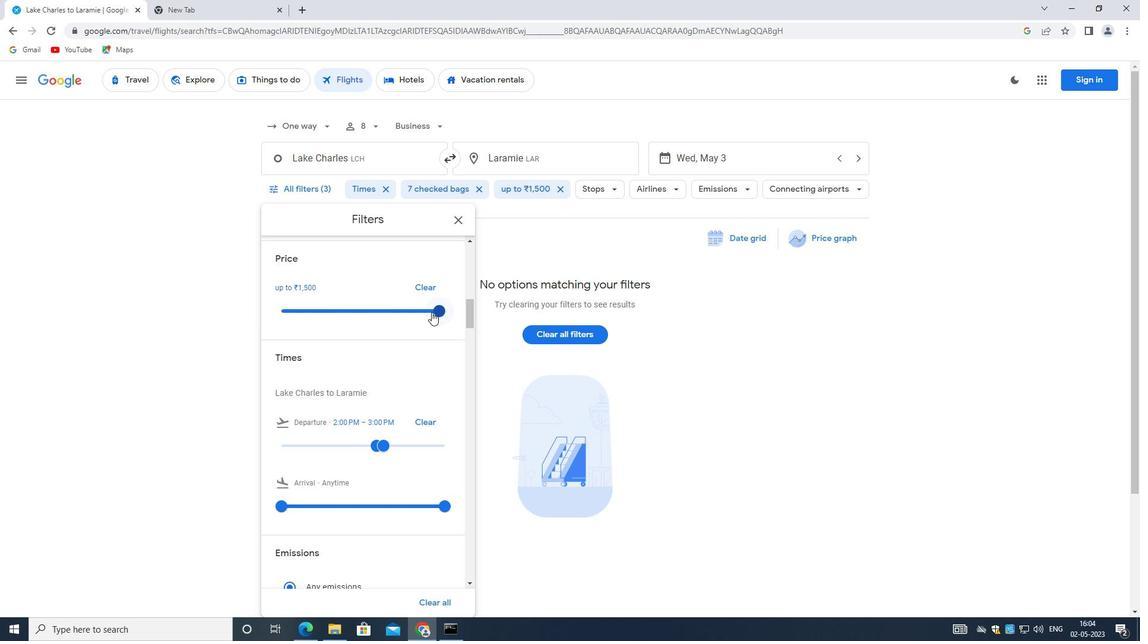 
Action: Mouse pressed left at (434, 312)
Screenshot: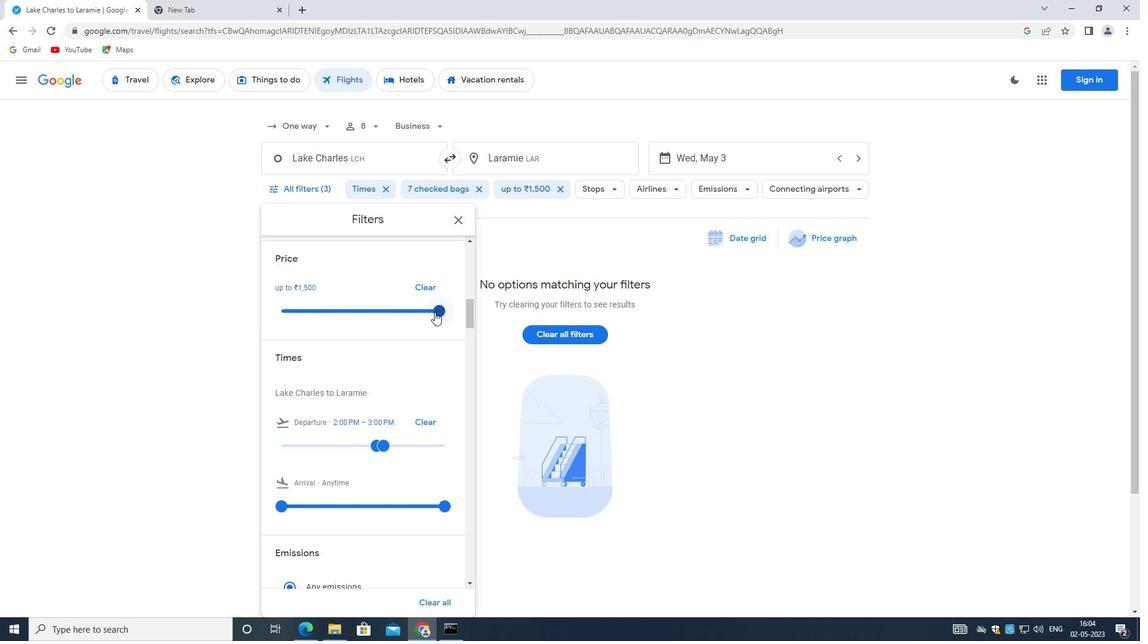 
Action: Mouse moved to (434, 312)
Screenshot: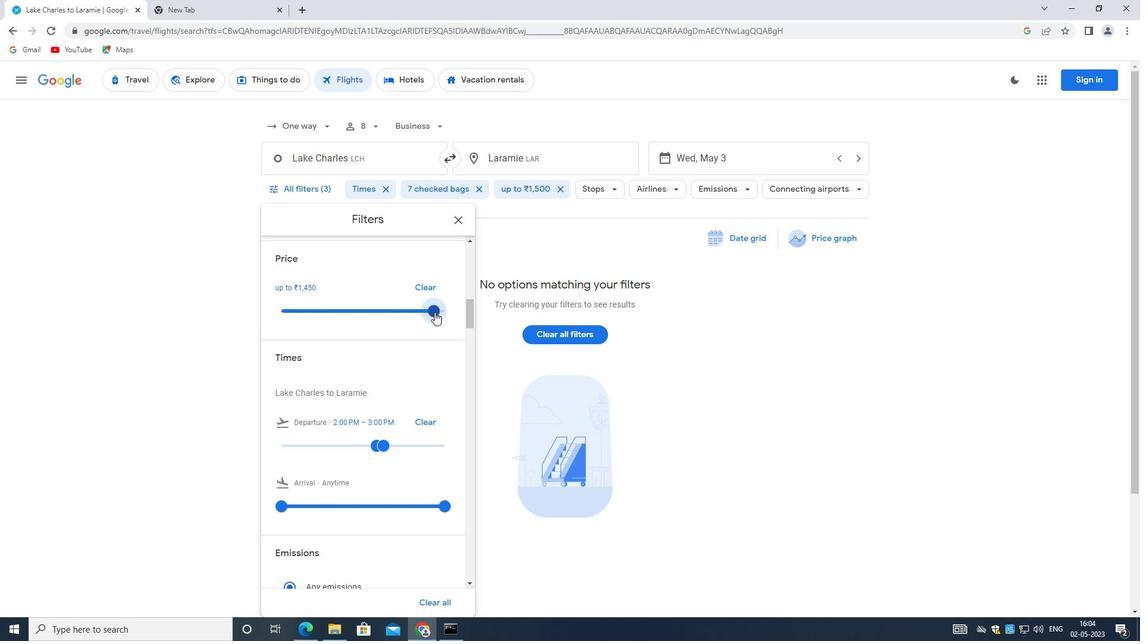 
Action: Mouse pressed left at (434, 312)
Screenshot: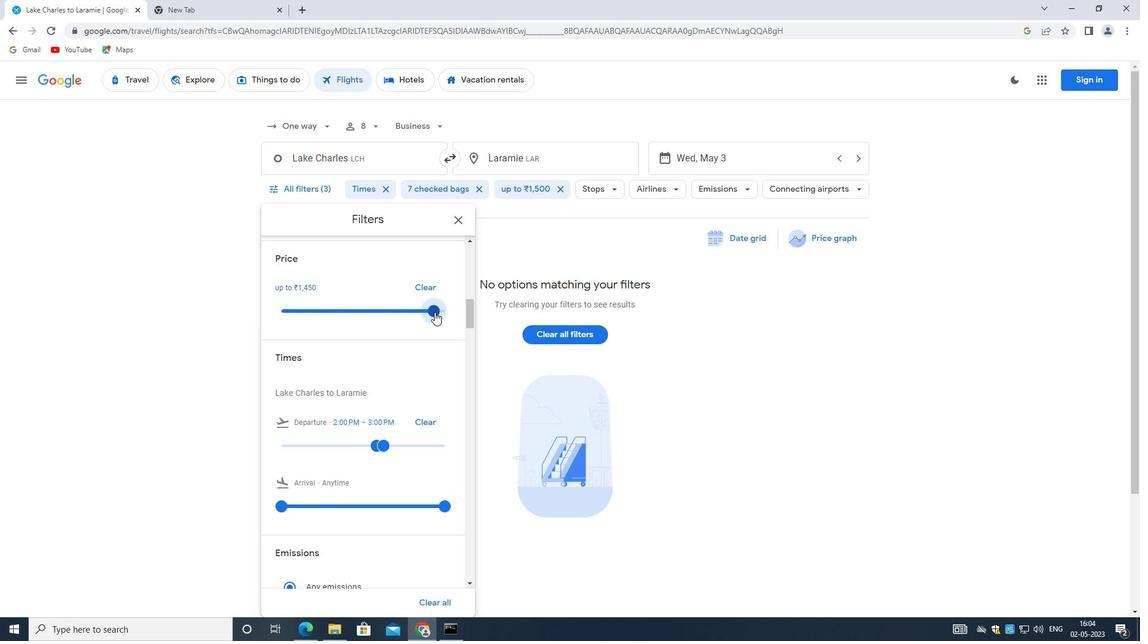 
Action: Mouse moved to (428, 330)
Screenshot: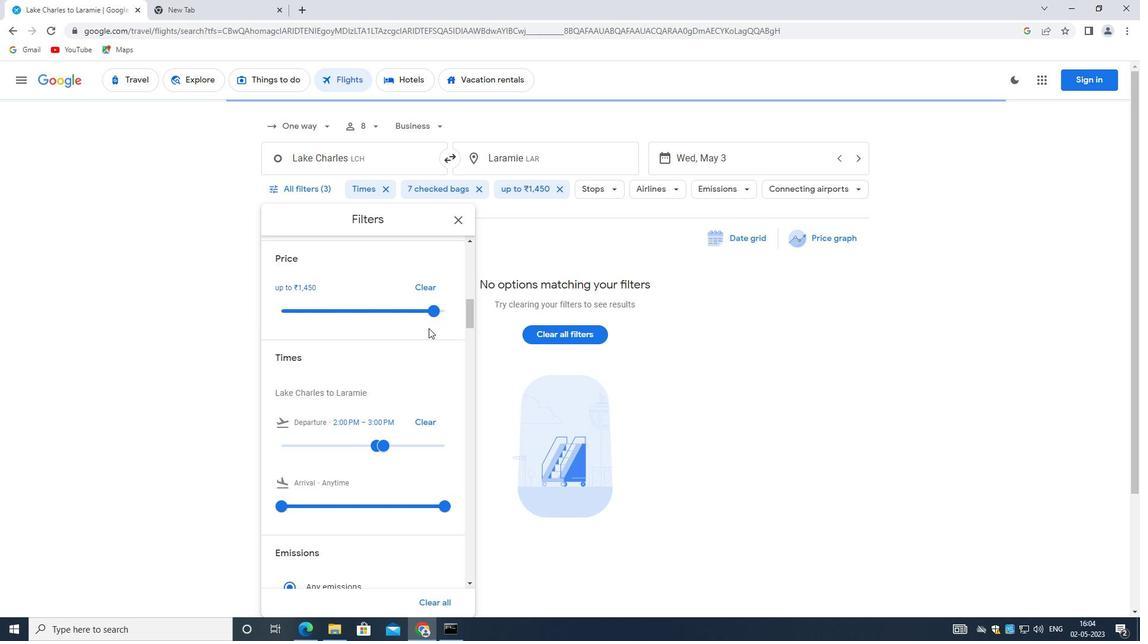 
Action: Mouse scrolled (428, 329) with delta (0, 0)
Screenshot: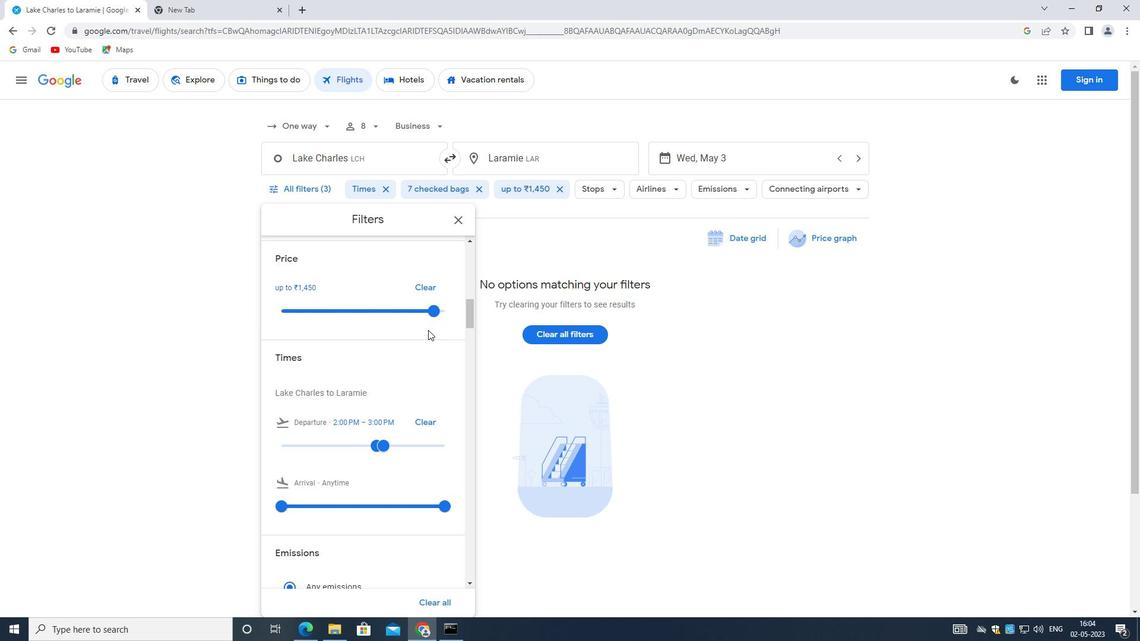 
Action: Mouse moved to (428, 330)
Screenshot: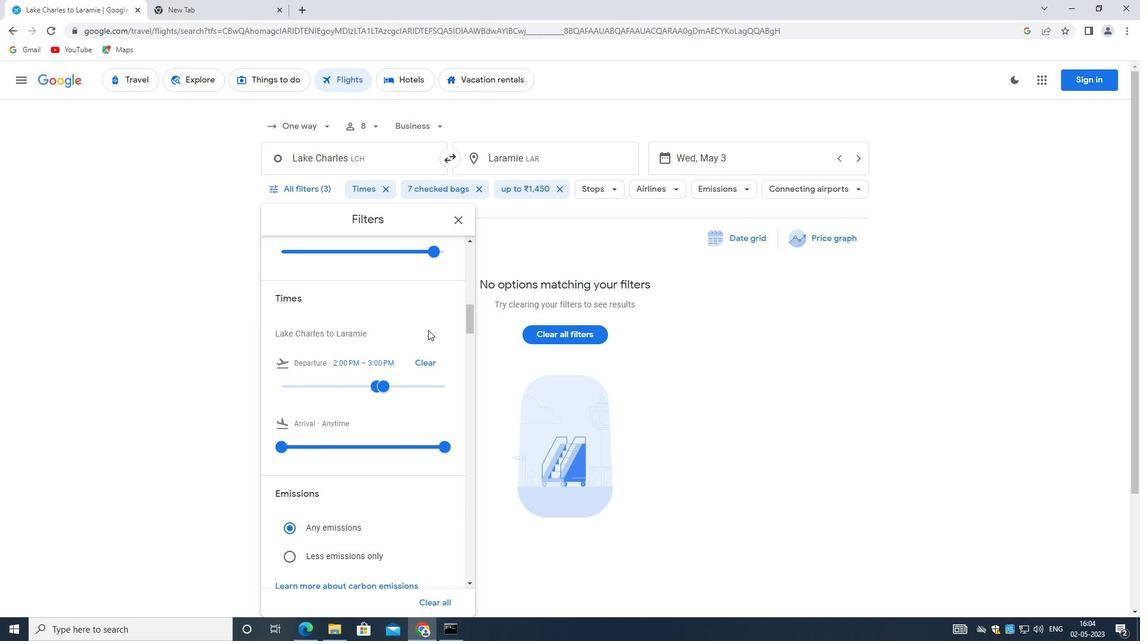
Action: Mouse scrolled (428, 329) with delta (0, 0)
Screenshot: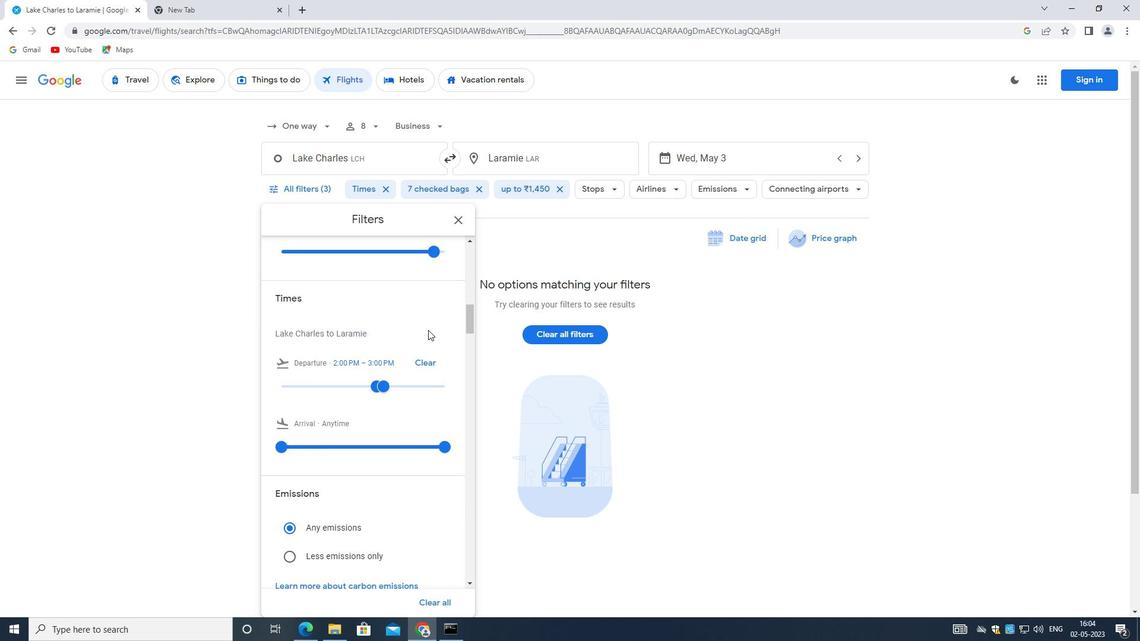 
Action: Mouse moved to (402, 326)
Screenshot: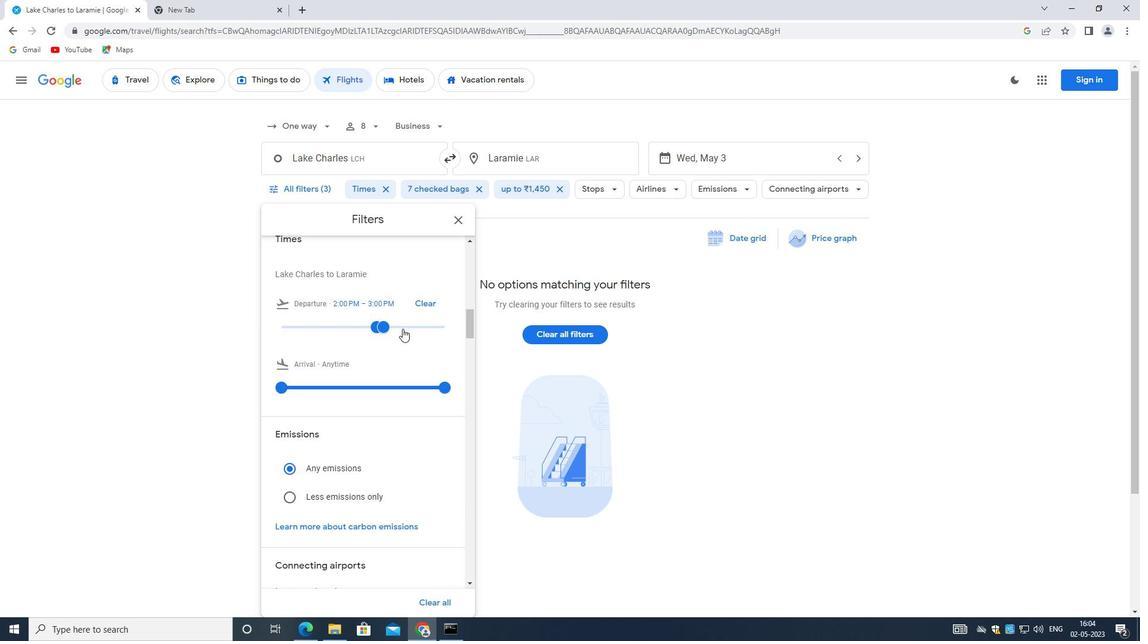 
Action: Mouse pressed left at (402, 326)
Screenshot: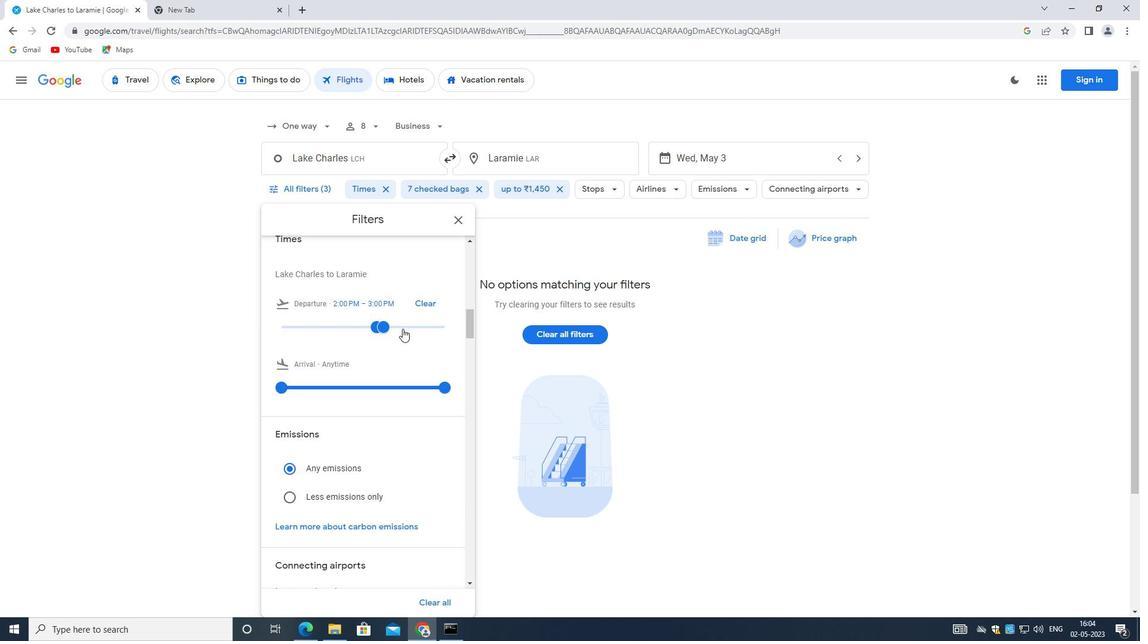 
Action: Mouse moved to (373, 325)
Screenshot: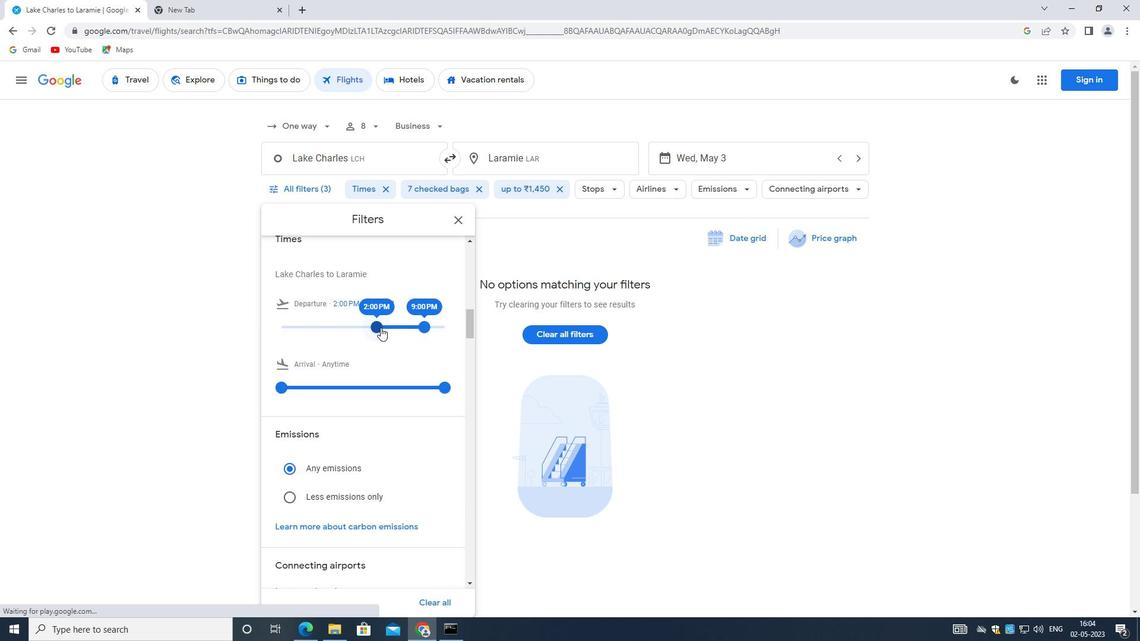 
Action: Mouse pressed left at (373, 325)
Screenshot: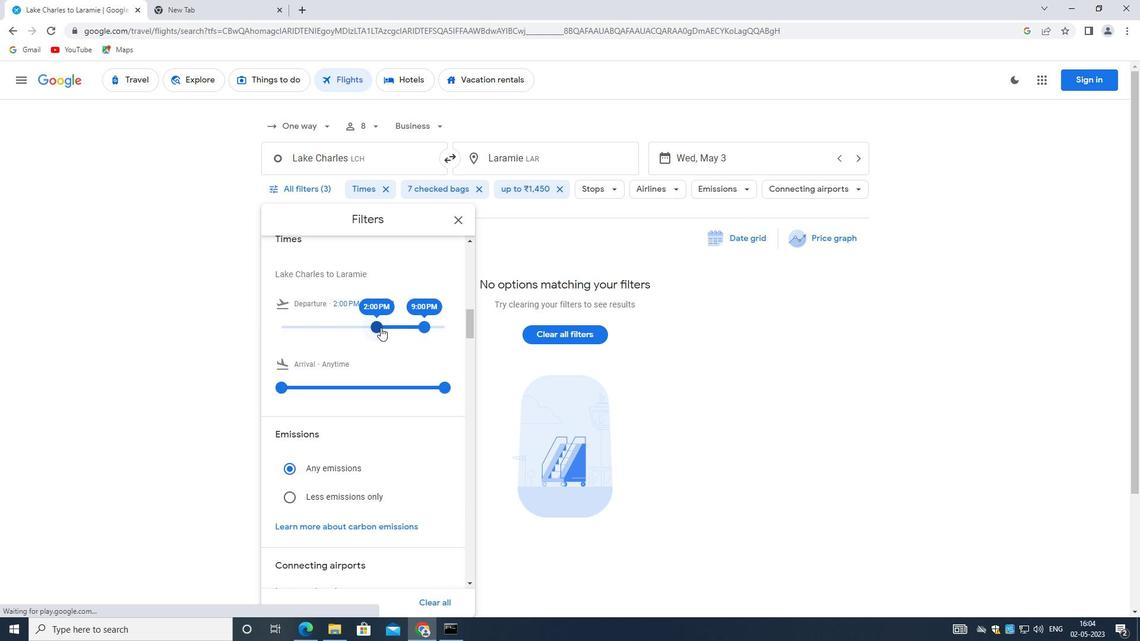 
Action: Mouse moved to (421, 323)
Screenshot: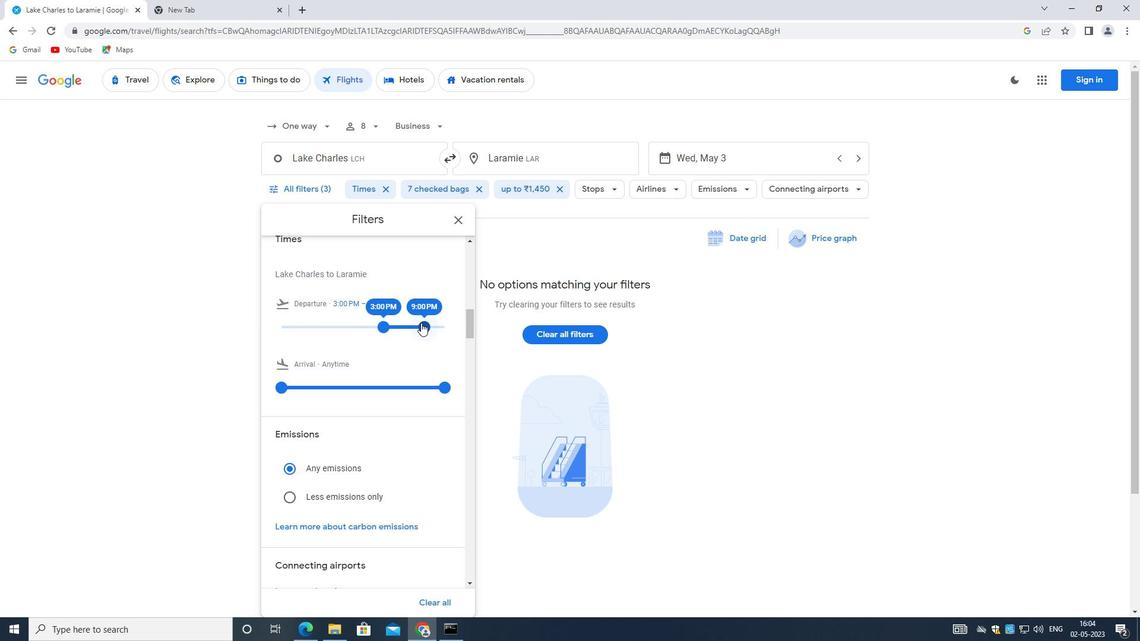
Action: Mouse pressed left at (421, 323)
Screenshot: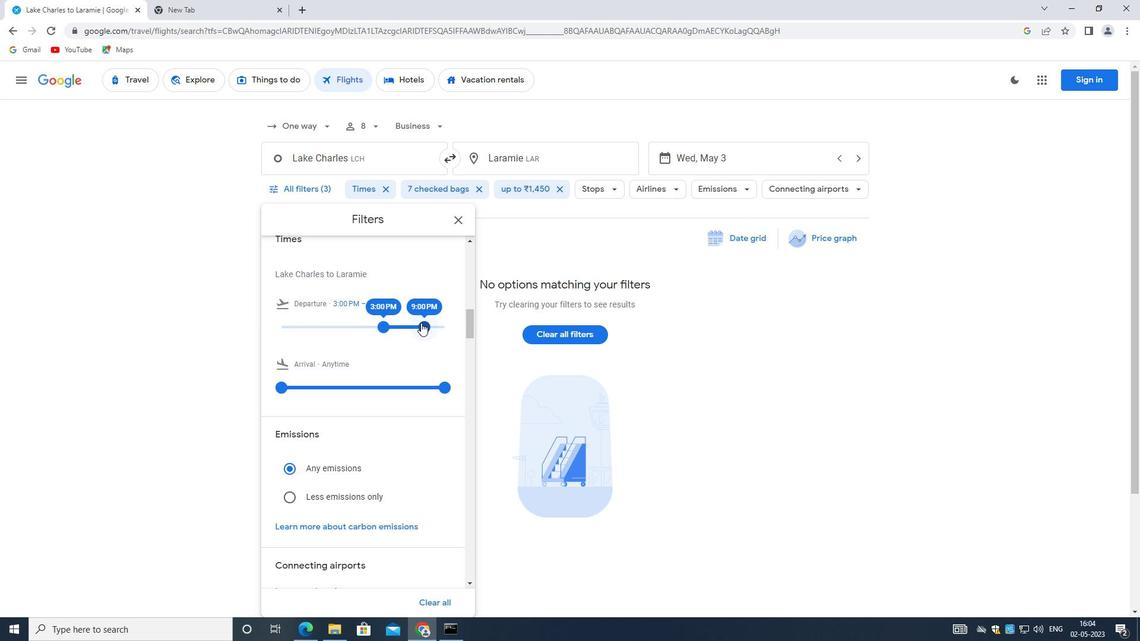 
Action: Mouse moved to (376, 379)
Screenshot: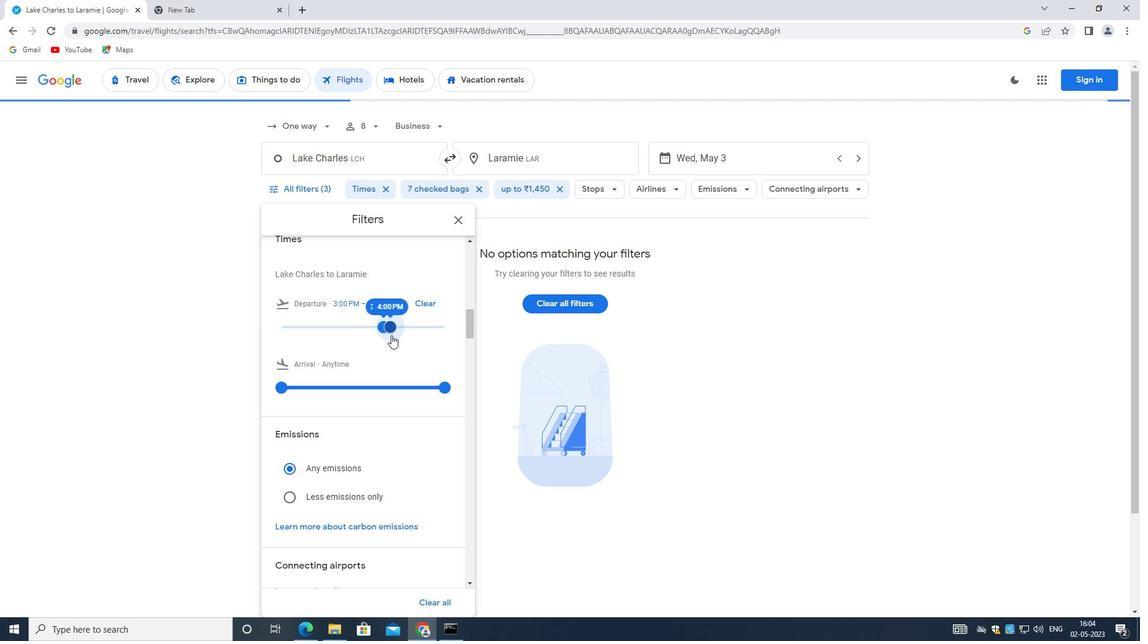 
Action: Mouse scrolled (376, 379) with delta (0, 0)
Screenshot: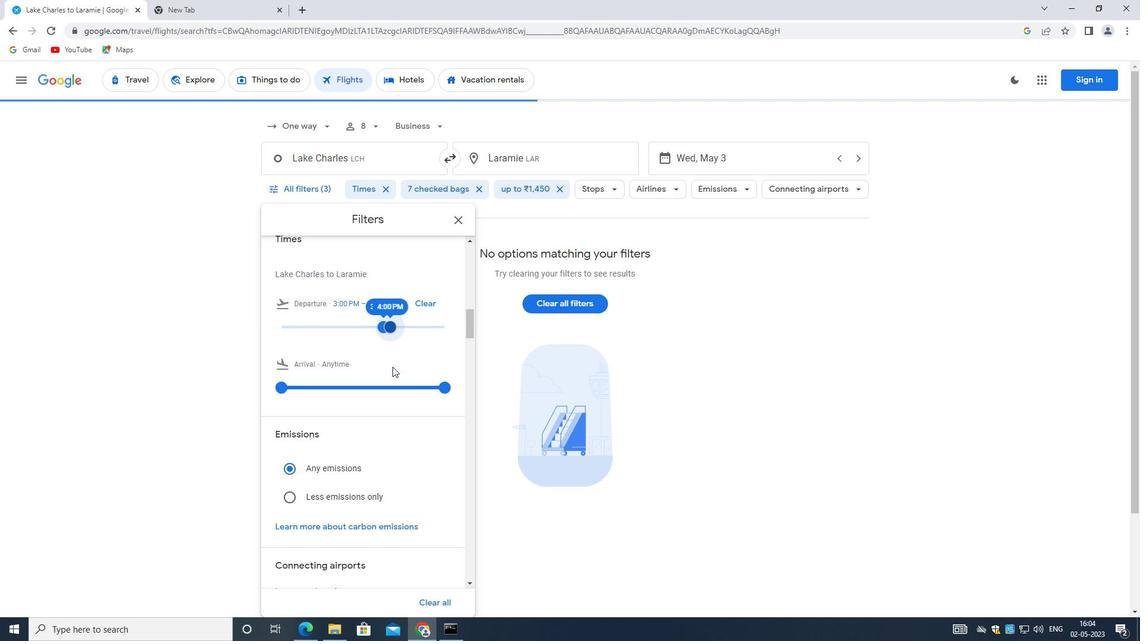 
Action: Mouse scrolled (376, 379) with delta (0, 0)
Screenshot: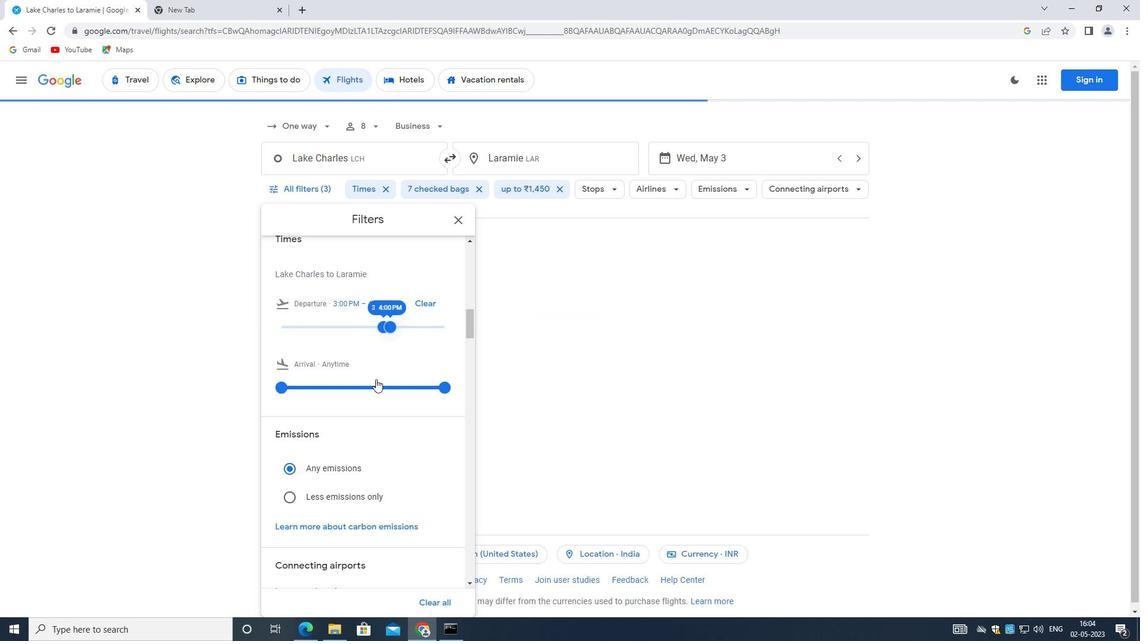 
Action: Mouse scrolled (376, 379) with delta (0, 0)
Screenshot: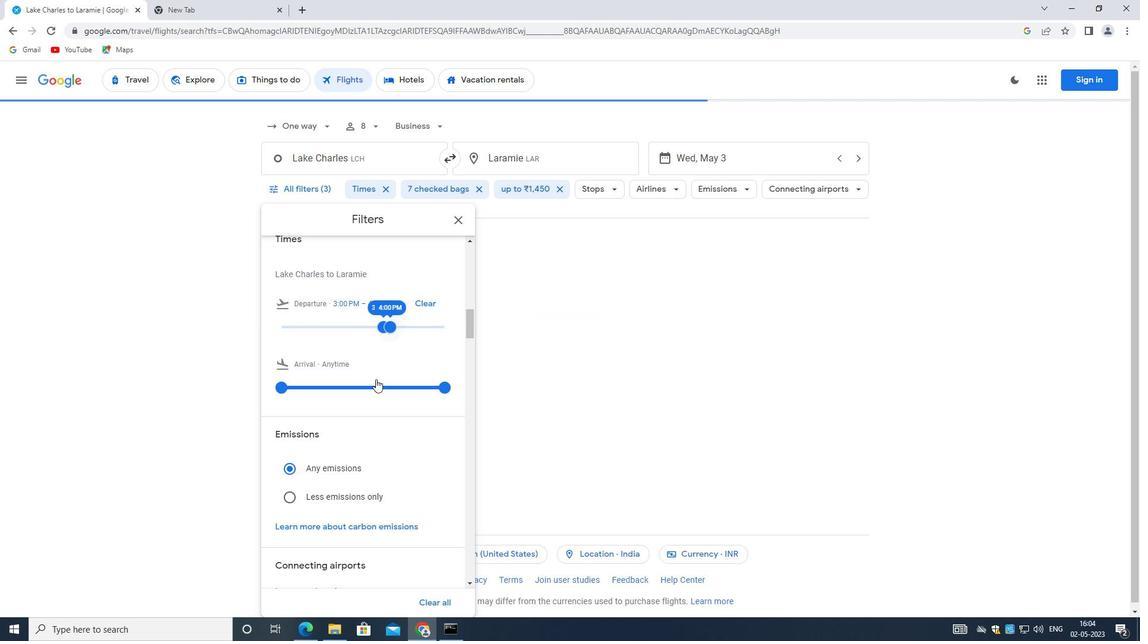 
Action: Mouse scrolled (376, 379) with delta (0, 0)
Screenshot: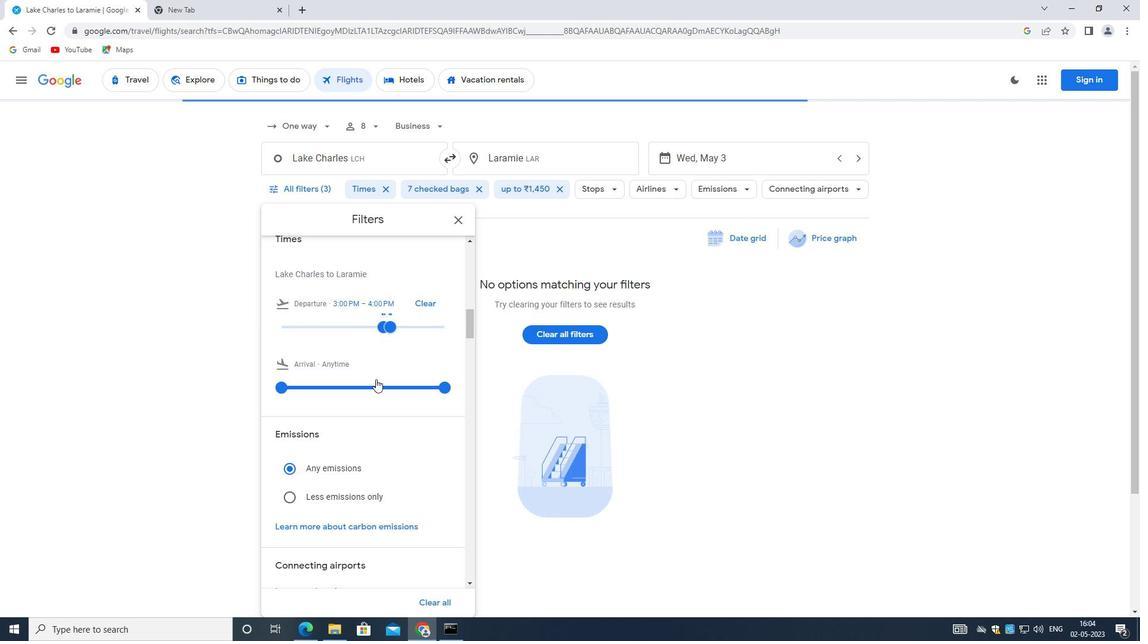 
Action: Mouse moved to (373, 380)
Screenshot: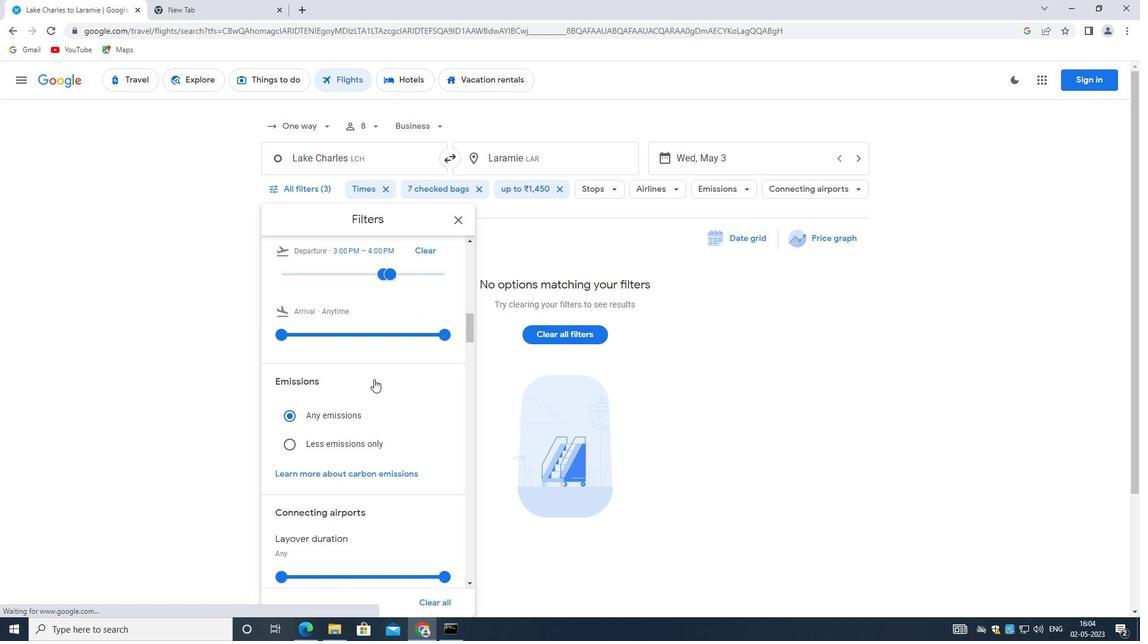 
Action: Mouse scrolled (373, 379) with delta (0, 0)
Screenshot: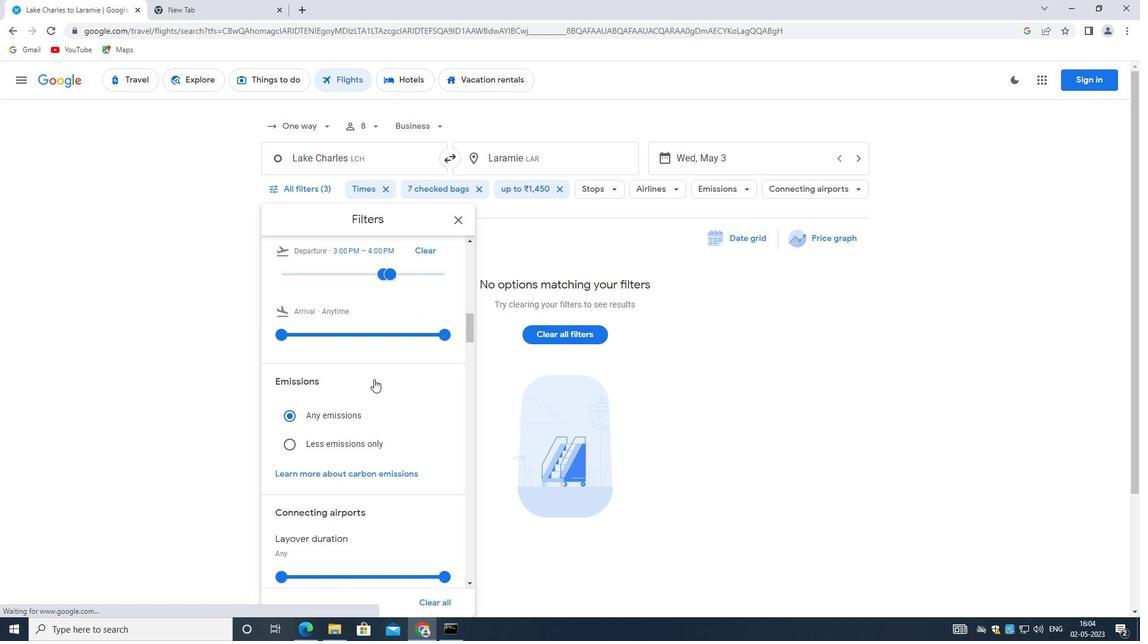 
Action: Mouse scrolled (373, 379) with delta (0, 0)
Screenshot: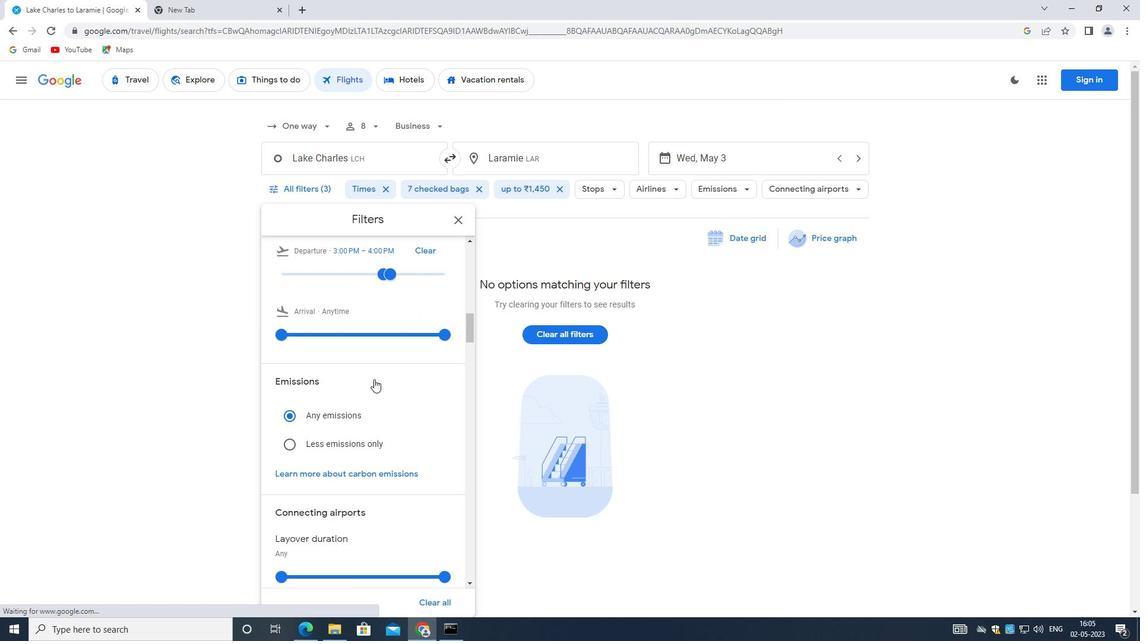 
Action: Mouse moved to (373, 380)
Screenshot: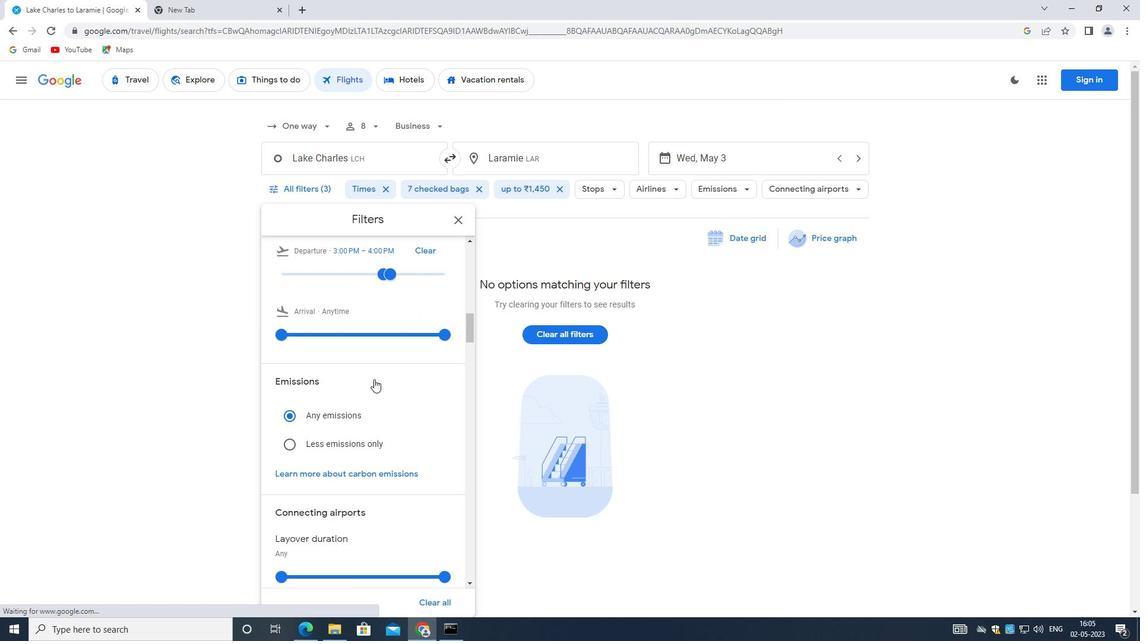 
Action: Mouse scrolled (373, 380) with delta (0, 0)
Screenshot: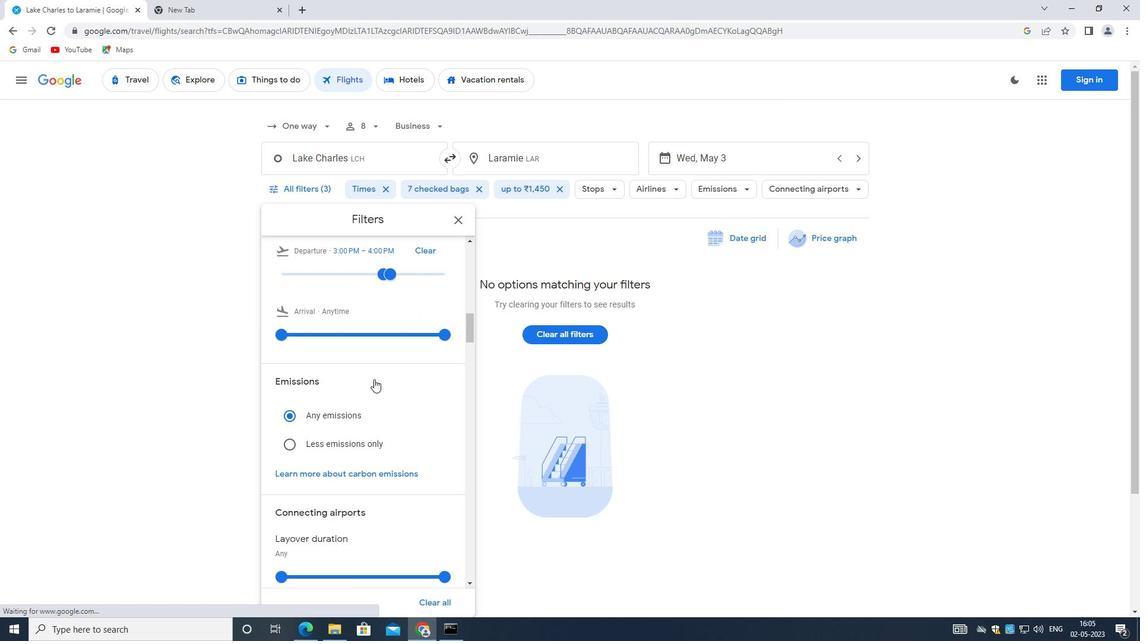 
Action: Mouse moved to (429, 256)
Screenshot: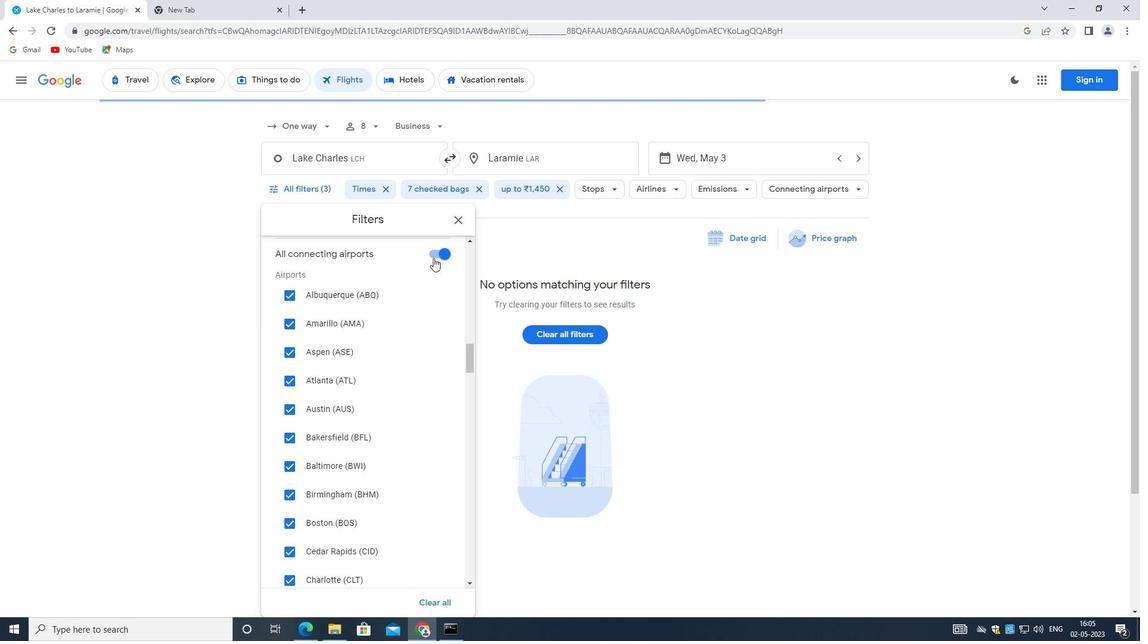 
Action: Mouse pressed left at (429, 256)
Screenshot: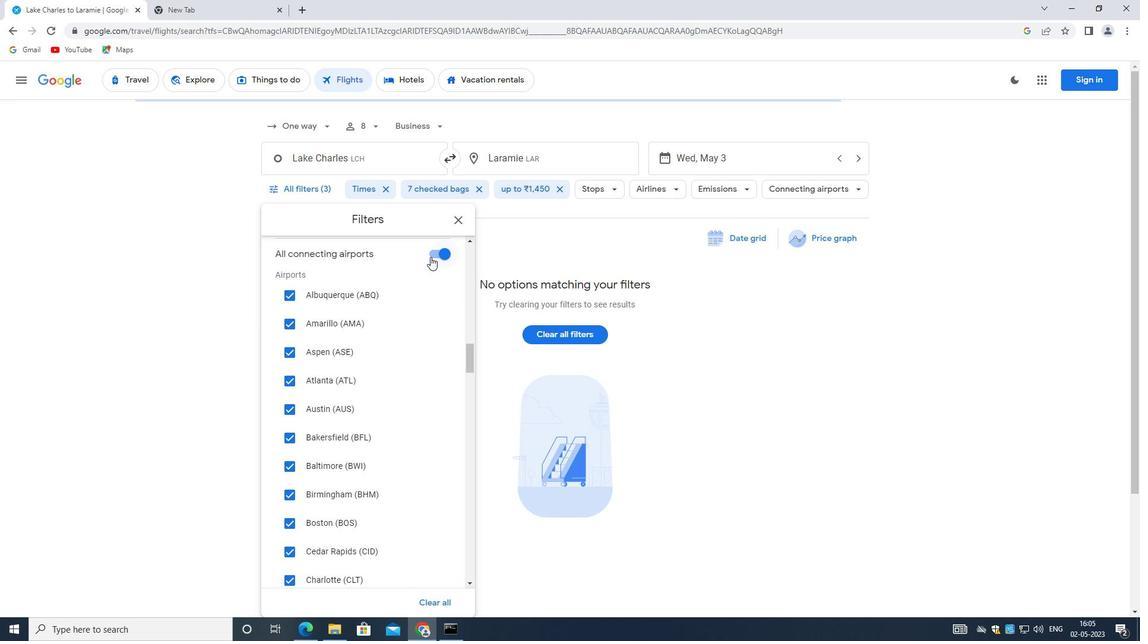 
Action: Mouse moved to (381, 322)
Screenshot: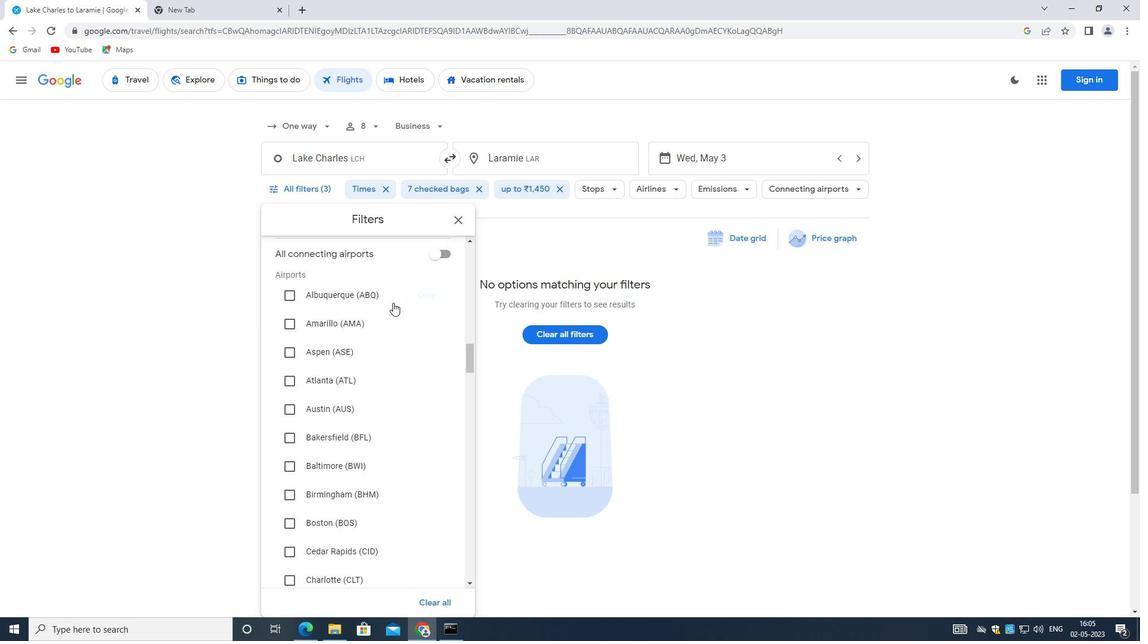 
Action: Mouse scrolled (381, 321) with delta (0, 0)
Screenshot: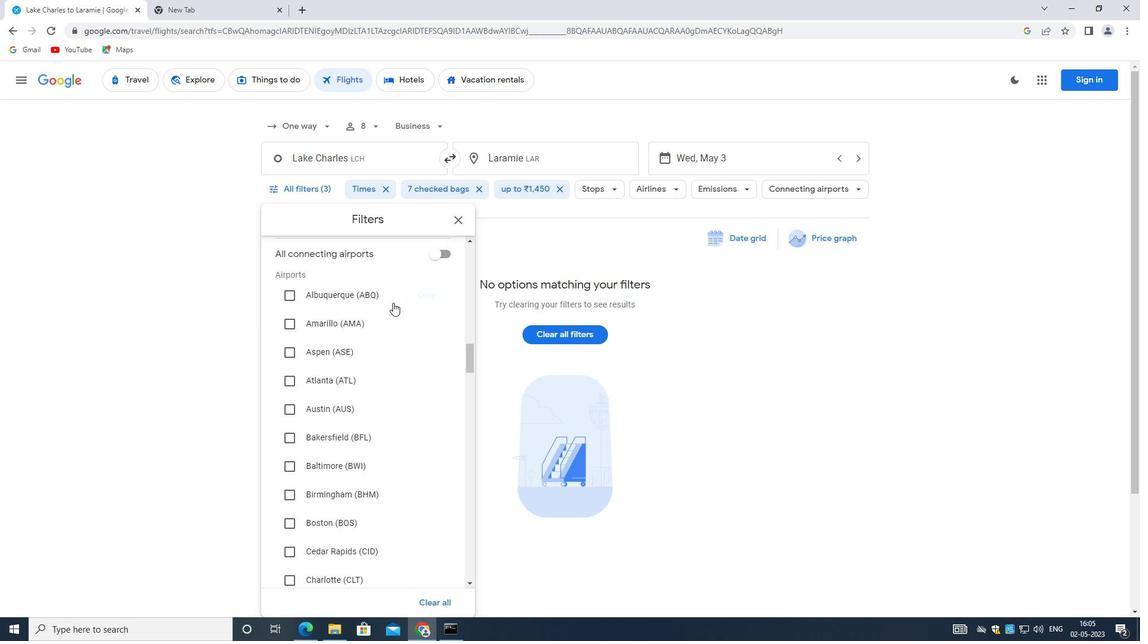 
Action: Mouse moved to (380, 324)
Screenshot: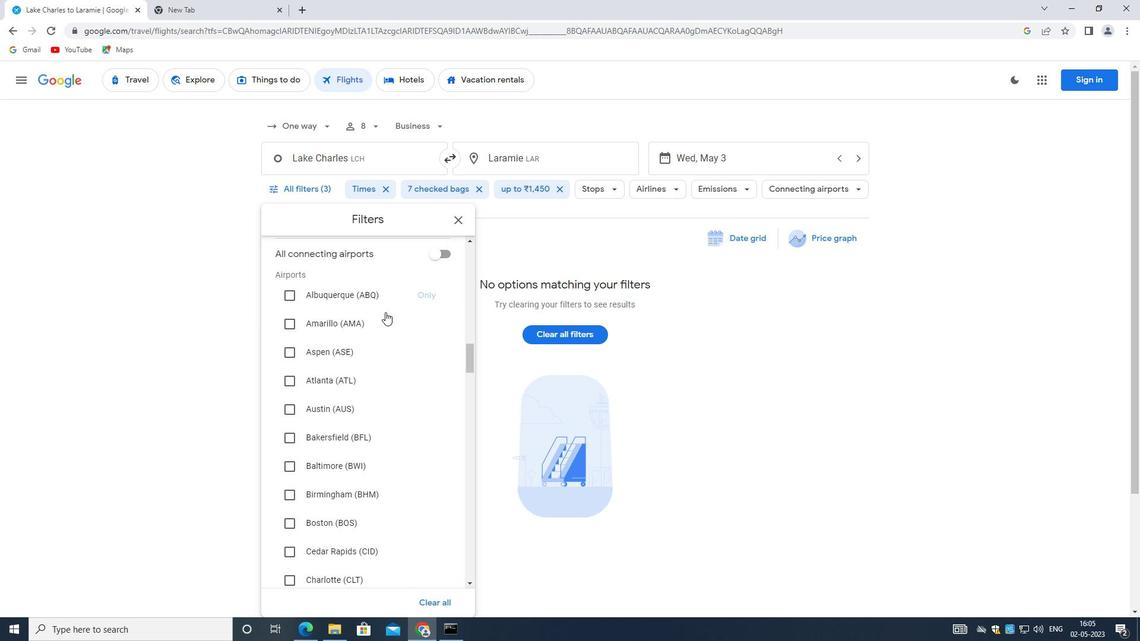 
Action: Mouse scrolled (380, 323) with delta (0, 0)
Screenshot: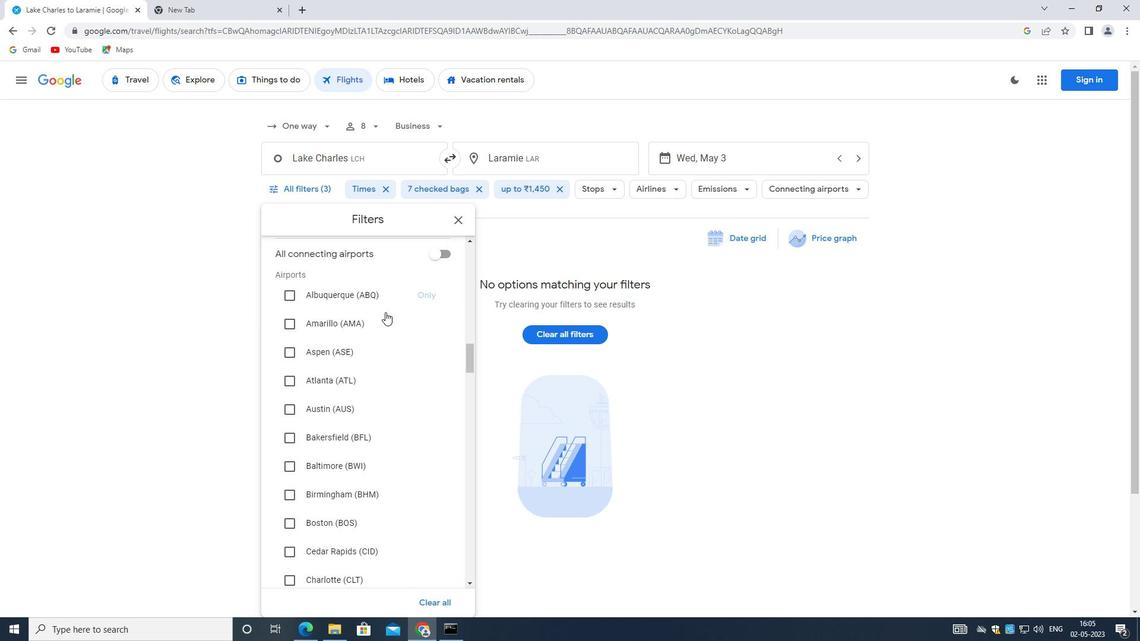 
Action: Mouse moved to (379, 327)
Screenshot: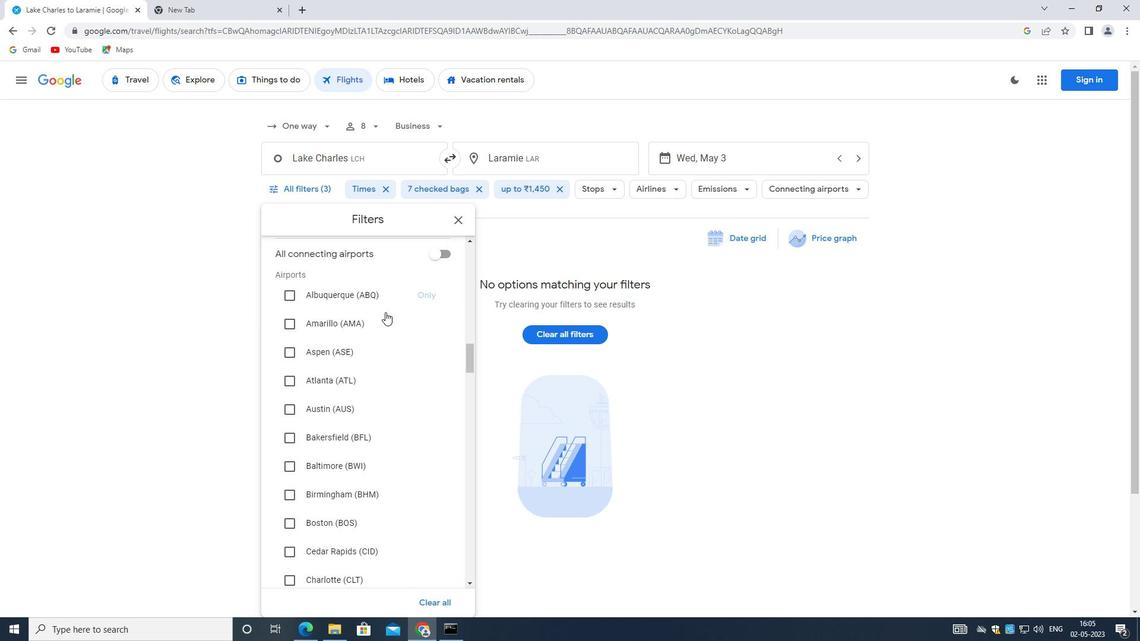 
Action: Mouse scrolled (379, 327) with delta (0, 0)
Screenshot: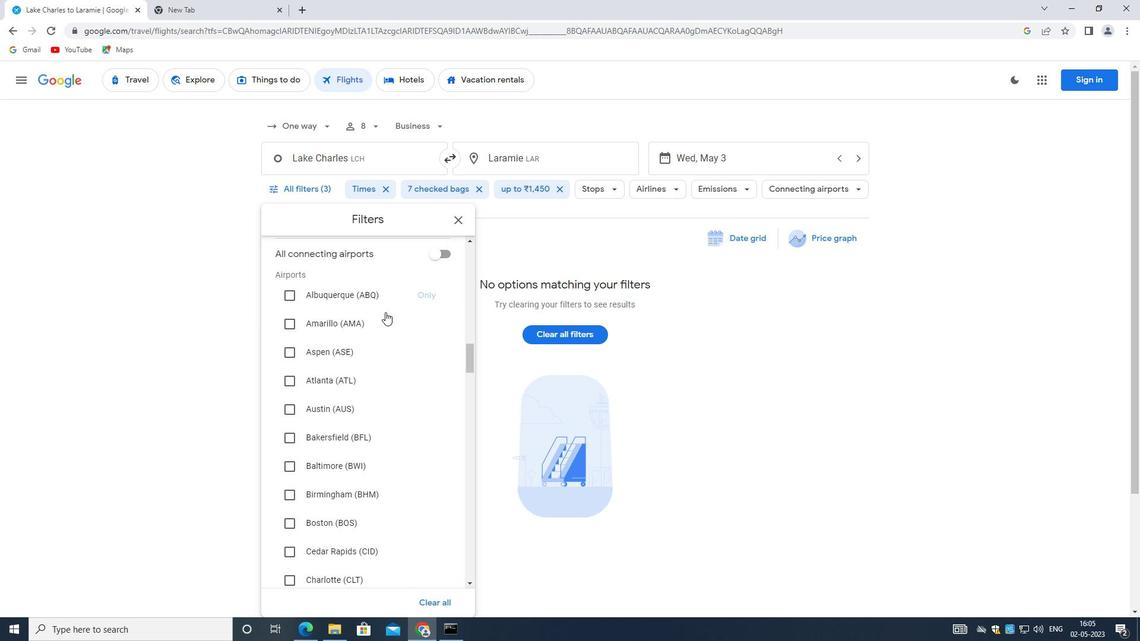 
Action: Mouse scrolled (379, 327) with delta (0, 0)
Screenshot: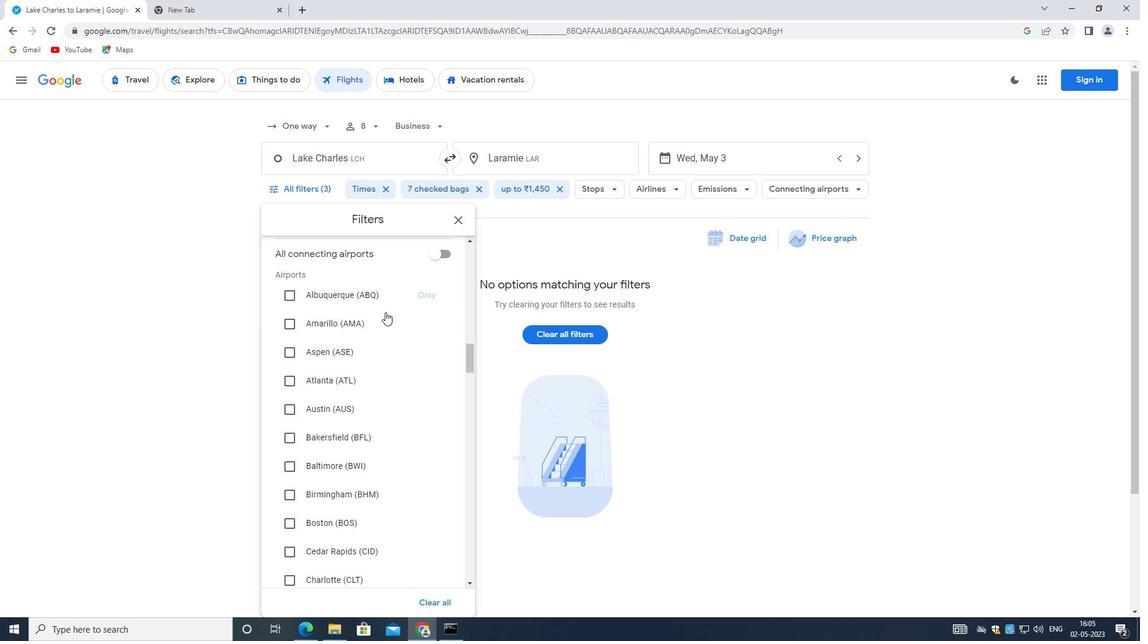 
Action: Mouse scrolled (379, 327) with delta (0, 0)
Screenshot: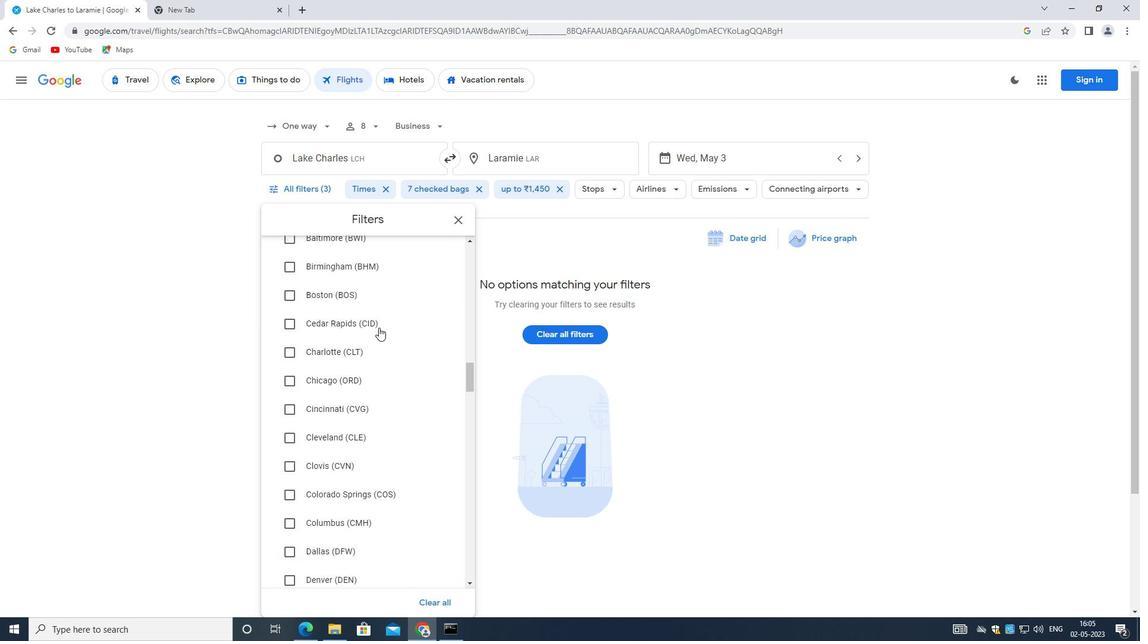 
Action: Mouse moved to (377, 331)
Screenshot: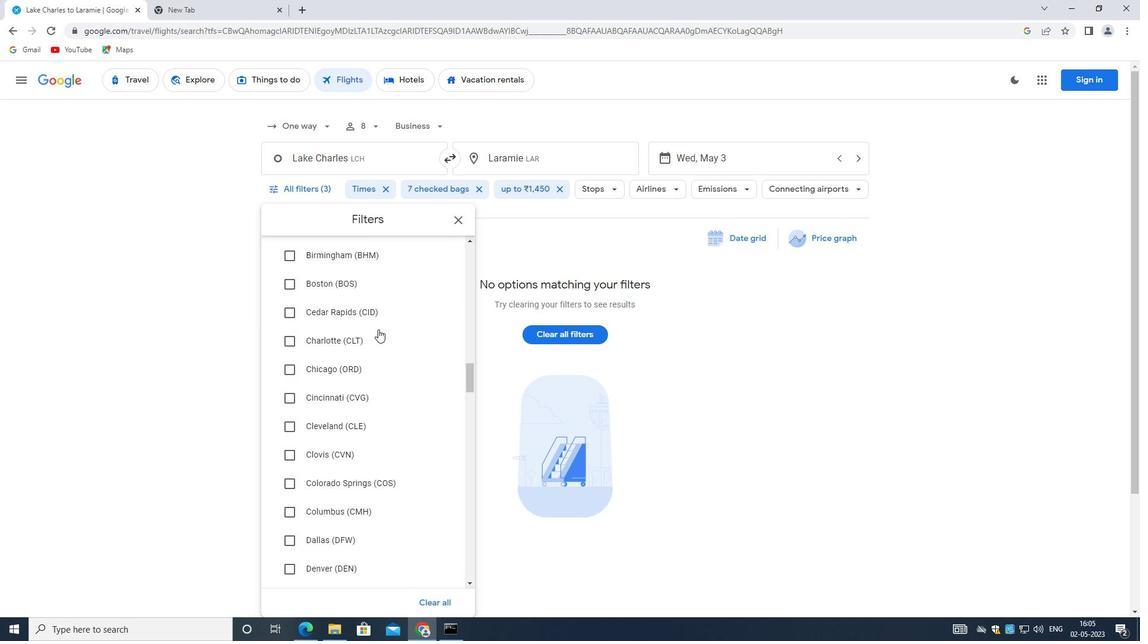 
Action: Mouse scrolled (377, 330) with delta (0, 0)
Screenshot: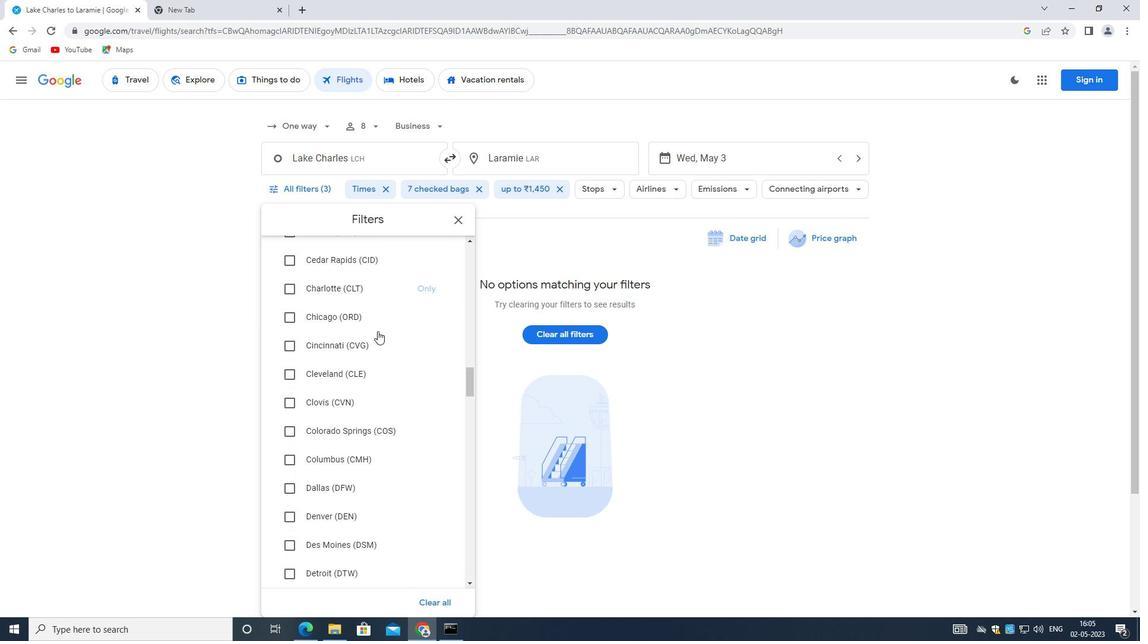 
Action: Mouse scrolled (377, 330) with delta (0, 0)
Screenshot: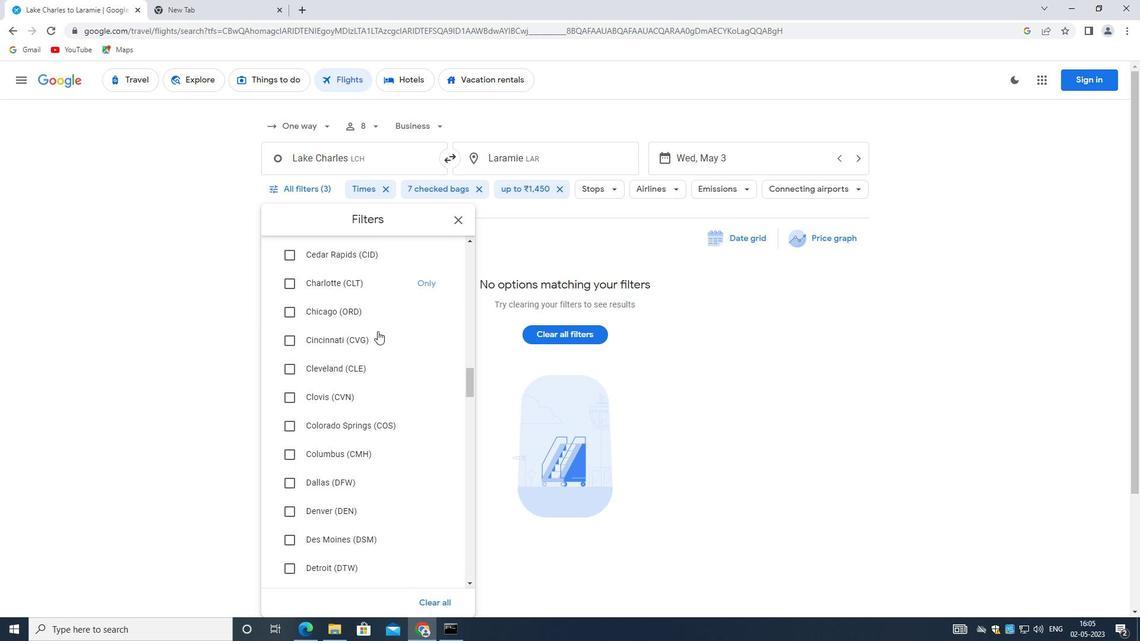 
Action: Mouse scrolled (377, 330) with delta (0, 0)
Screenshot: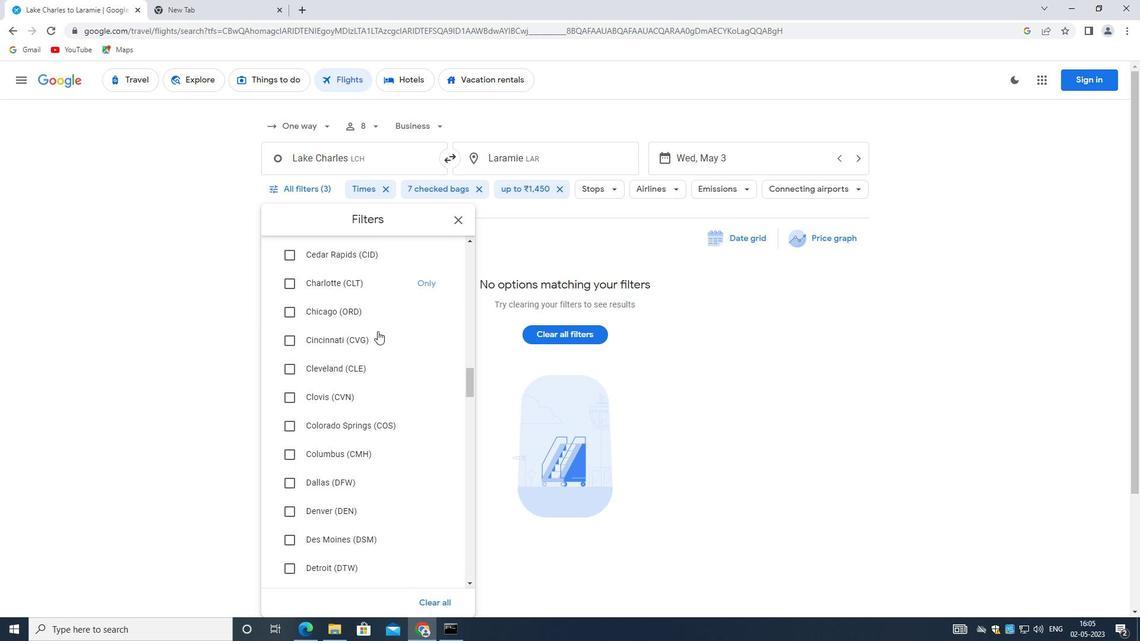 
Action: Mouse moved to (377, 332)
Screenshot: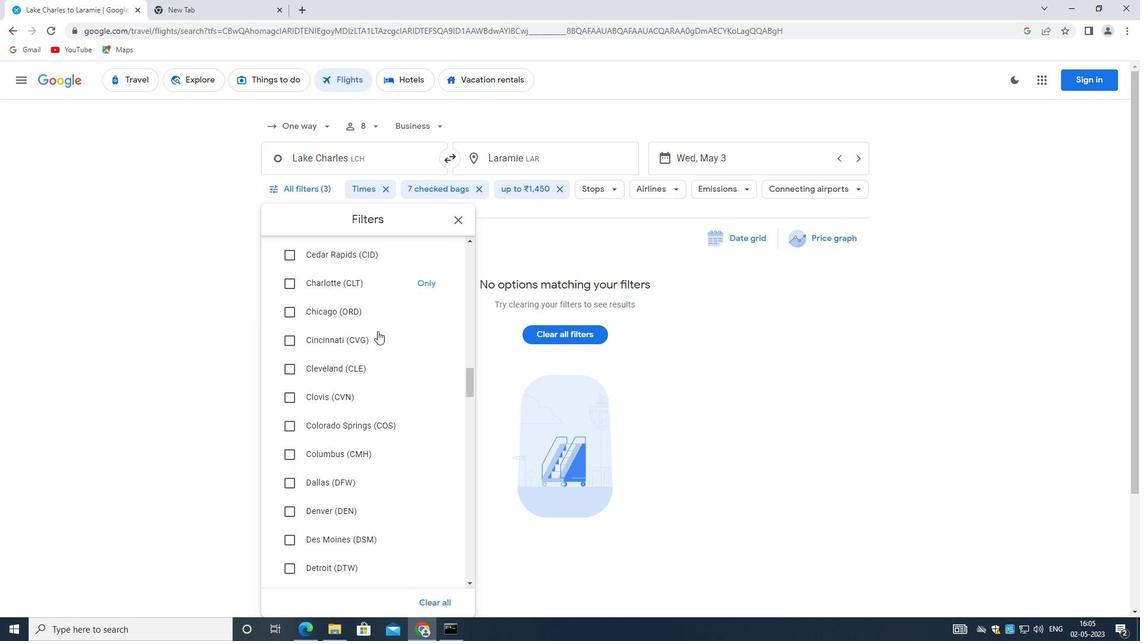 
Action: Mouse scrolled (377, 331) with delta (0, 0)
Screenshot: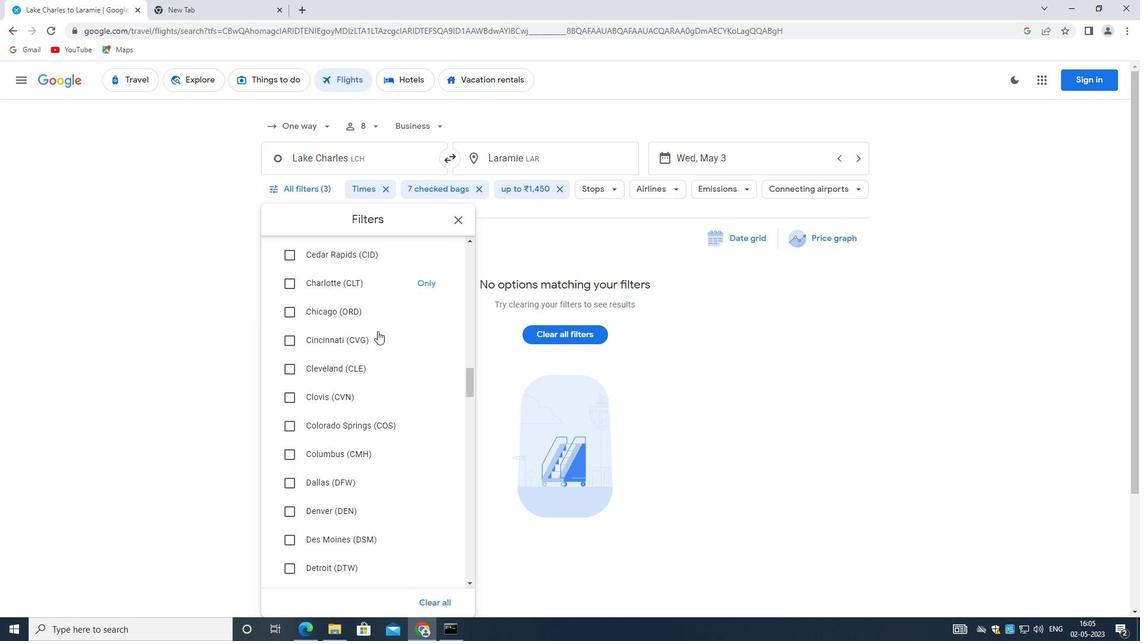 
Action: Mouse moved to (377, 332)
Screenshot: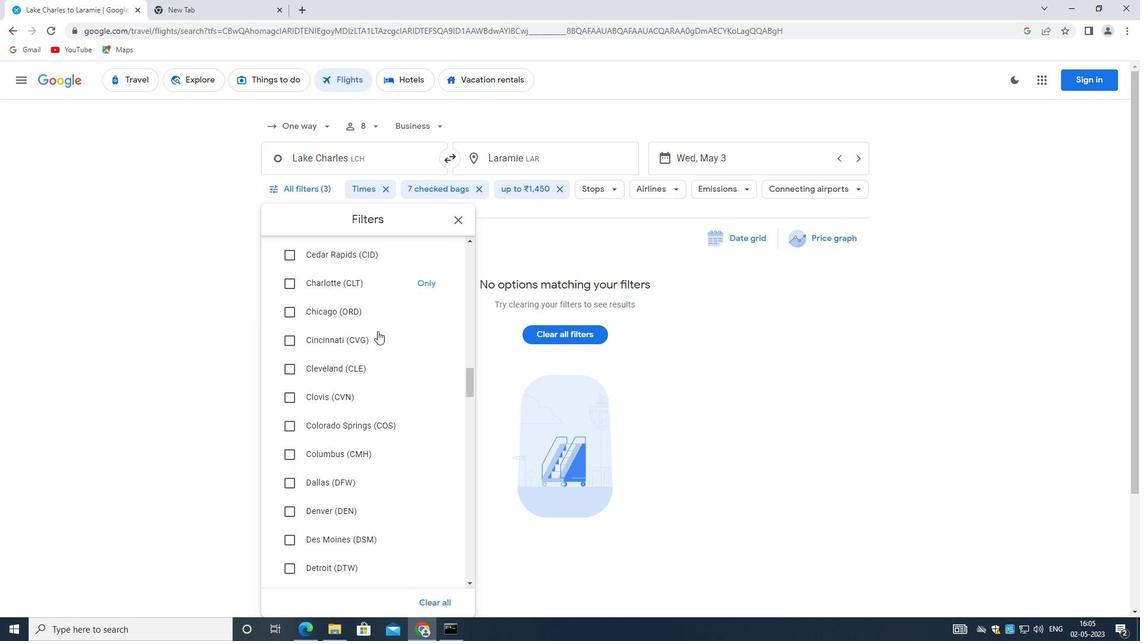 
Action: Mouse scrolled (377, 331) with delta (0, 0)
Screenshot: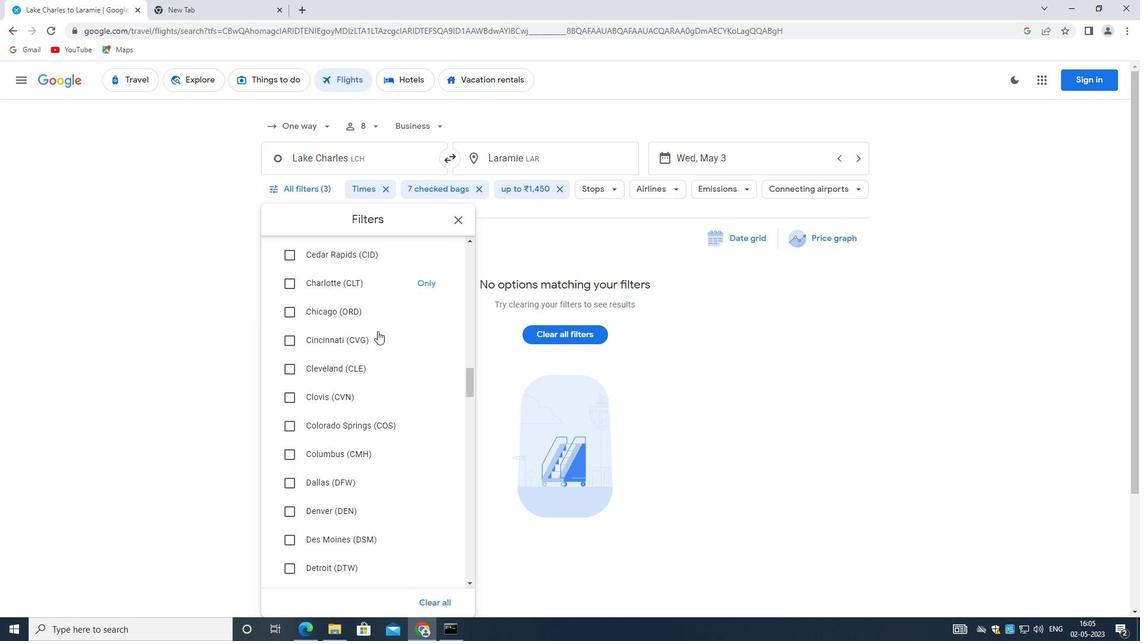 
Action: Mouse moved to (376, 335)
Screenshot: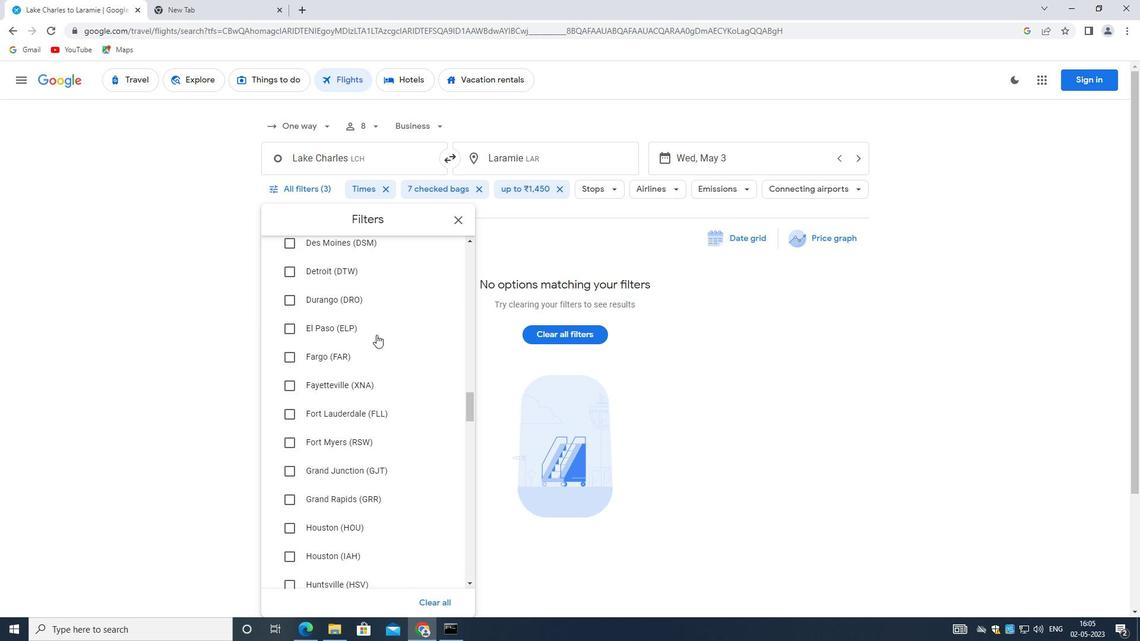 
Action: Mouse scrolled (376, 335) with delta (0, 0)
Screenshot: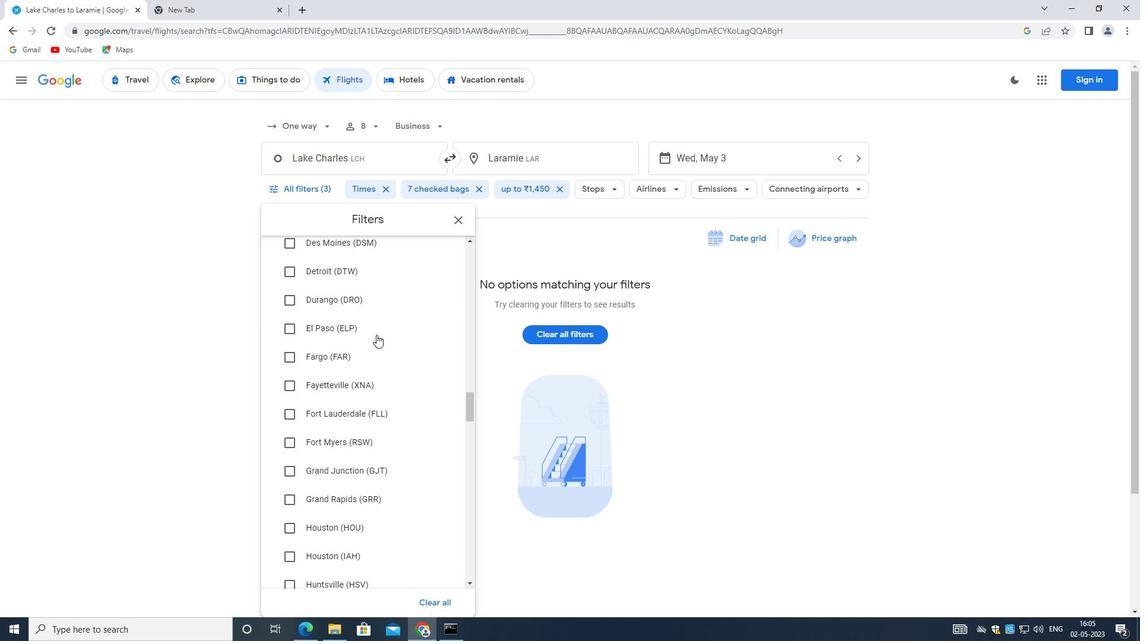 
Action: Mouse scrolled (376, 335) with delta (0, 0)
Screenshot: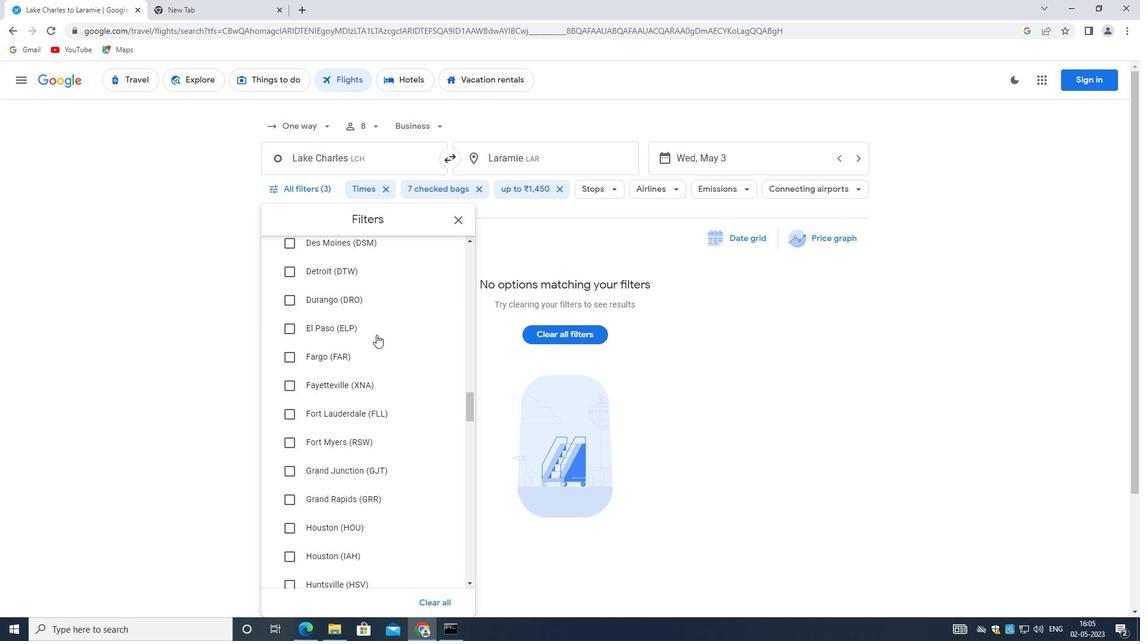 
Action: Mouse moved to (376, 336)
Screenshot: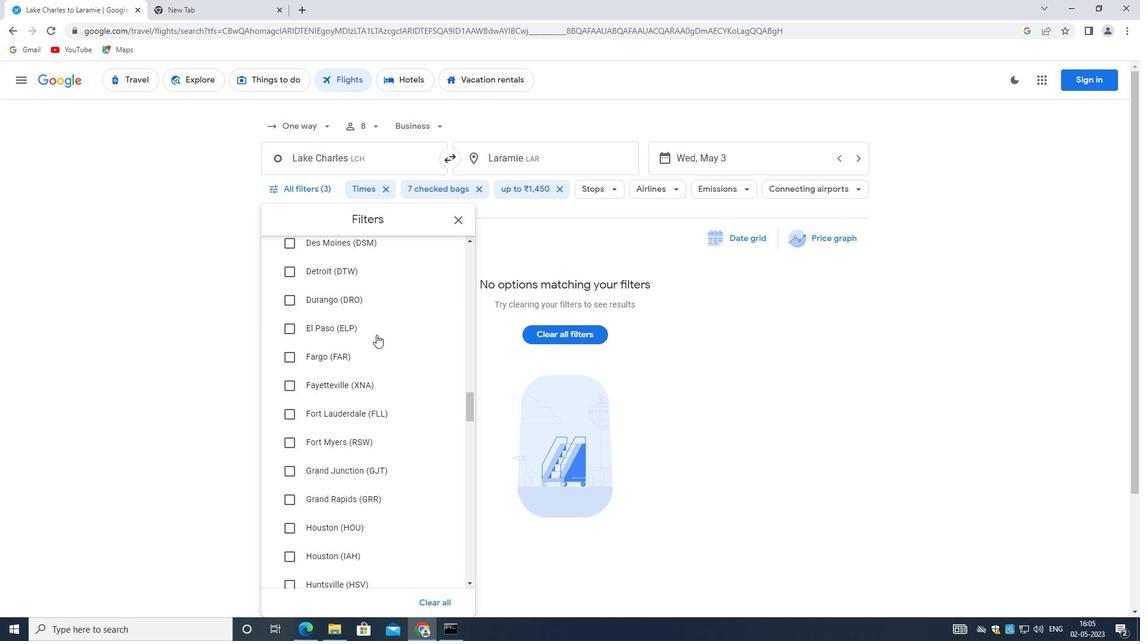 
Action: Mouse scrolled (376, 335) with delta (0, 0)
Screenshot: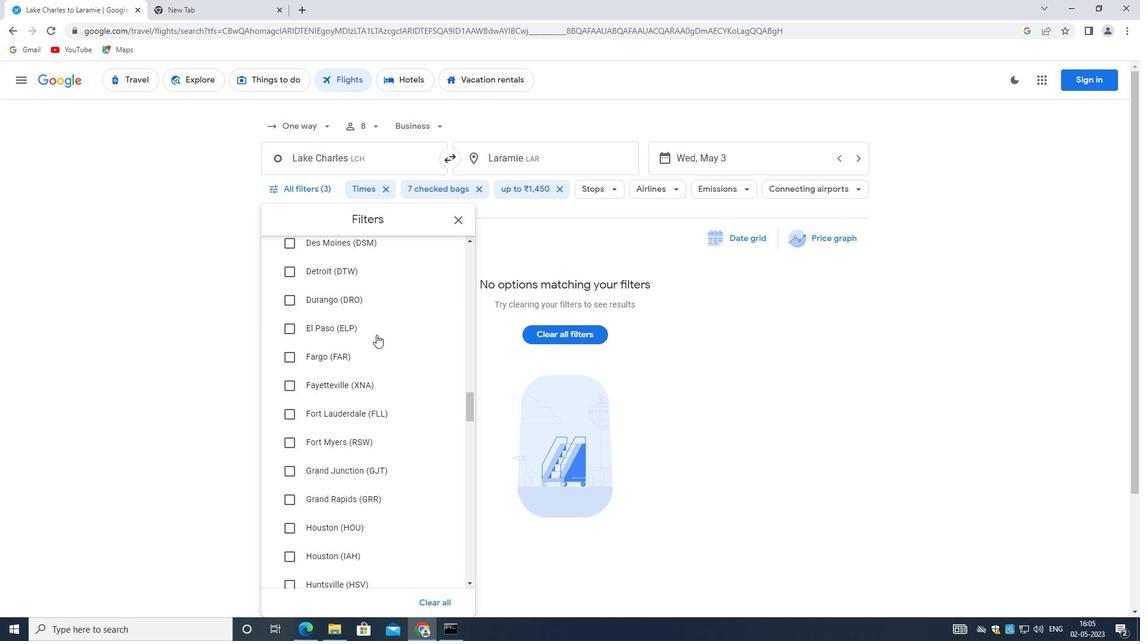 
Action: Mouse scrolled (376, 335) with delta (0, 0)
Screenshot: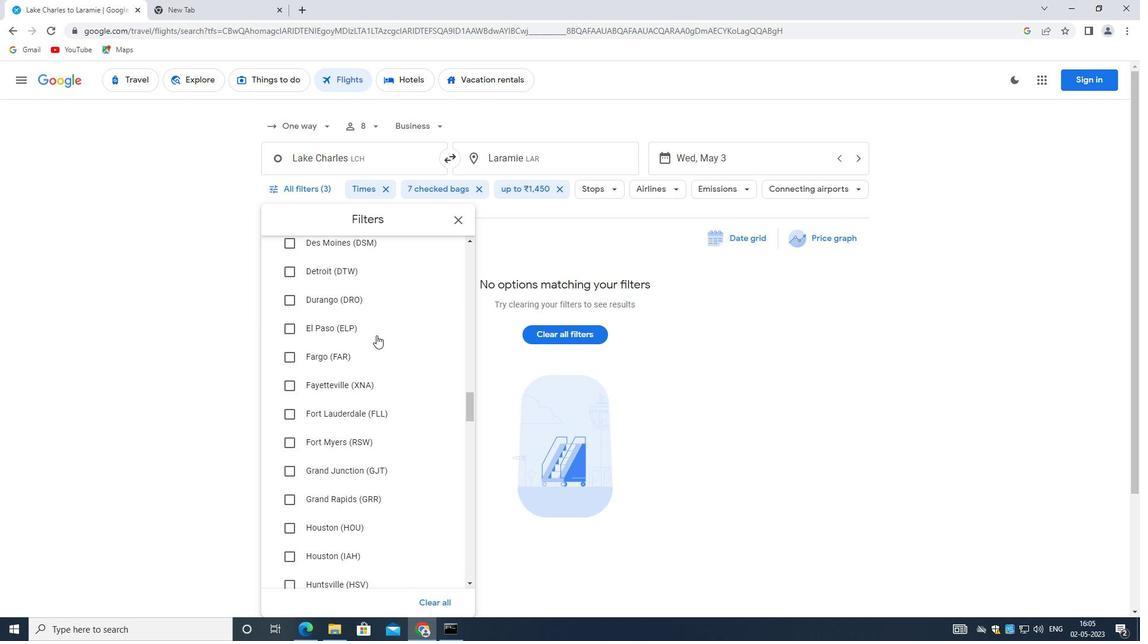 
Action: Mouse scrolled (376, 335) with delta (0, 0)
Screenshot: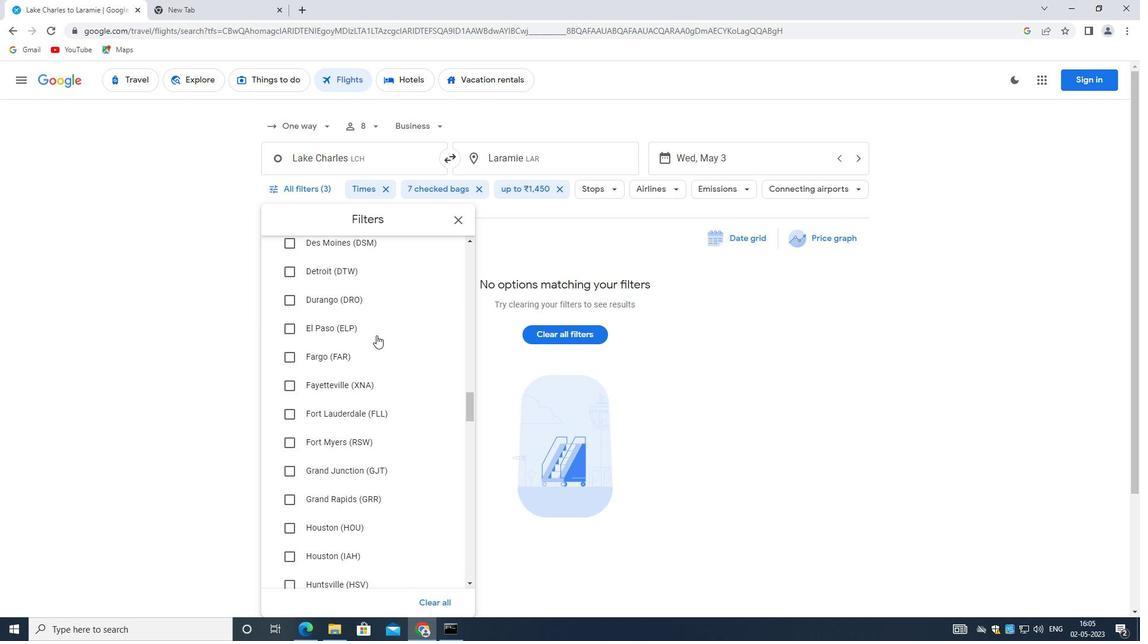 
Action: Mouse moved to (374, 338)
Screenshot: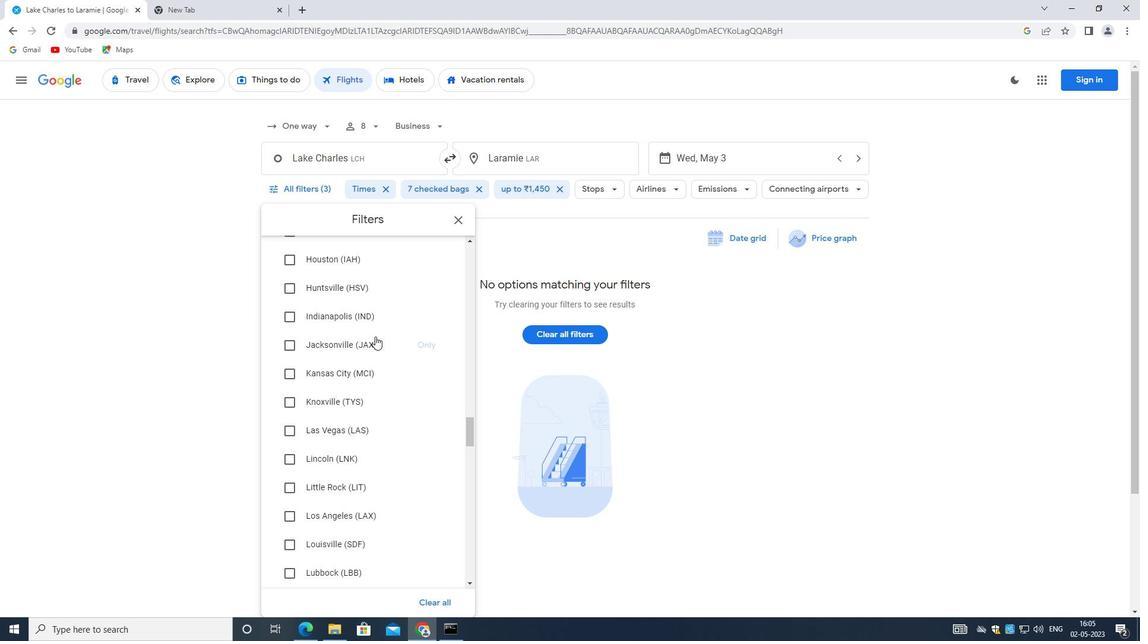 
Action: Mouse scrolled (374, 338) with delta (0, 0)
Screenshot: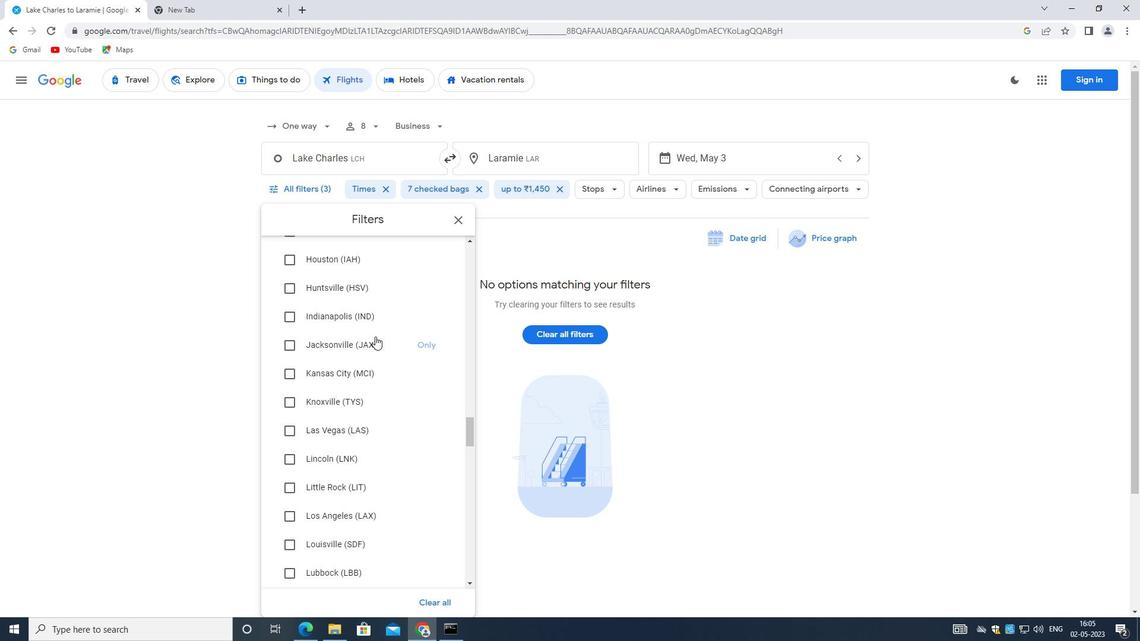 
Action: Mouse moved to (374, 339)
Screenshot: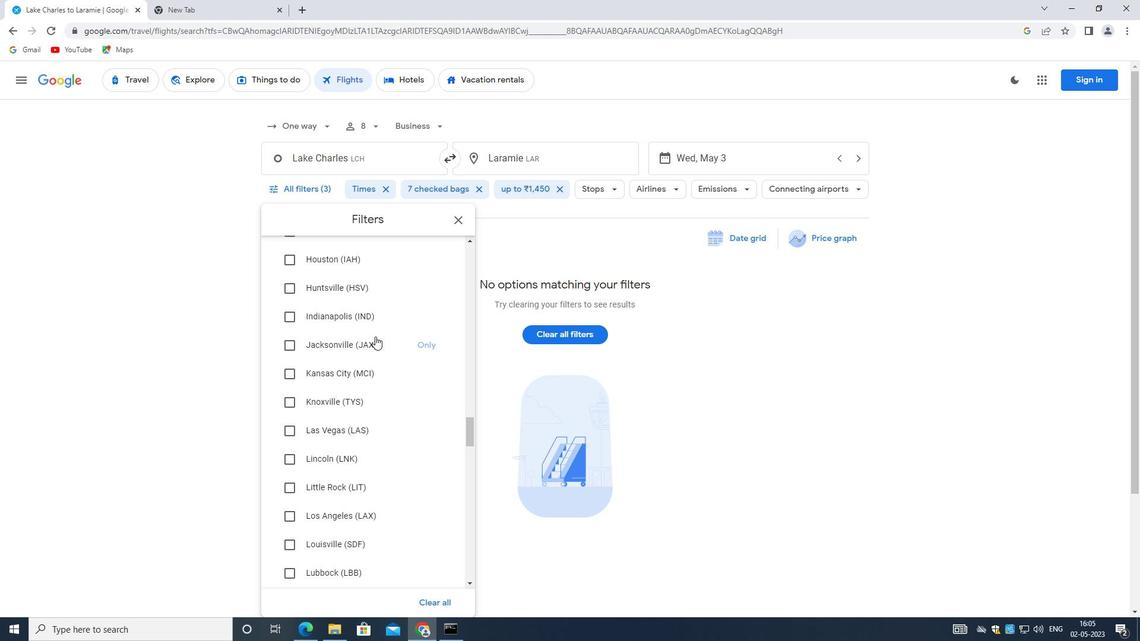 
Action: Mouse scrolled (374, 339) with delta (0, 0)
Screenshot: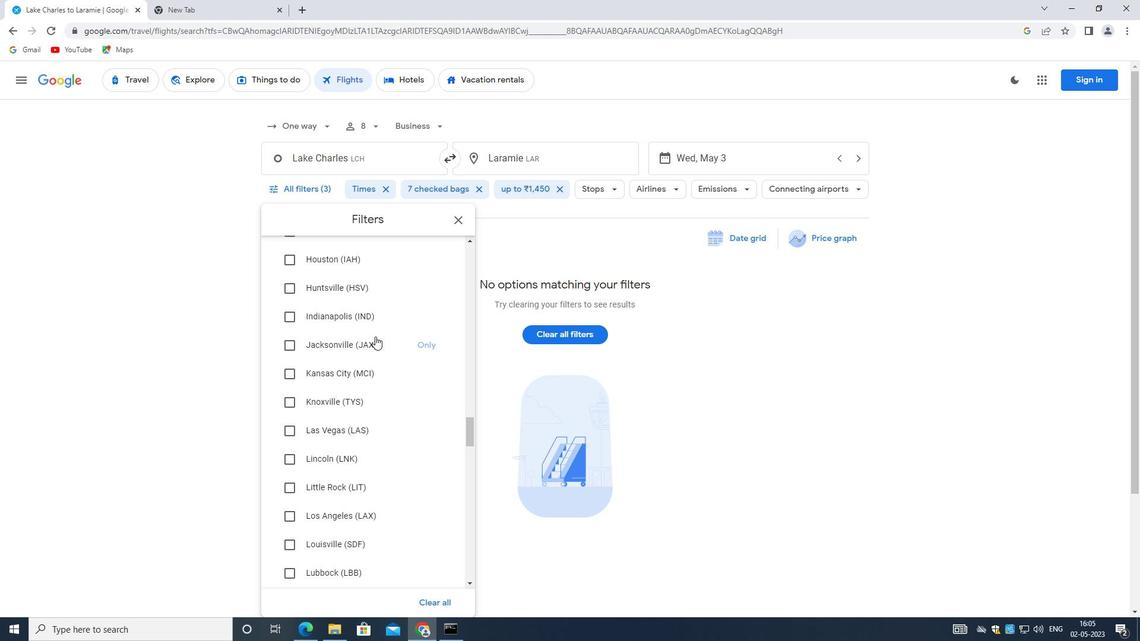 
Action: Mouse scrolled (374, 339) with delta (0, 0)
Screenshot: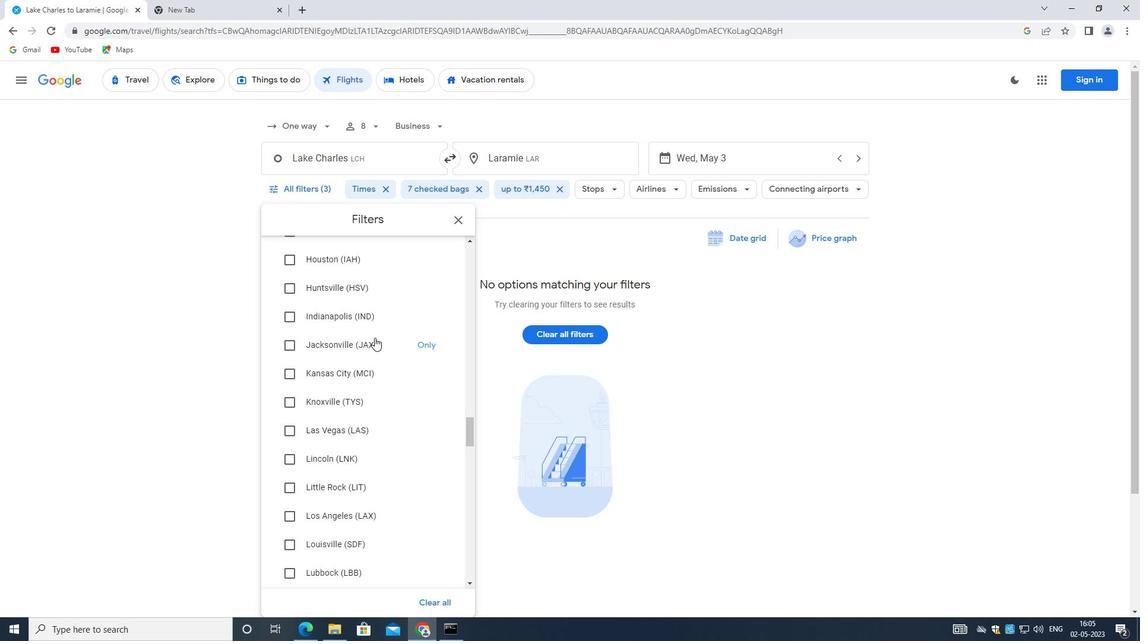 
Action: Mouse moved to (374, 339)
Screenshot: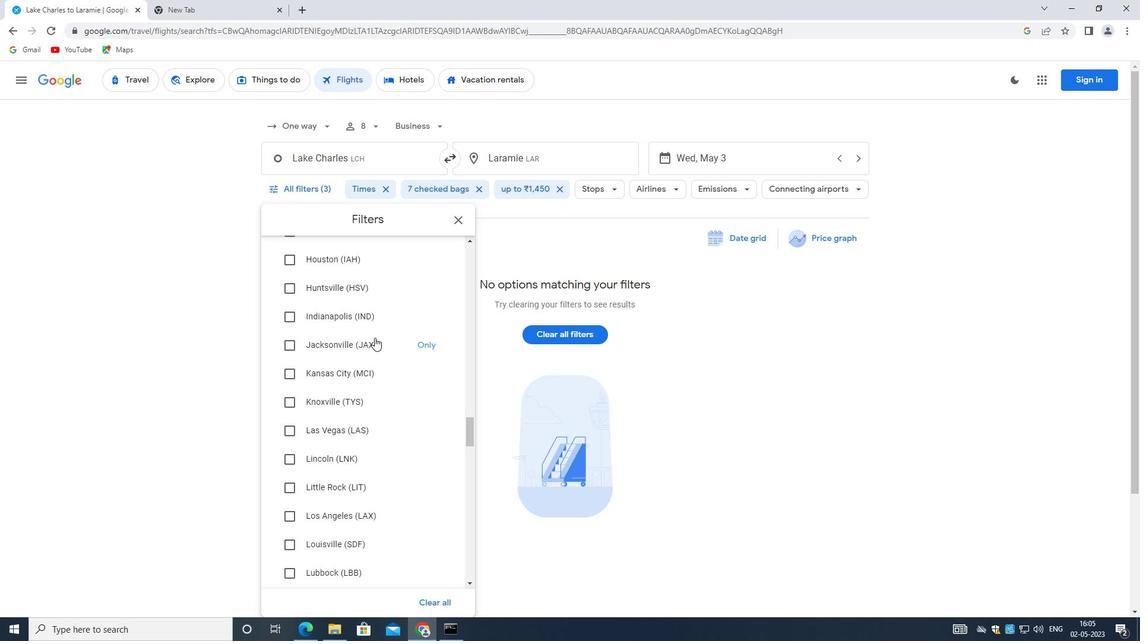 
Action: Mouse scrolled (374, 339) with delta (0, 0)
Screenshot: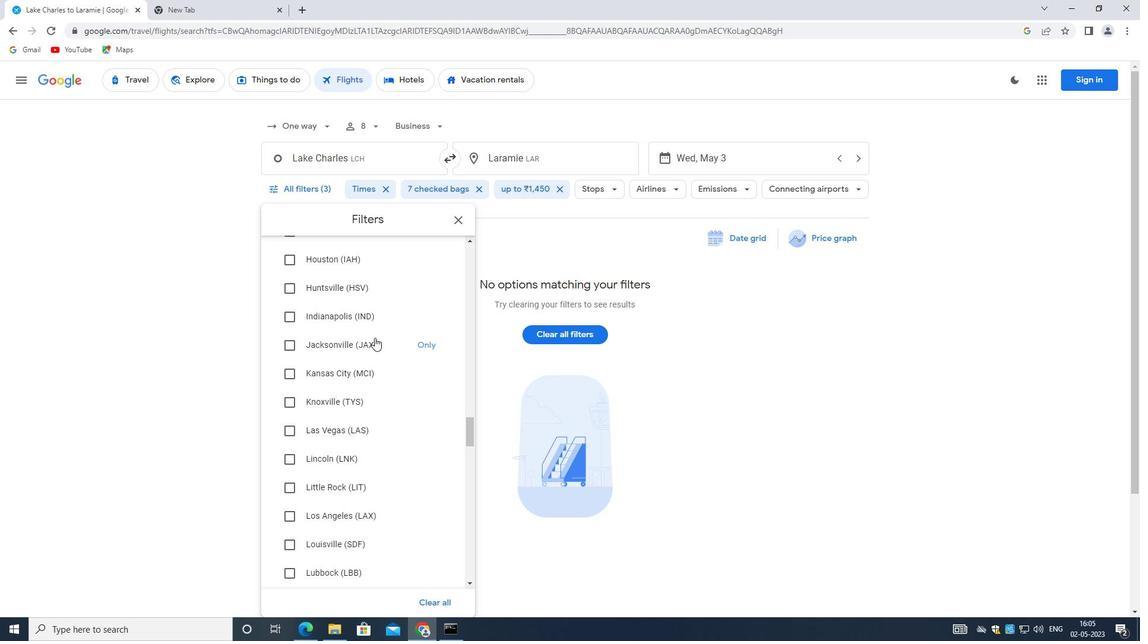 
Action: Mouse scrolled (374, 339) with delta (0, 0)
Screenshot: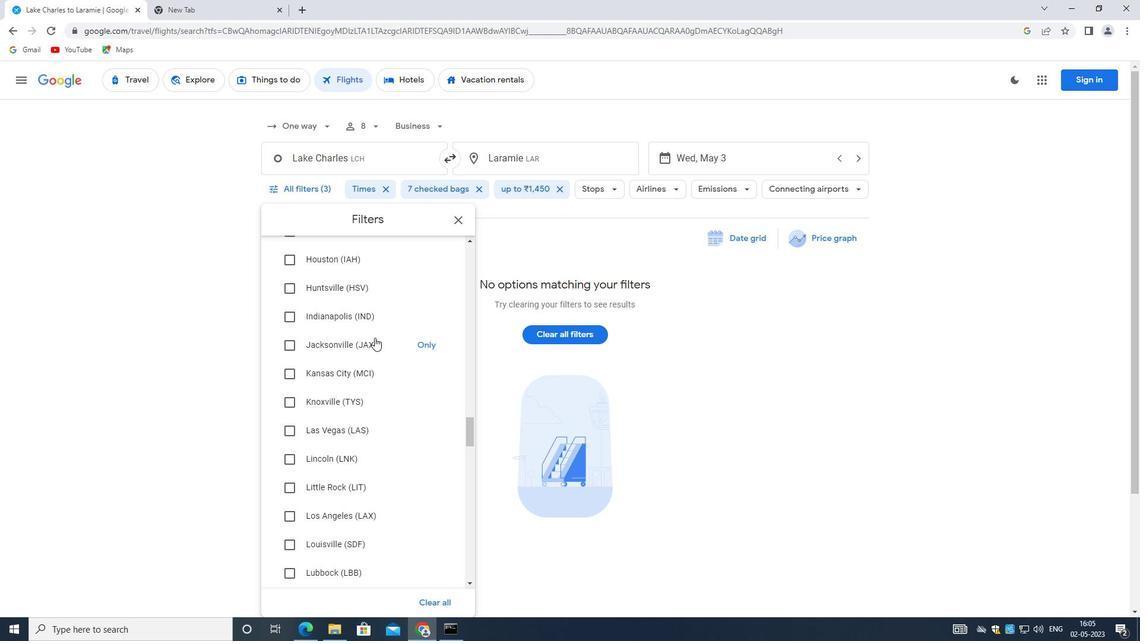 
Action: Mouse scrolled (374, 339) with delta (0, 0)
Screenshot: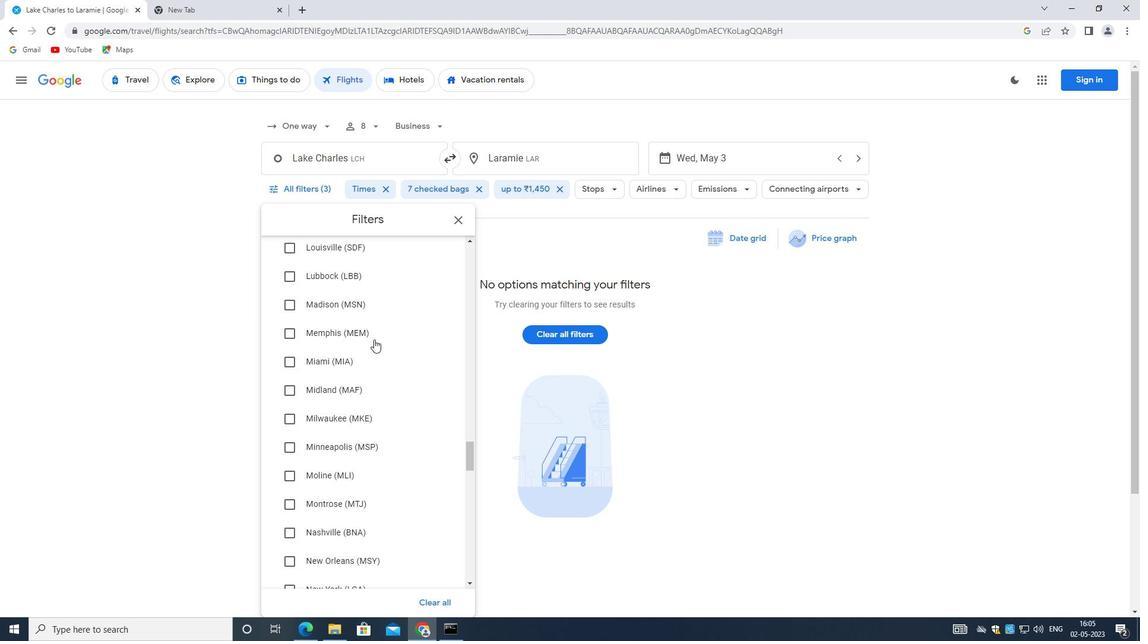 
Action: Mouse scrolled (374, 339) with delta (0, 0)
Screenshot: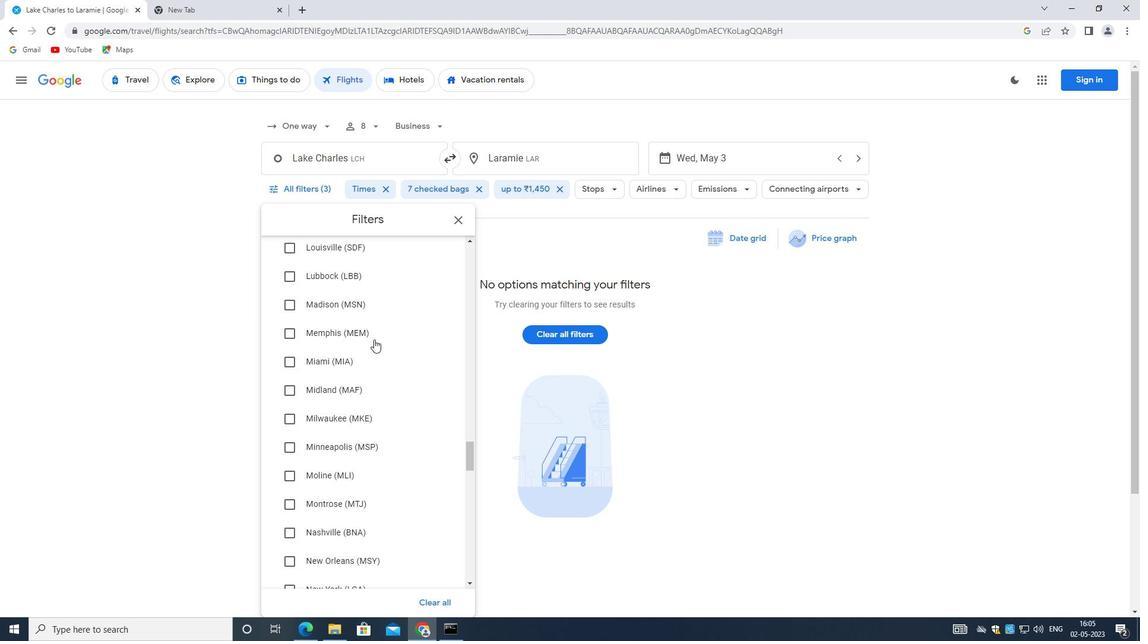 
Action: Mouse scrolled (374, 339) with delta (0, 0)
Screenshot: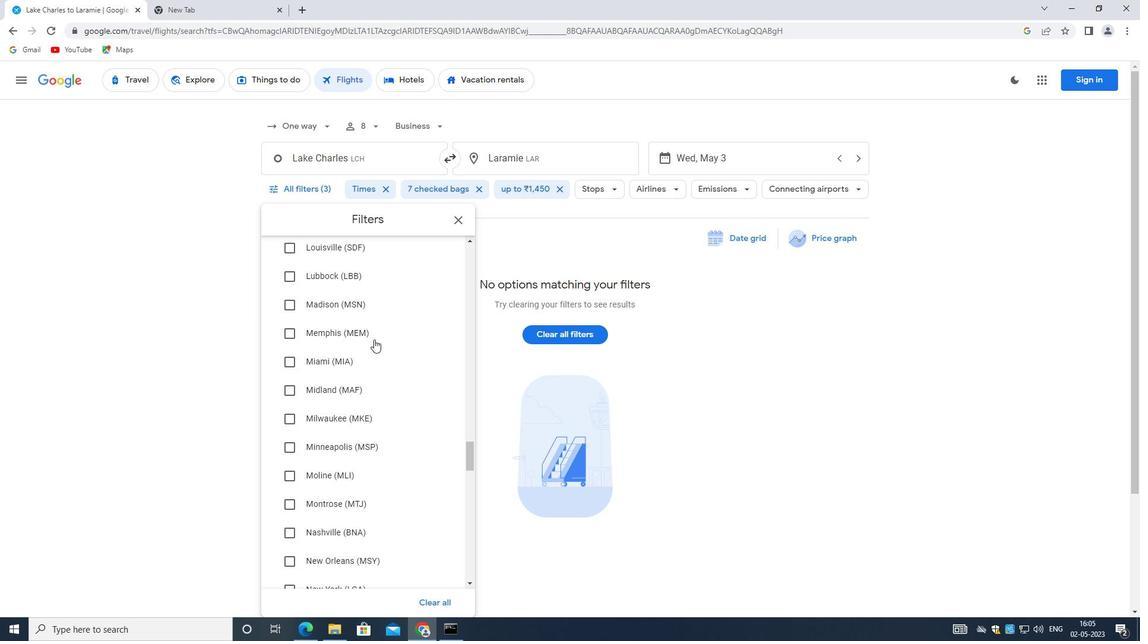 
Action: Mouse scrolled (374, 339) with delta (0, 0)
Screenshot: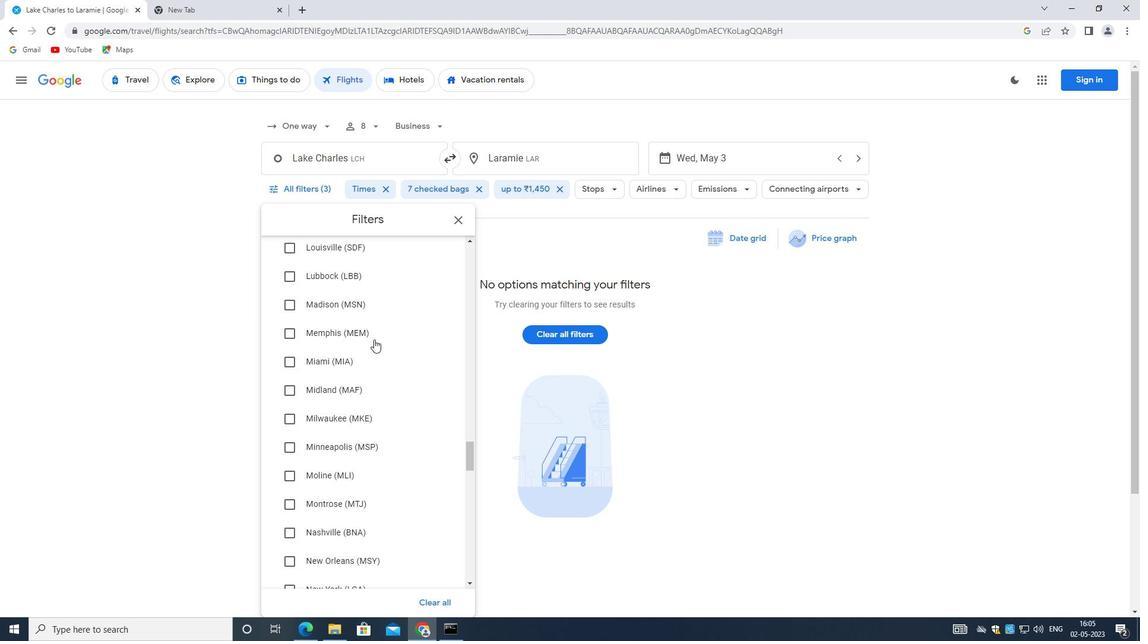 
Action: Mouse scrolled (374, 339) with delta (0, 0)
Screenshot: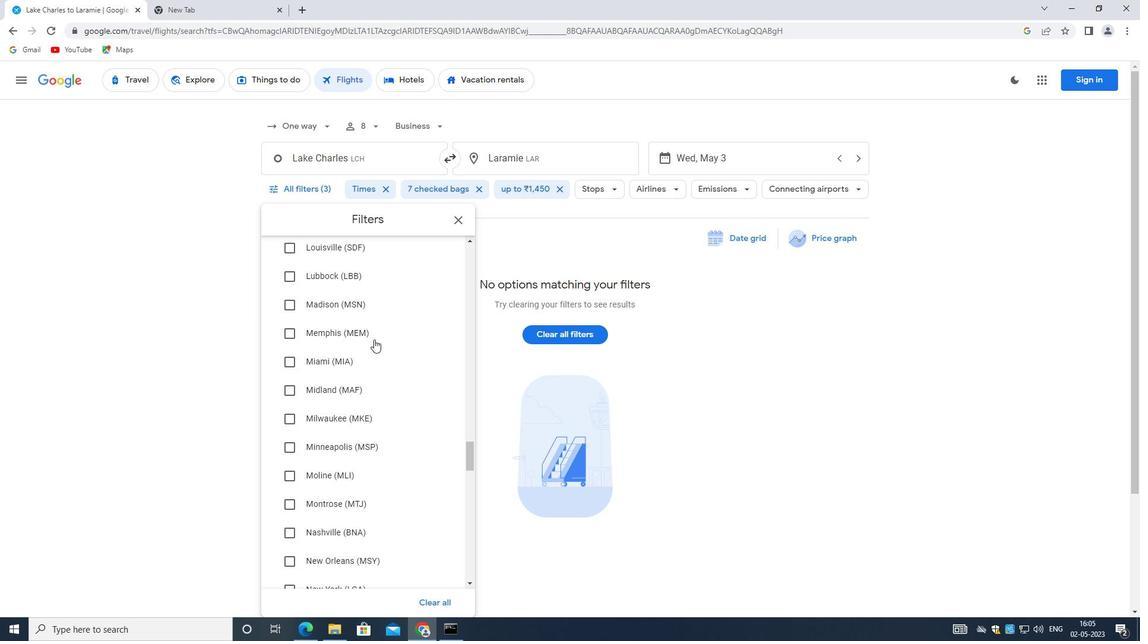 
Action: Mouse scrolled (374, 339) with delta (0, 0)
Screenshot: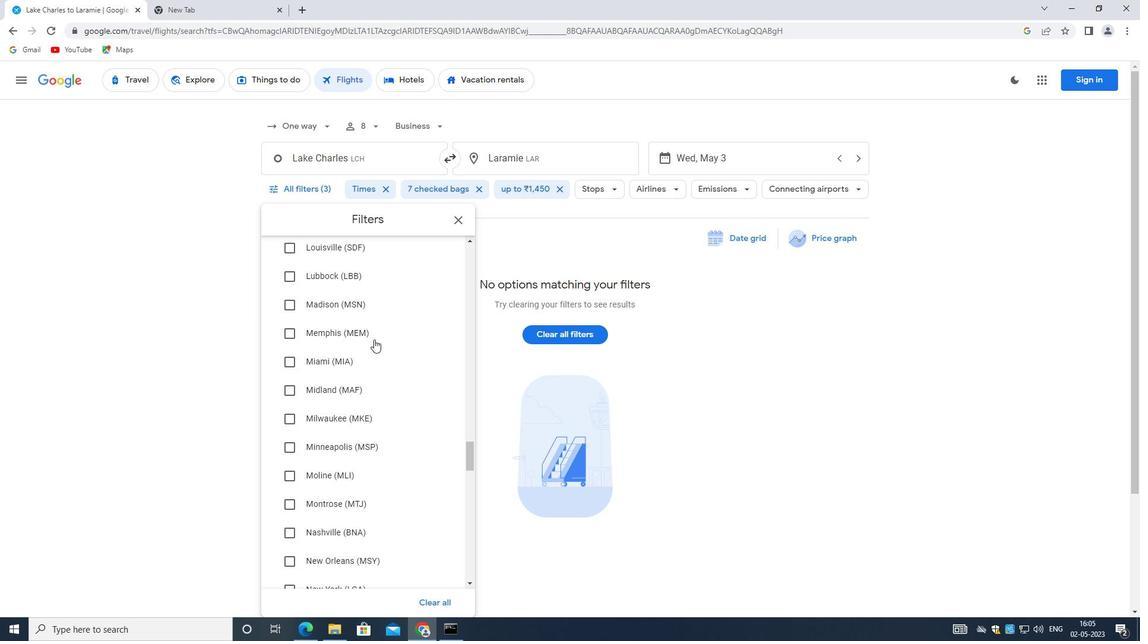 
Action: Mouse moved to (373, 340)
Screenshot: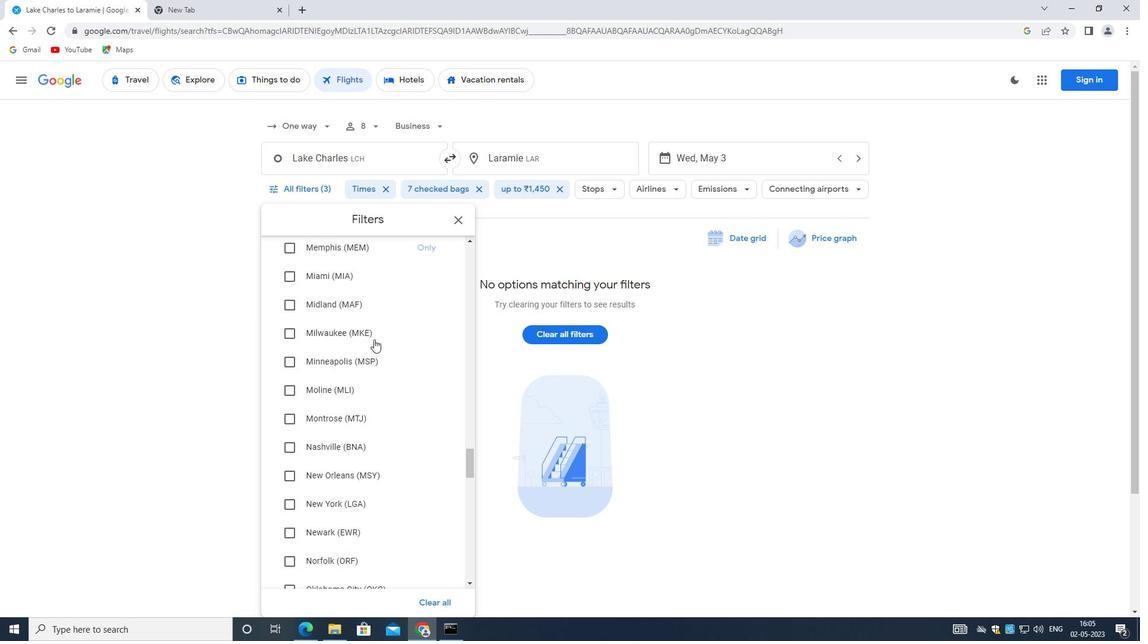 
Action: Mouse scrolled (373, 339) with delta (0, 0)
Screenshot: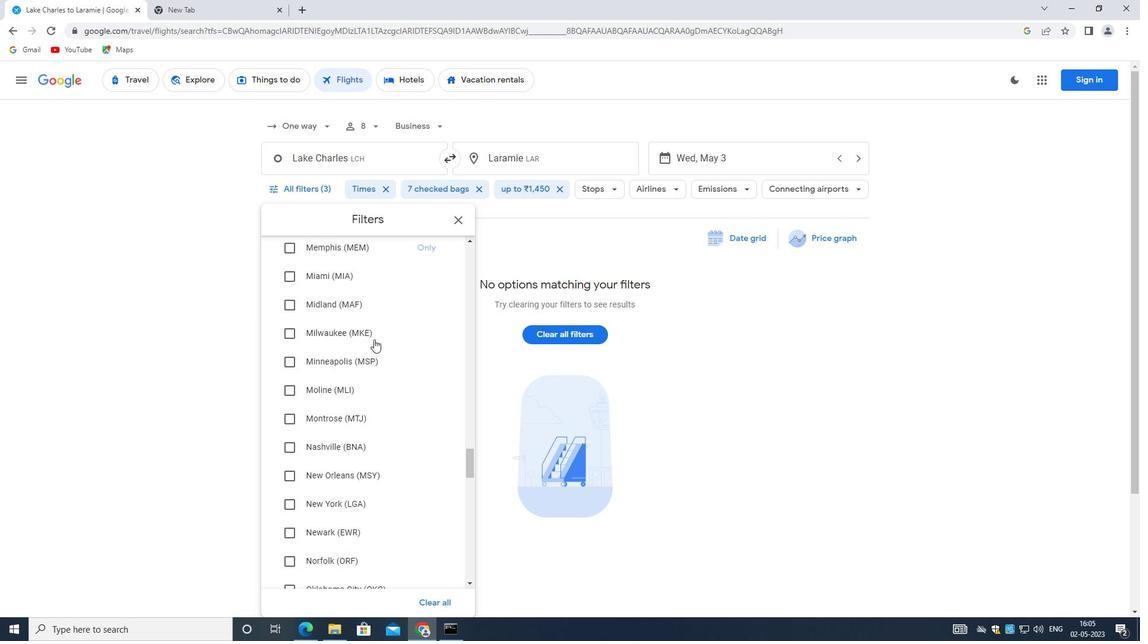 
Action: Mouse moved to (373, 341)
Screenshot: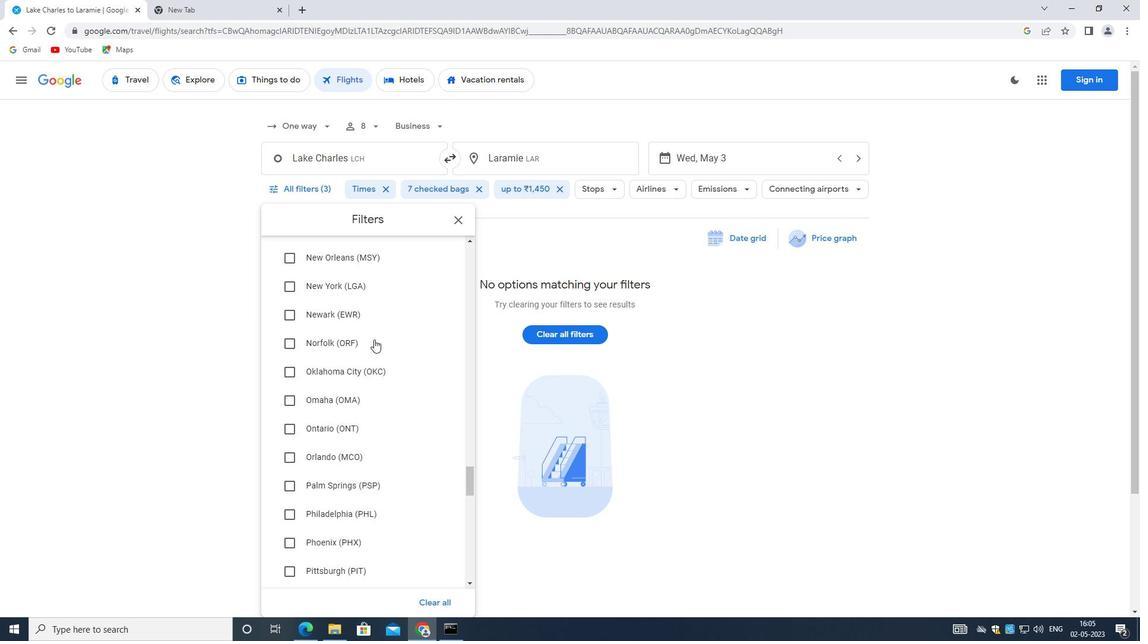 
Action: Mouse scrolled (373, 341) with delta (0, 0)
Screenshot: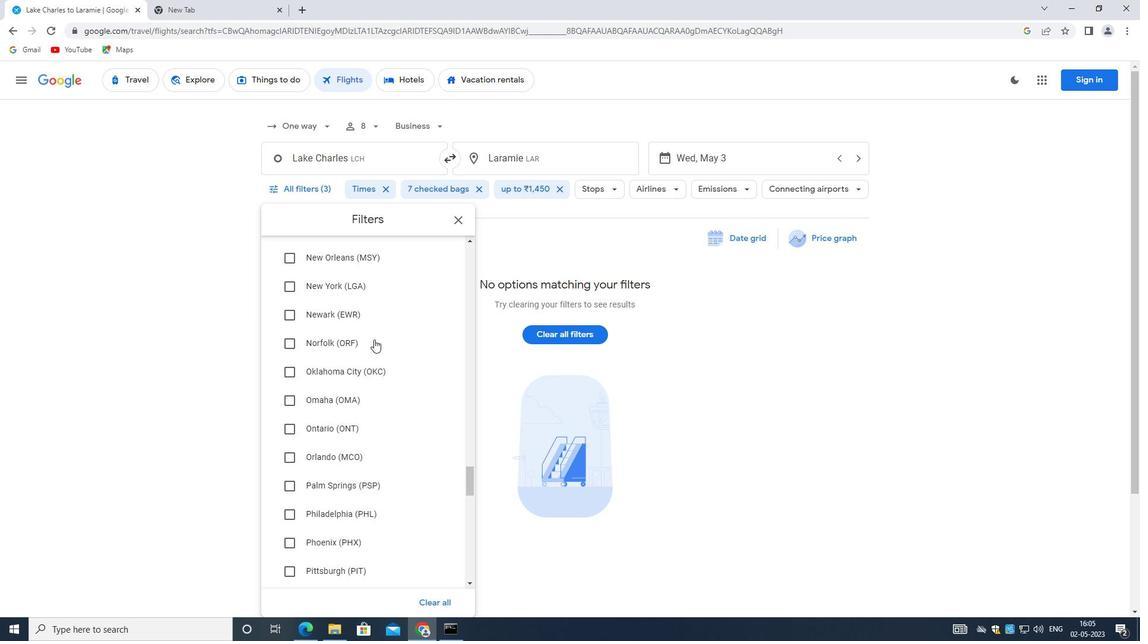 
Action: Mouse scrolled (373, 341) with delta (0, 0)
Screenshot: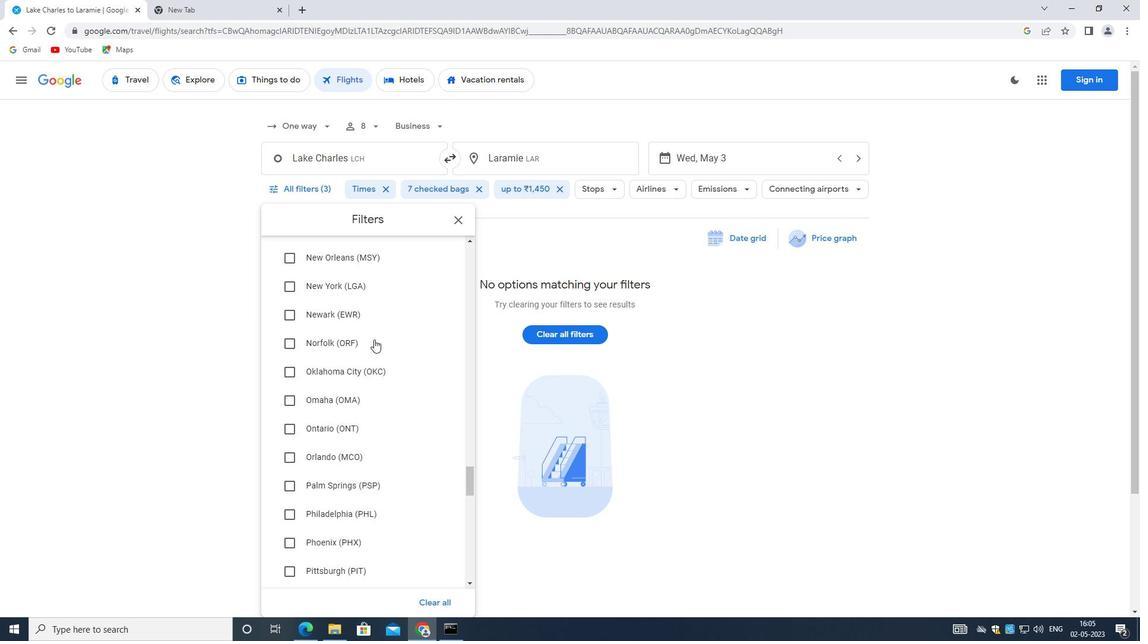 
Action: Mouse scrolled (373, 341) with delta (0, 0)
Screenshot: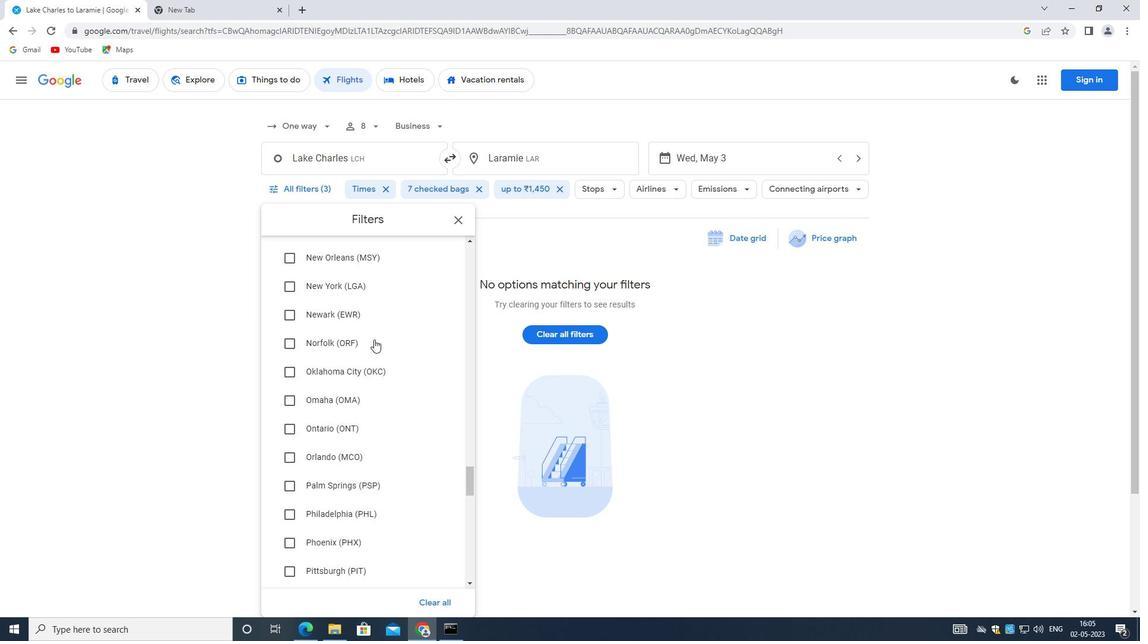 
Action: Mouse moved to (373, 342)
Screenshot: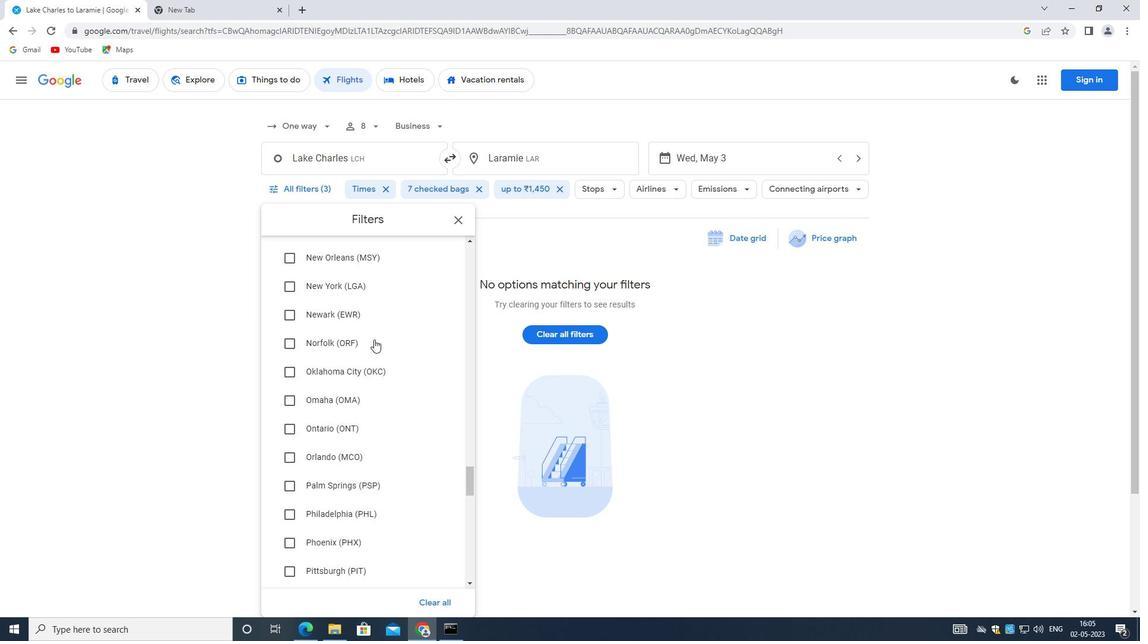 
Action: Mouse scrolled (373, 341) with delta (0, 0)
Screenshot: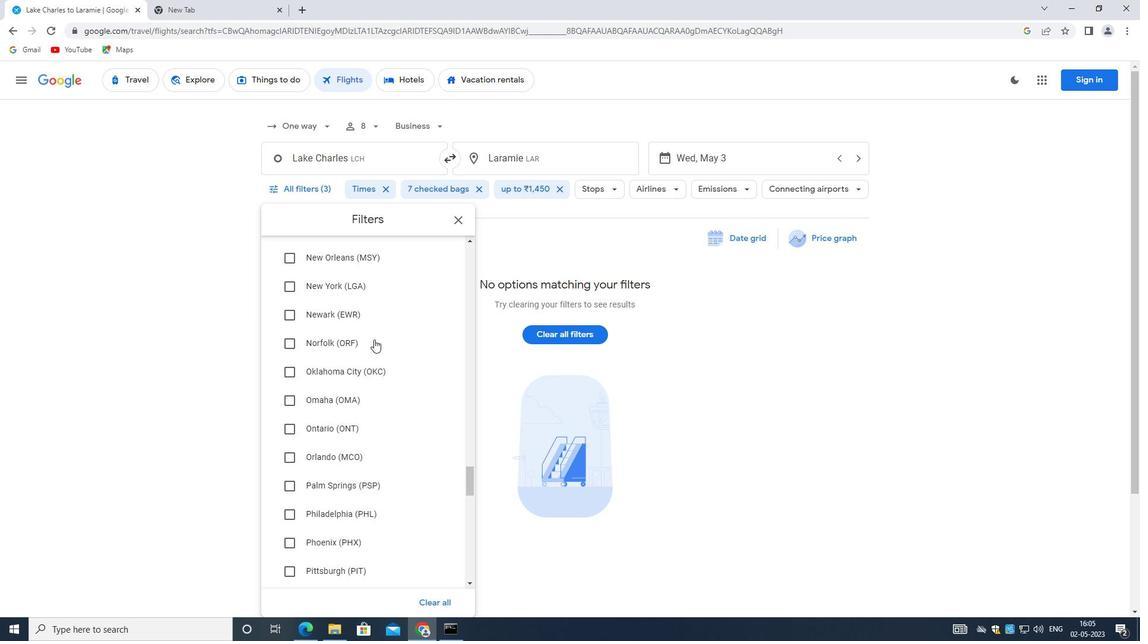 
Action: Mouse moved to (371, 343)
Screenshot: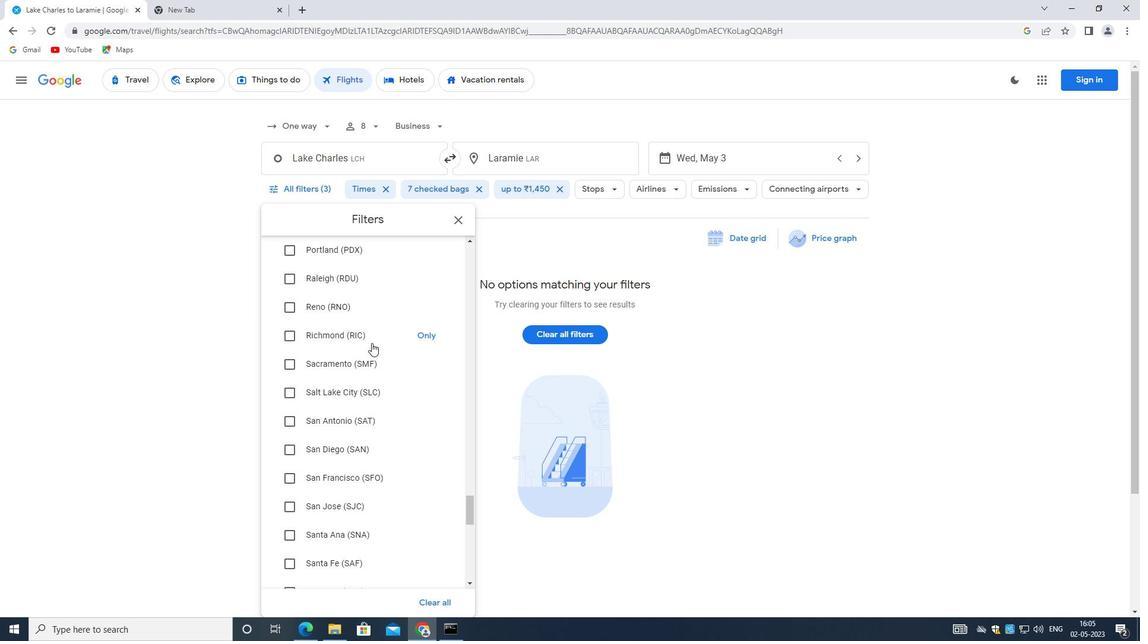 
Action: Mouse scrolled (371, 342) with delta (0, 0)
Screenshot: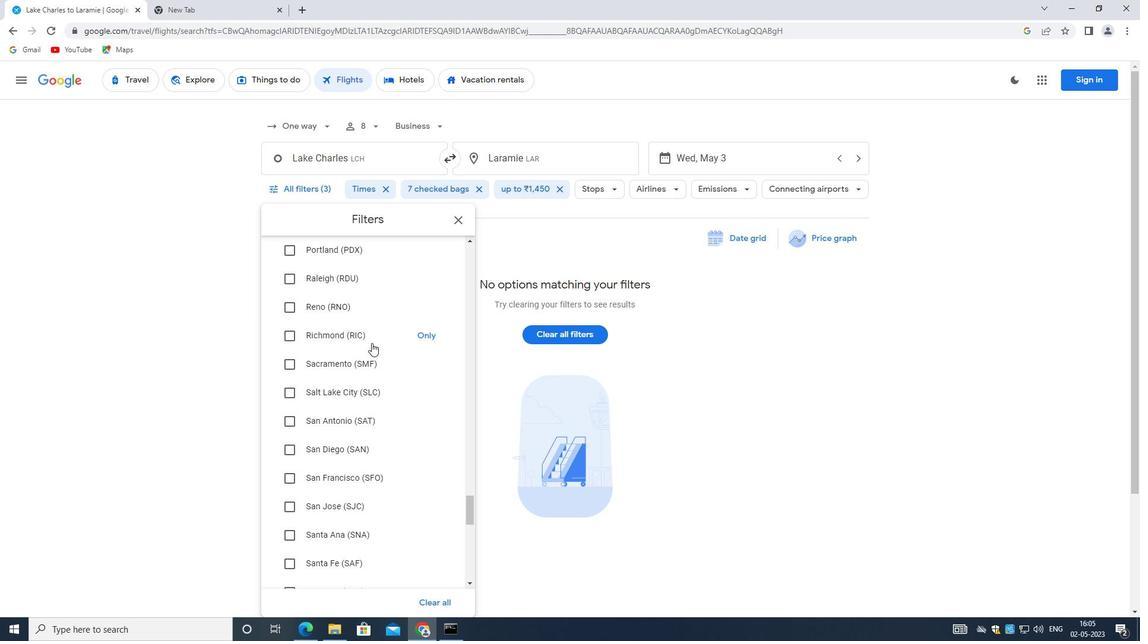 
Action: Mouse scrolled (371, 342) with delta (0, 0)
Screenshot: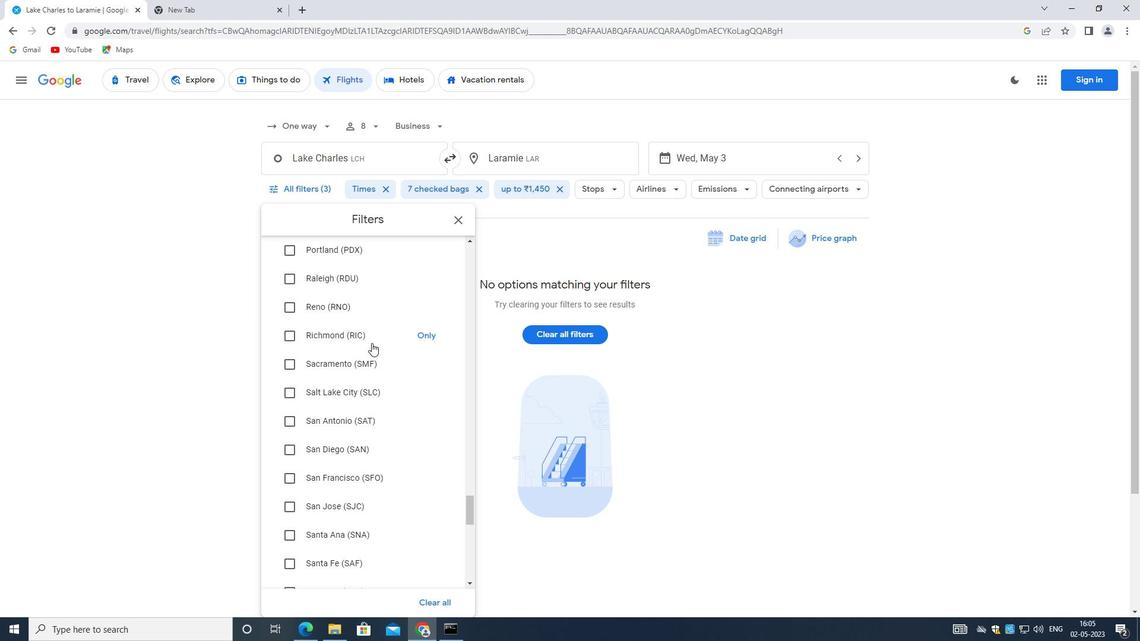 
Action: Mouse scrolled (371, 342) with delta (0, 0)
Screenshot: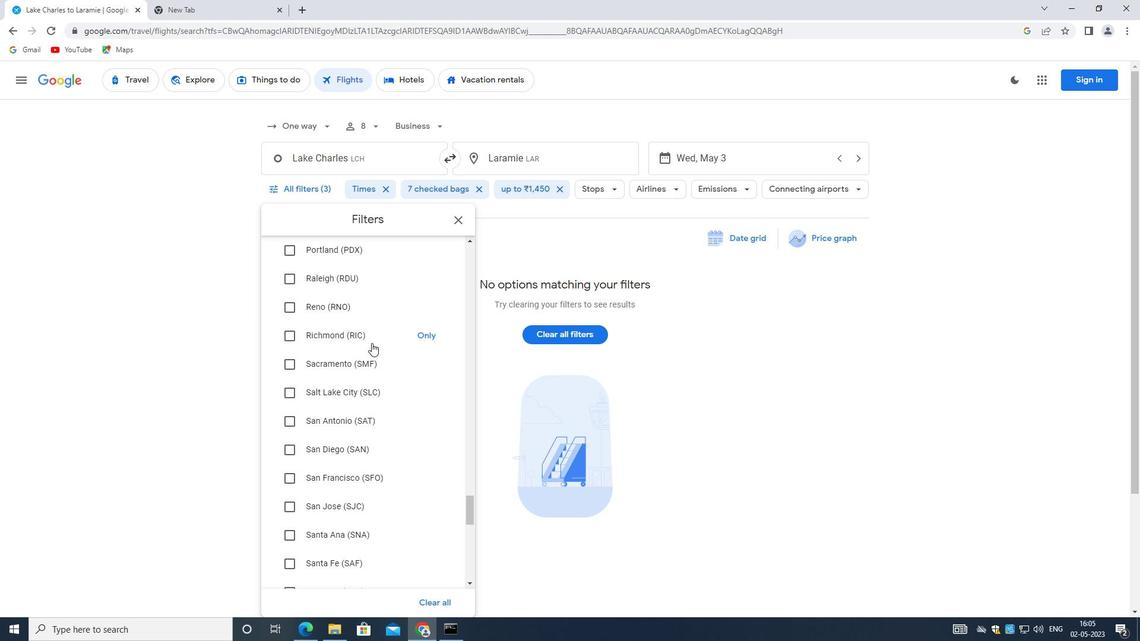 
Action: Mouse scrolled (371, 342) with delta (0, 0)
Screenshot: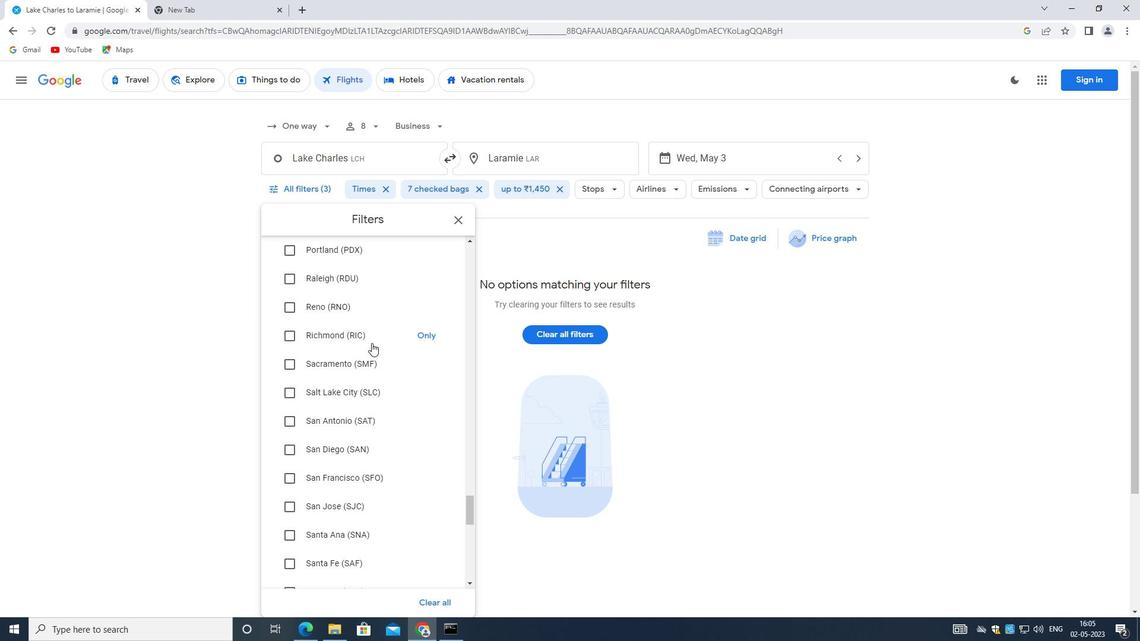 
Action: Mouse scrolled (371, 342) with delta (0, 0)
Screenshot: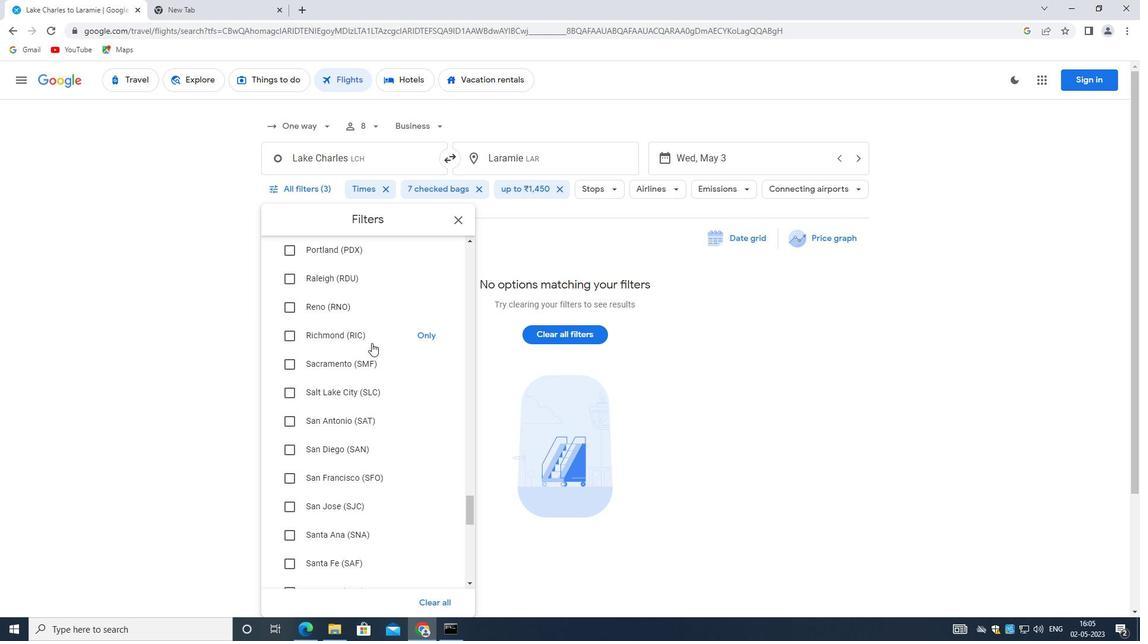 
Action: Mouse scrolled (371, 342) with delta (0, 0)
Screenshot: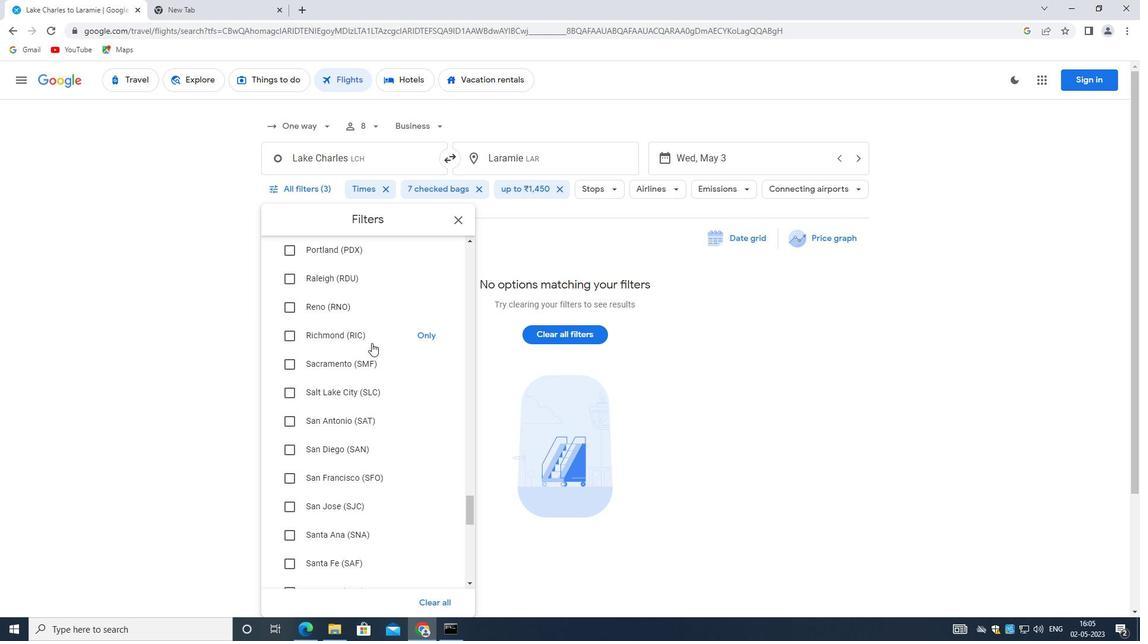 
Action: Mouse moved to (370, 343)
Screenshot: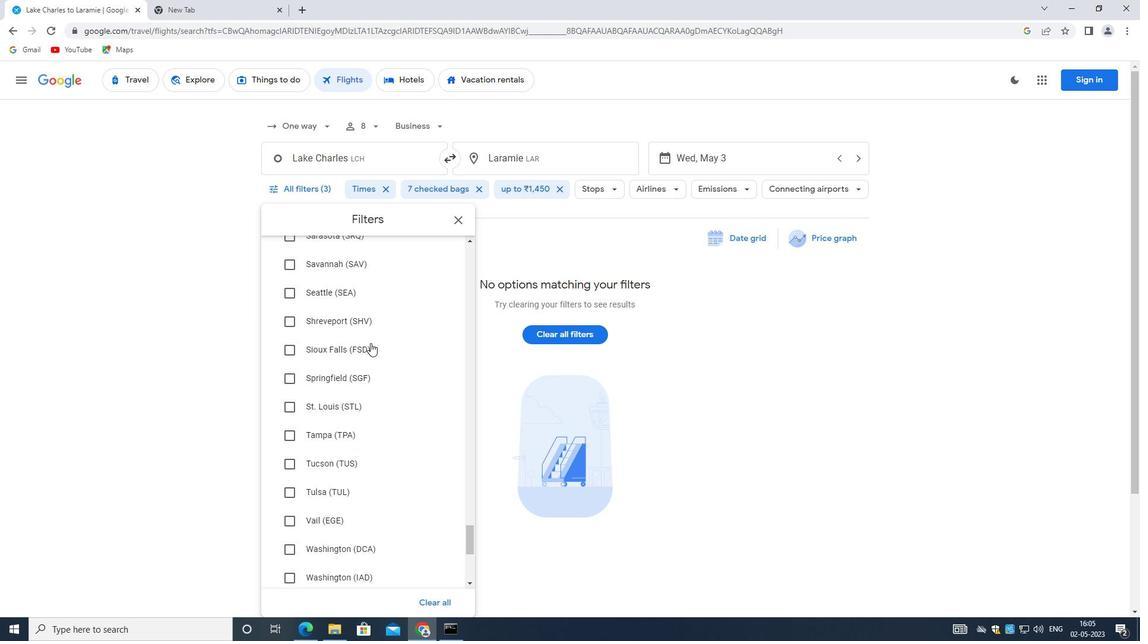 
Action: Mouse scrolled (370, 342) with delta (0, 0)
Screenshot: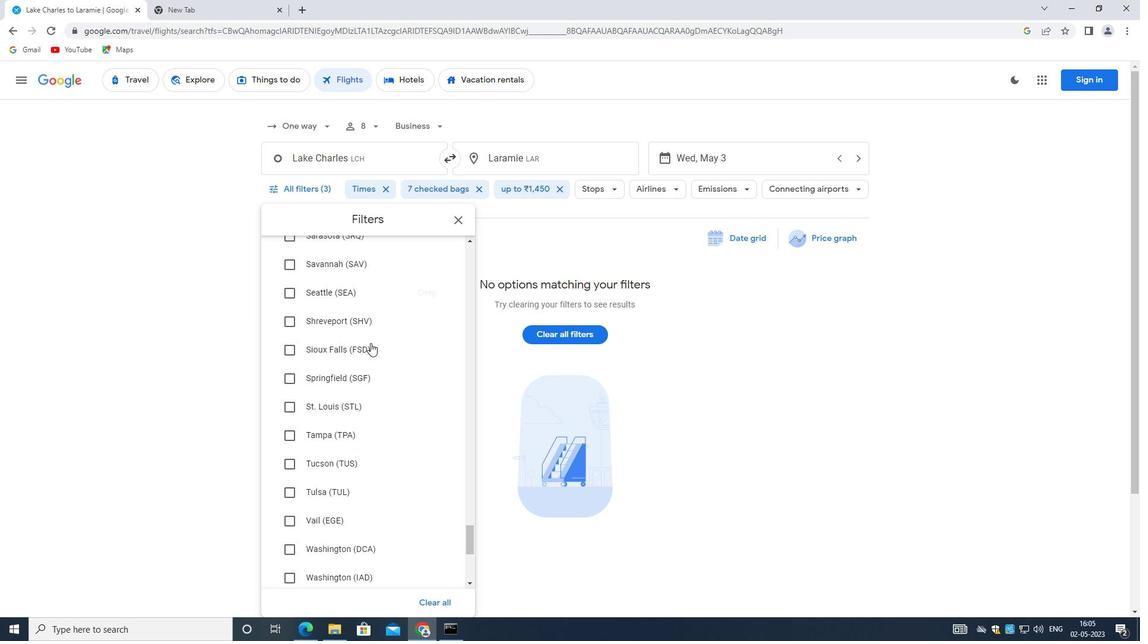 
Action: Mouse scrolled (370, 342) with delta (0, 0)
Screenshot: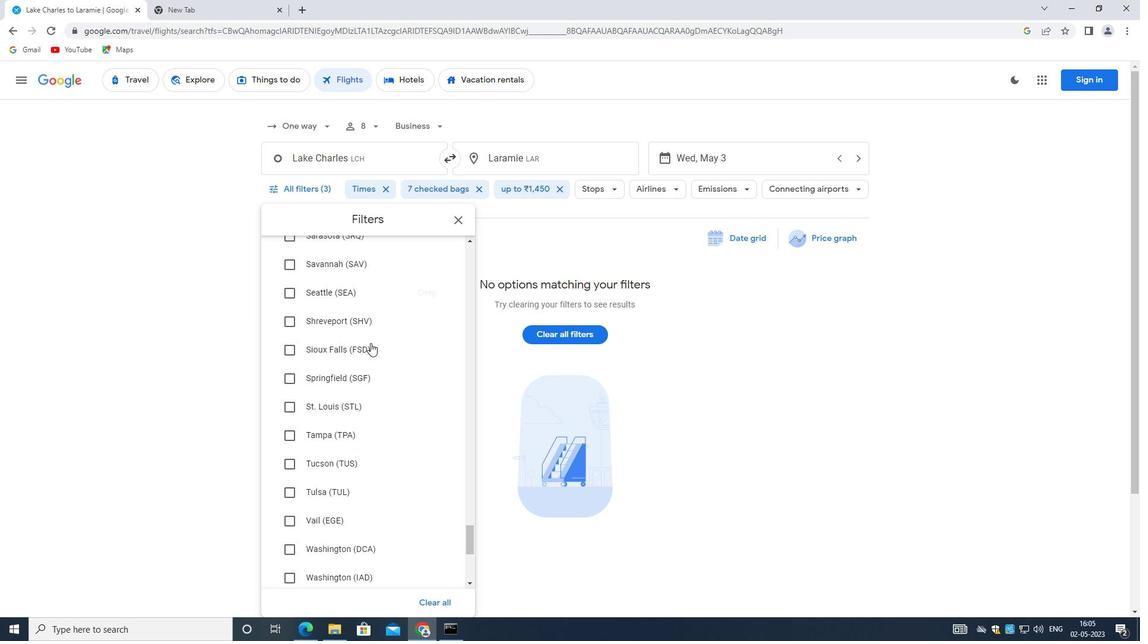 
Action: Mouse scrolled (370, 342) with delta (0, 0)
Screenshot: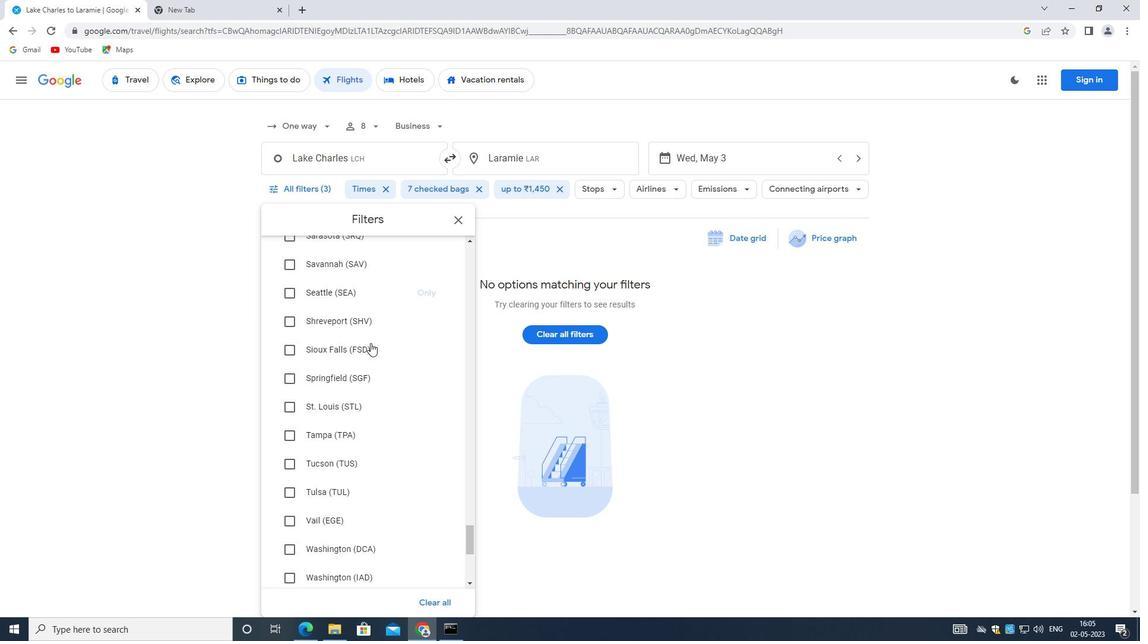 
Action: Mouse scrolled (370, 342) with delta (0, -1)
Screenshot: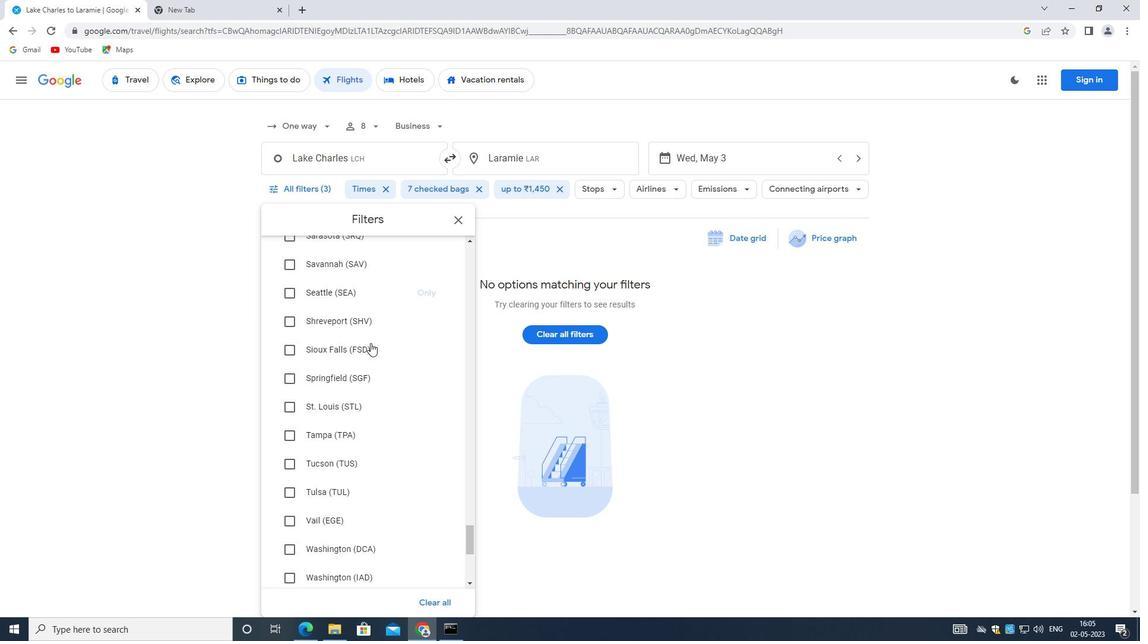 
Action: Mouse scrolled (370, 342) with delta (0, 0)
Screenshot: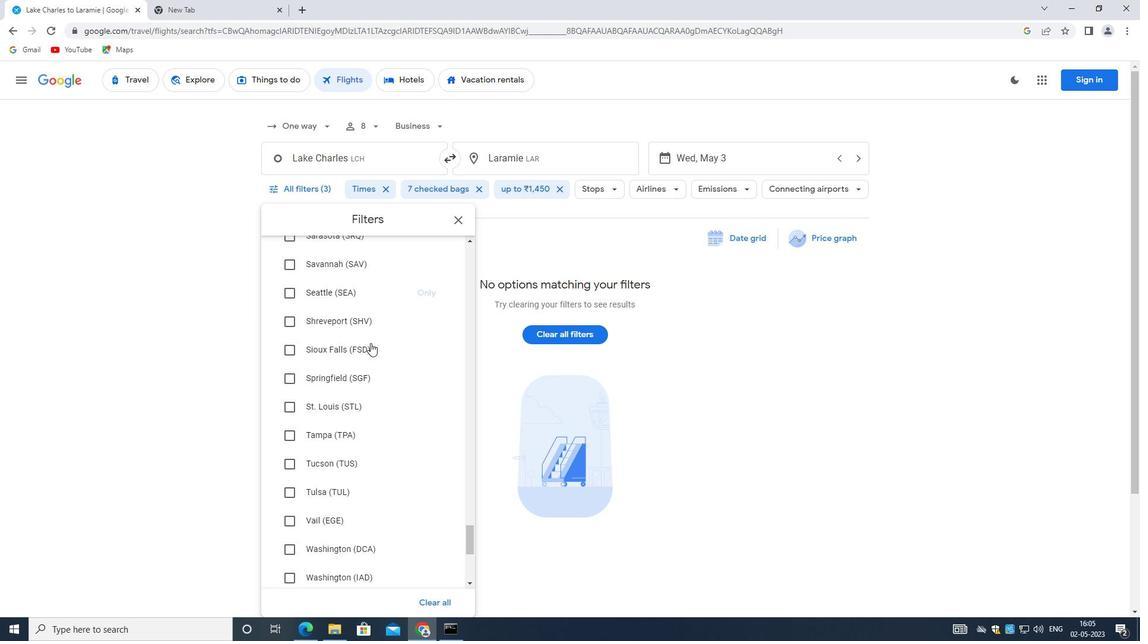 
Action: Mouse moved to (369, 345)
Screenshot: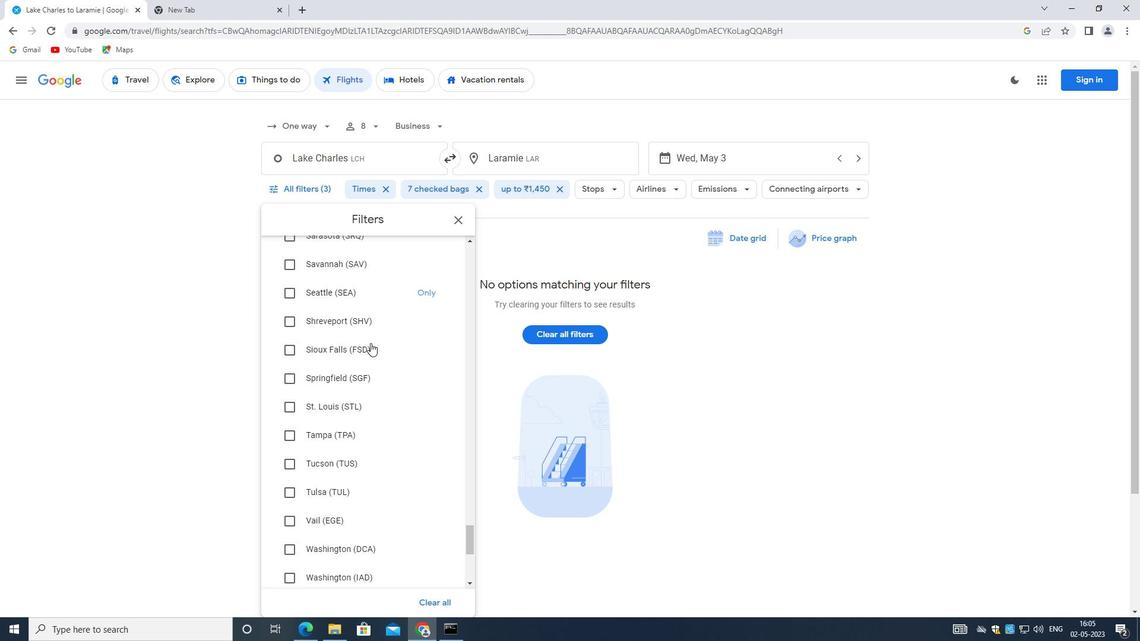 
